 Task: nan
Action: Mouse moved to (473, 612)
Screenshot: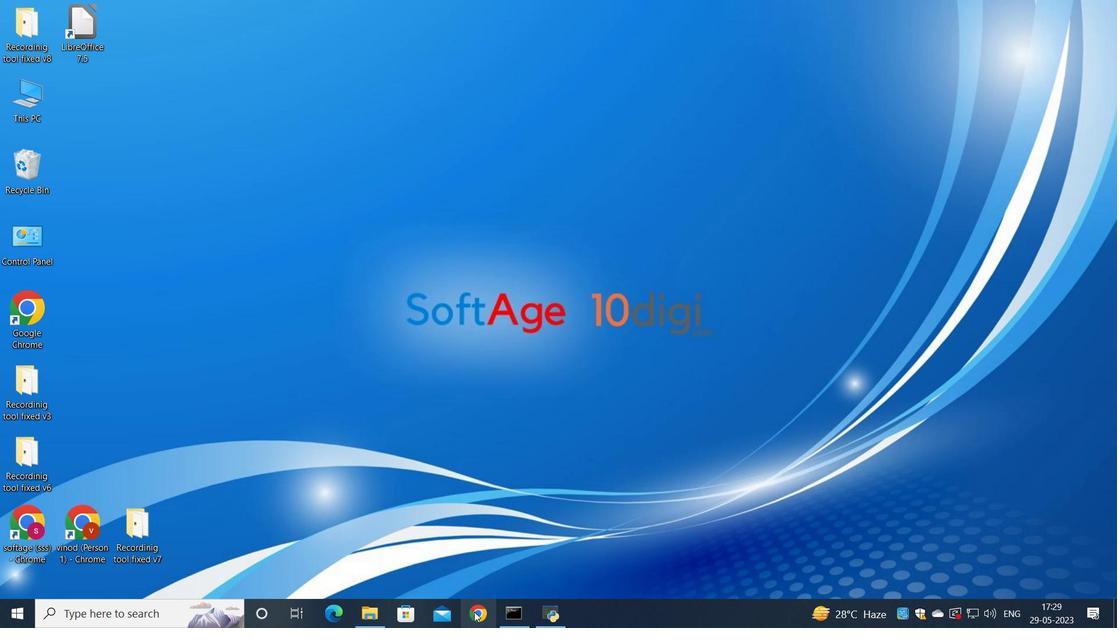
Action: Mouse pressed left at (473, 612)
Screenshot: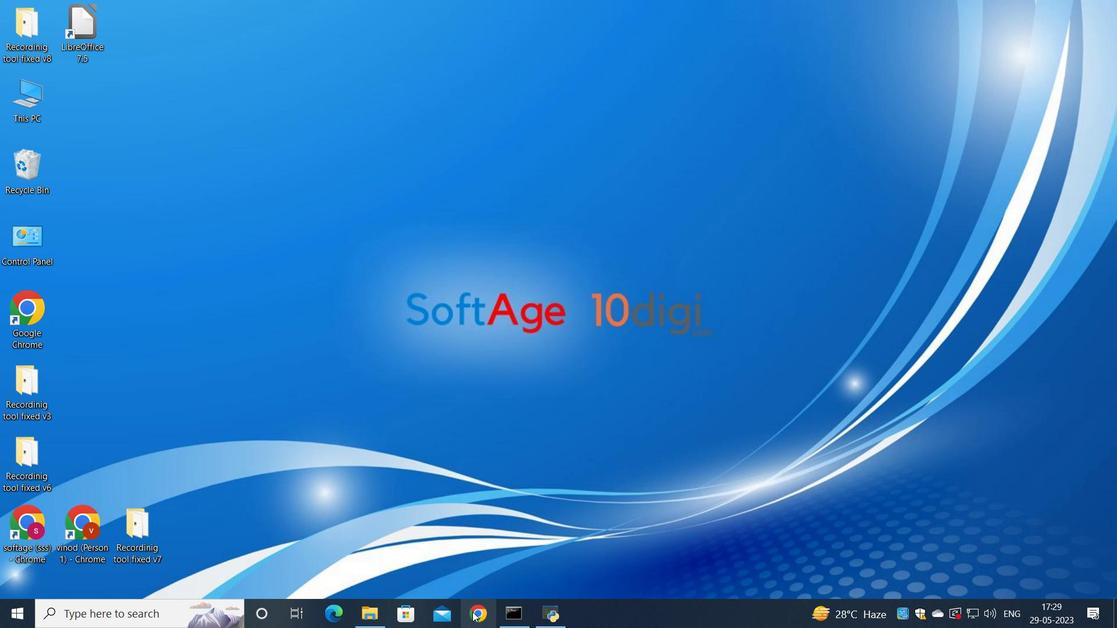 
Action: Mouse moved to (483, 384)
Screenshot: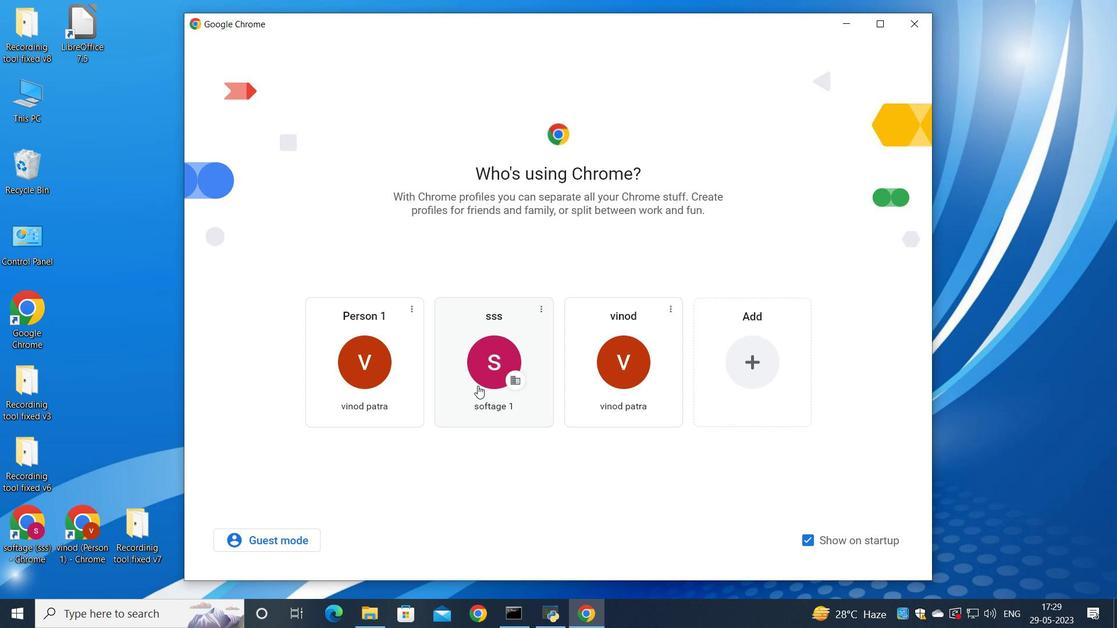 
Action: Mouse pressed left at (483, 384)
Screenshot: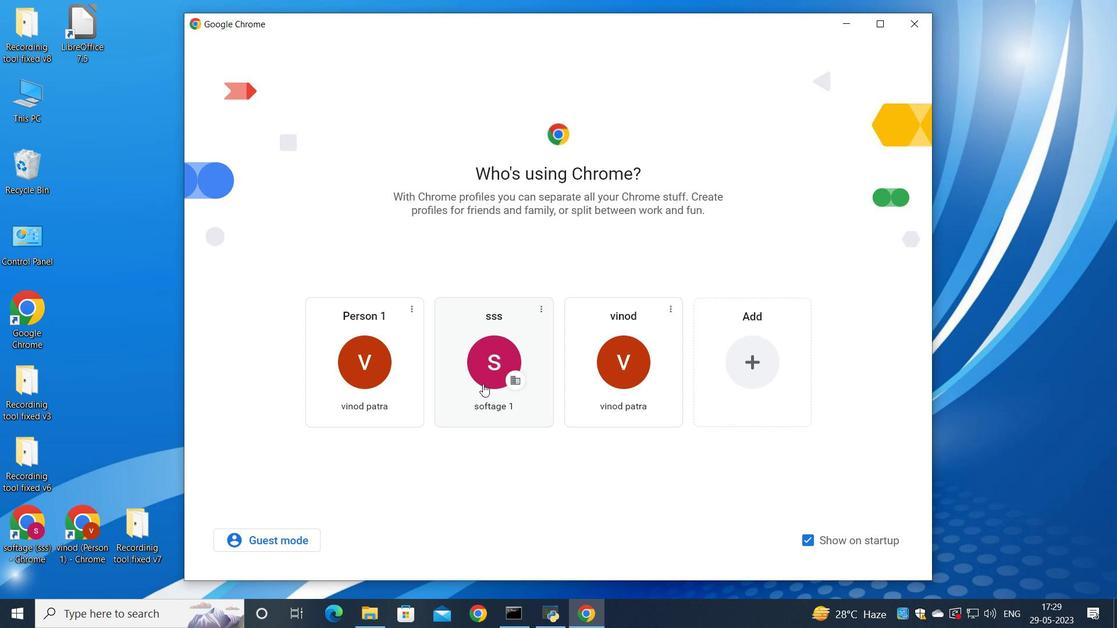 
Action: Mouse moved to (978, 75)
Screenshot: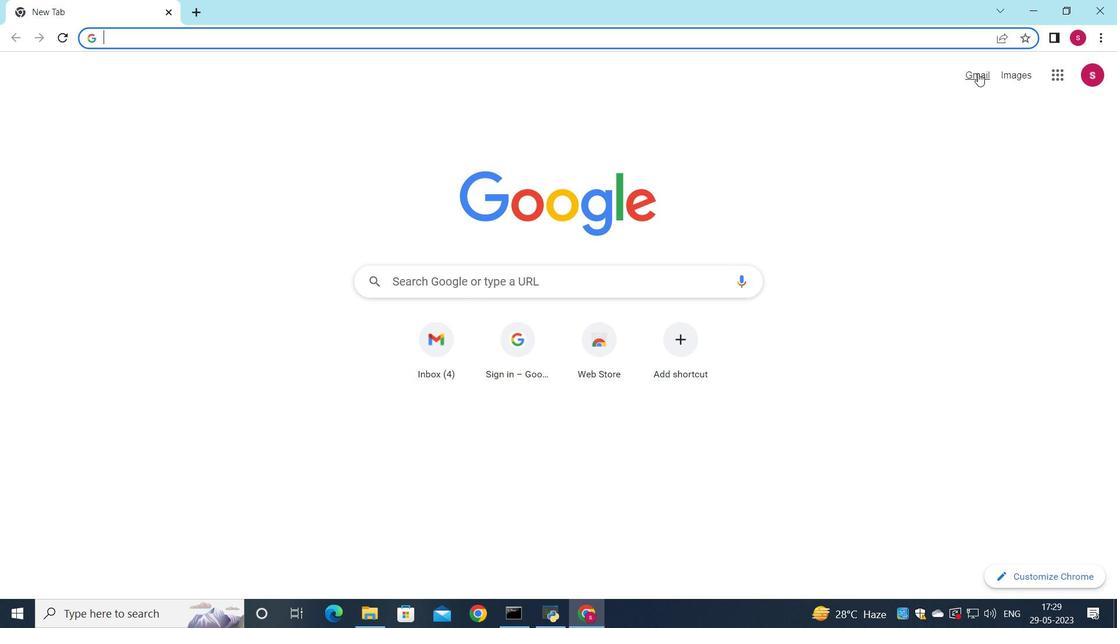 
Action: Mouse pressed left at (978, 75)
Screenshot: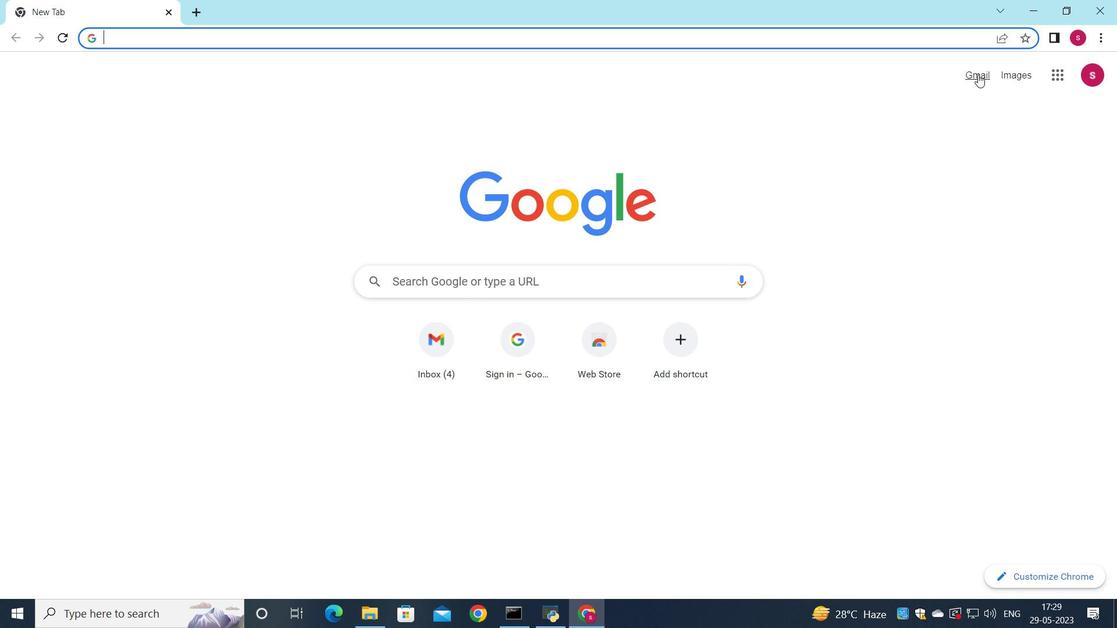 
Action: Mouse moved to (949, 104)
Screenshot: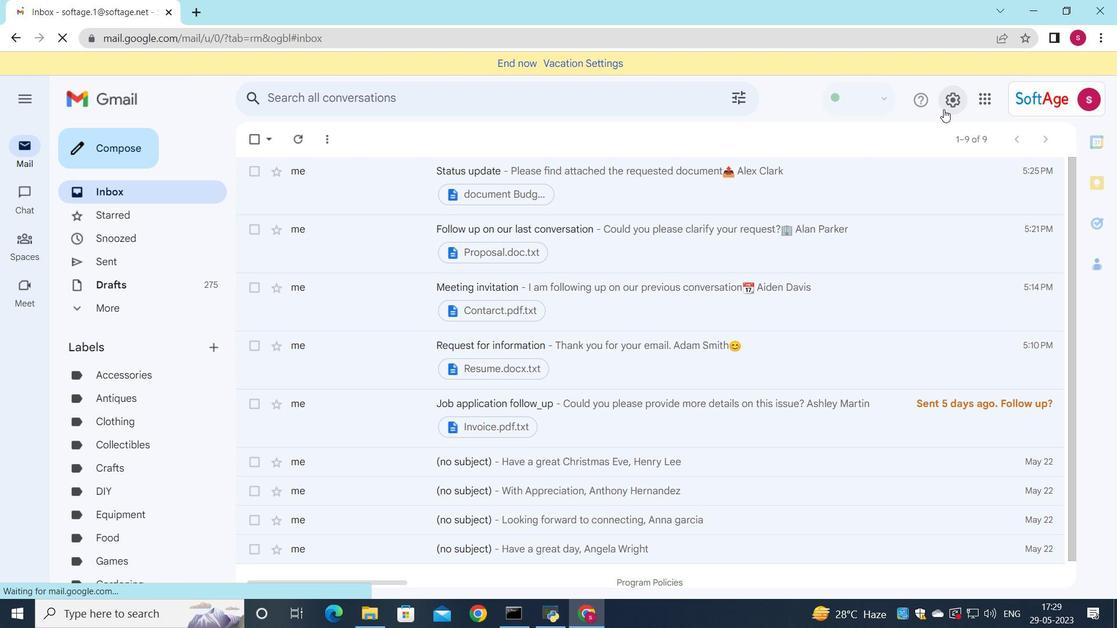 
Action: Mouse pressed left at (949, 104)
Screenshot: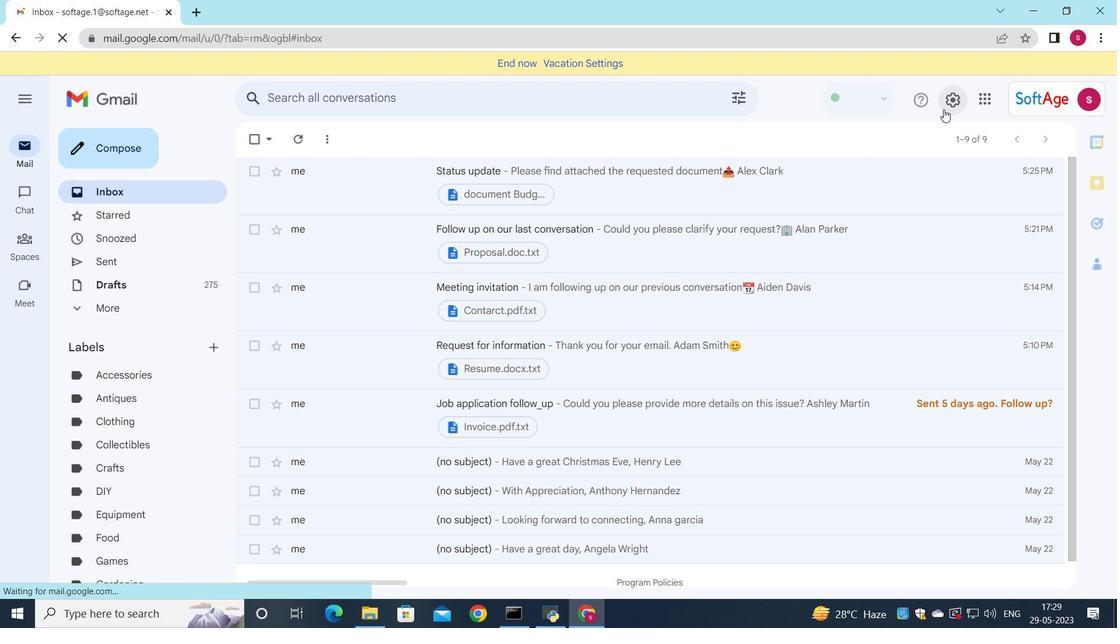 
Action: Mouse moved to (939, 170)
Screenshot: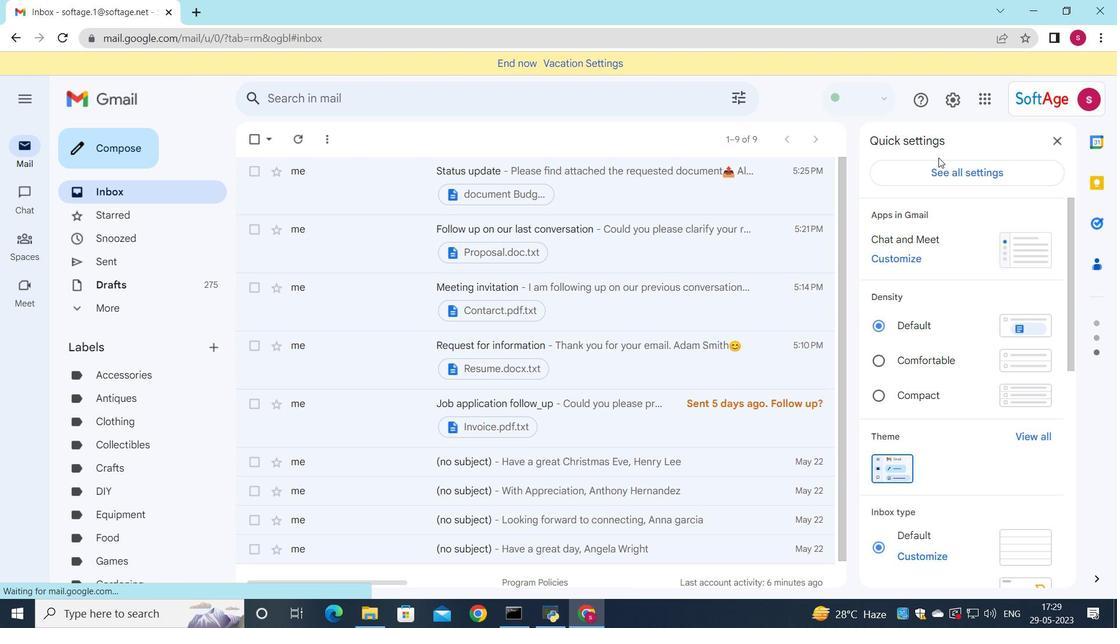 
Action: Mouse pressed left at (939, 170)
Screenshot: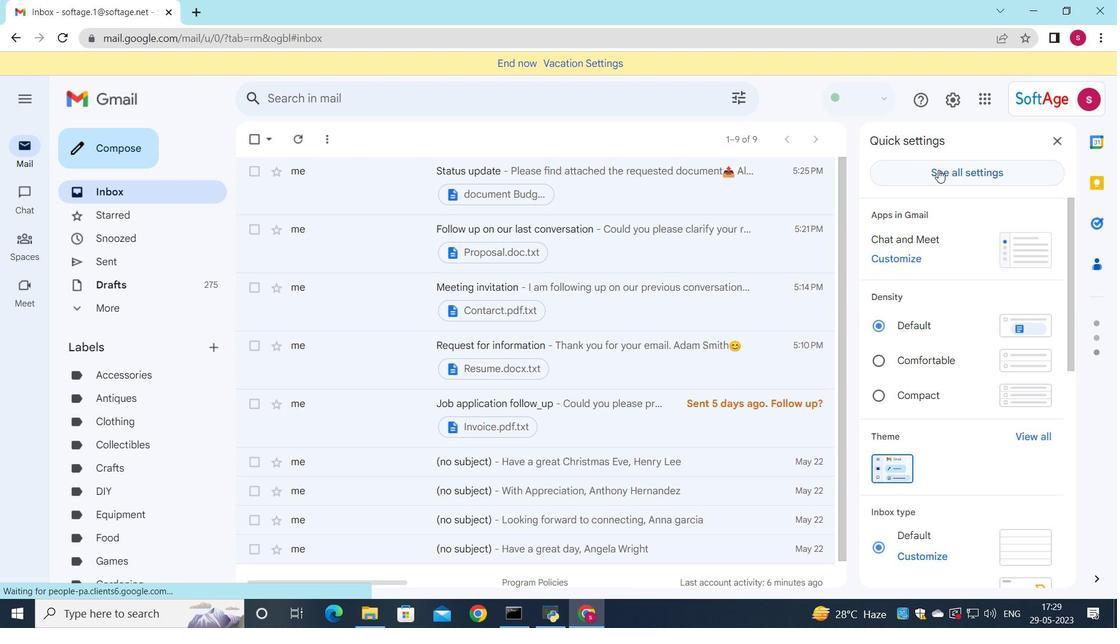 
Action: Mouse moved to (303, 307)
Screenshot: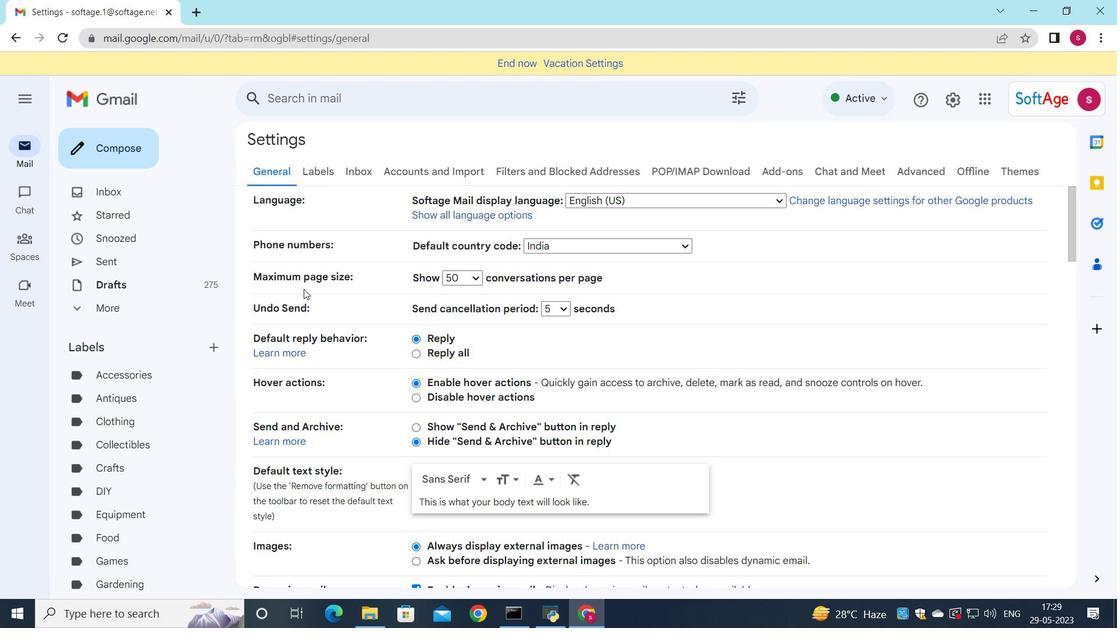 
Action: Mouse scrolled (303, 306) with delta (0, 0)
Screenshot: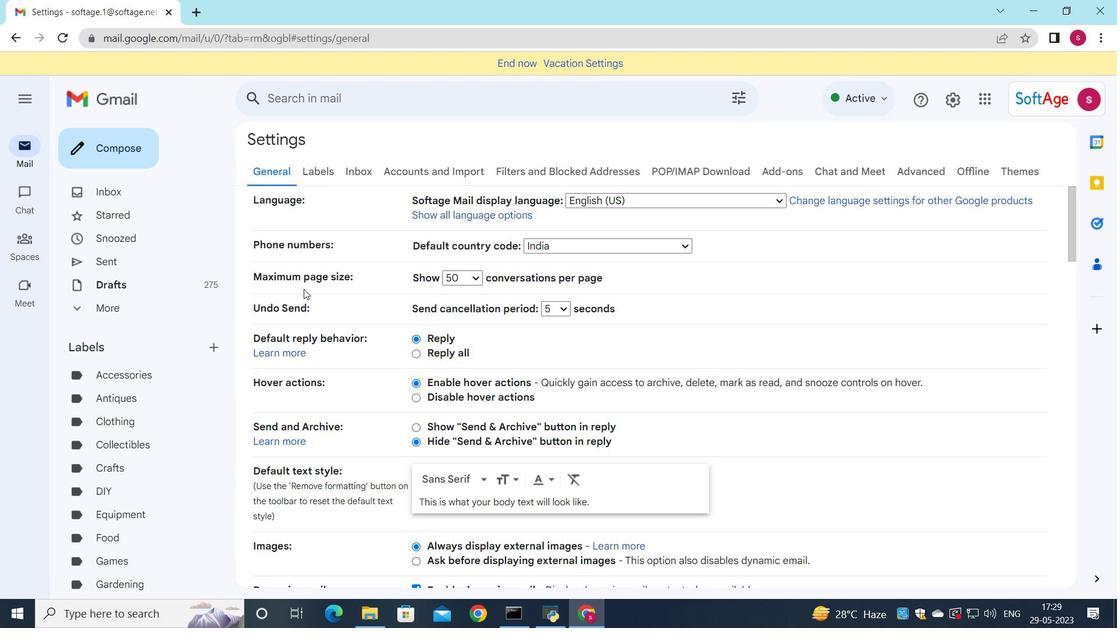 
Action: Mouse moved to (303, 310)
Screenshot: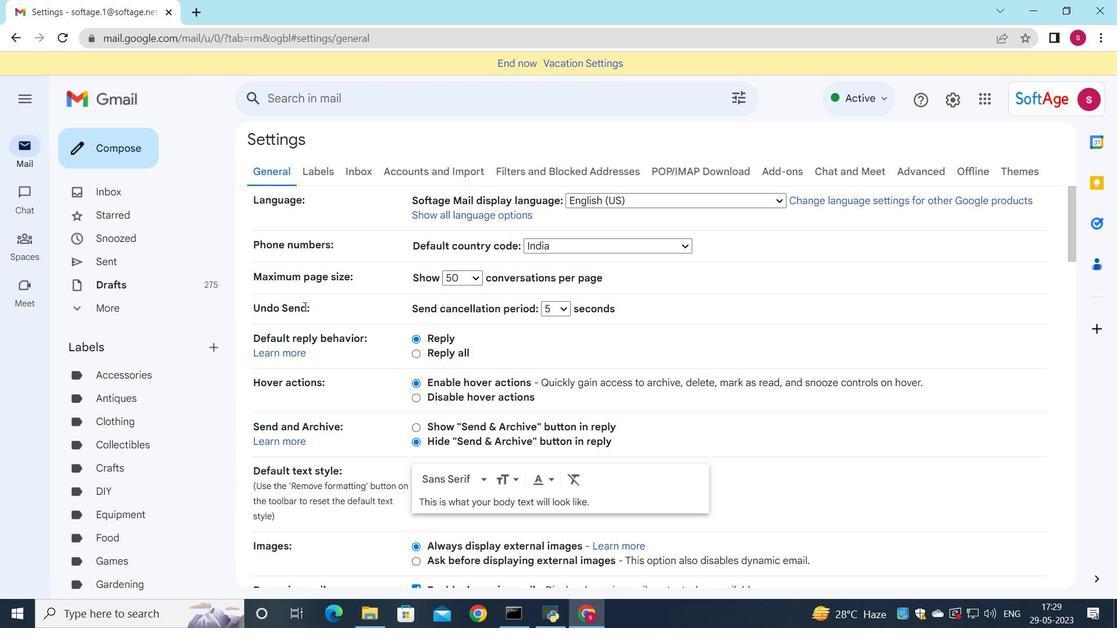 
Action: Mouse scrolled (303, 309) with delta (0, 0)
Screenshot: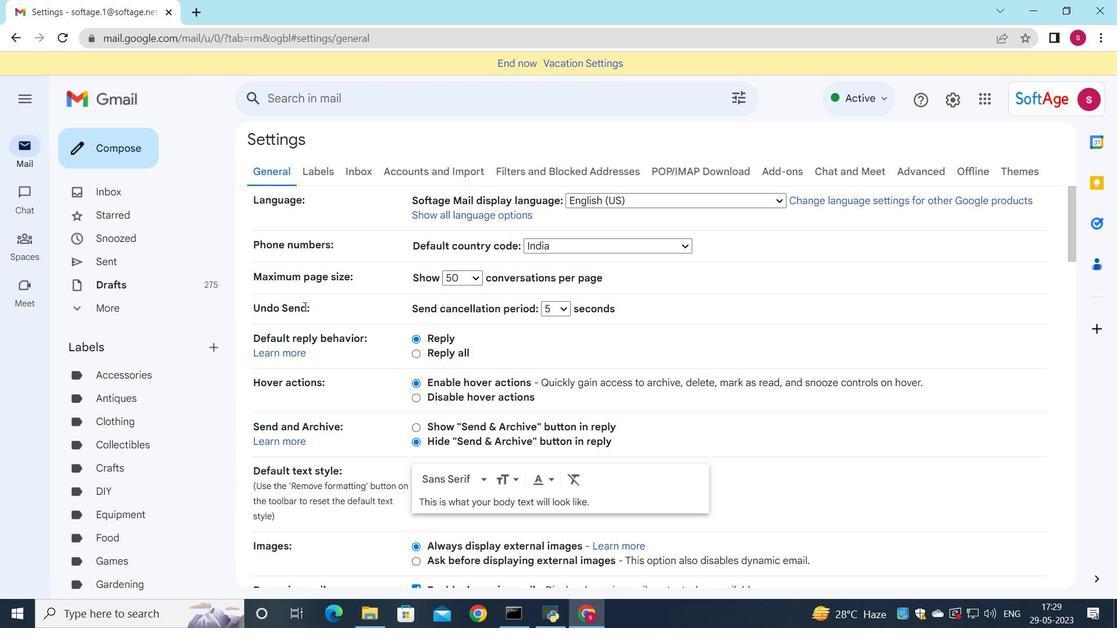
Action: Mouse moved to (307, 327)
Screenshot: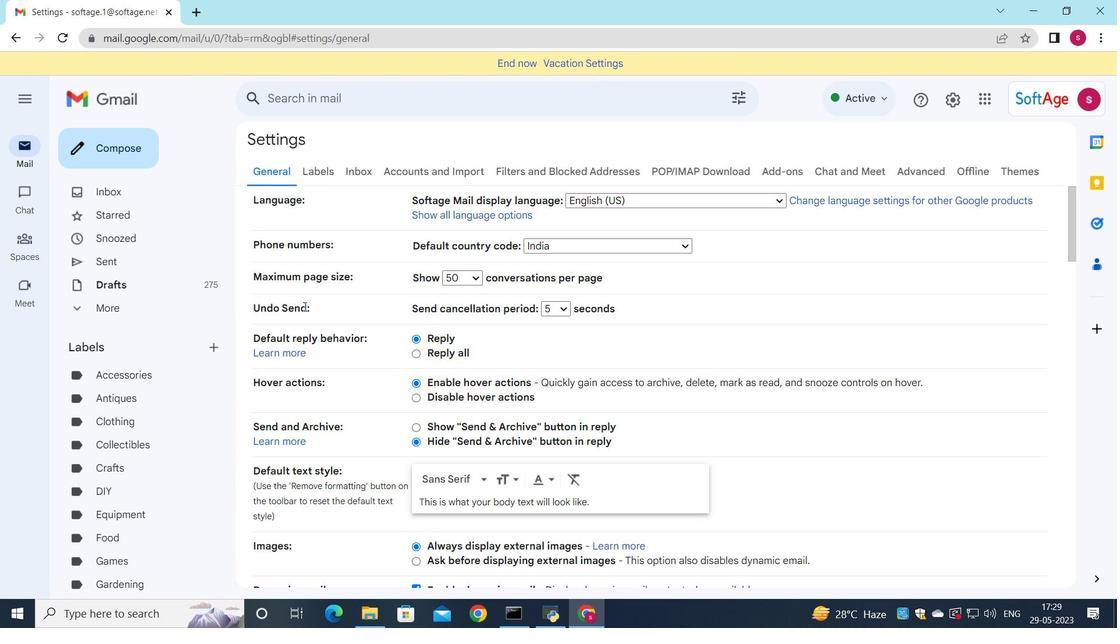 
Action: Mouse scrolled (307, 327) with delta (0, 0)
Screenshot: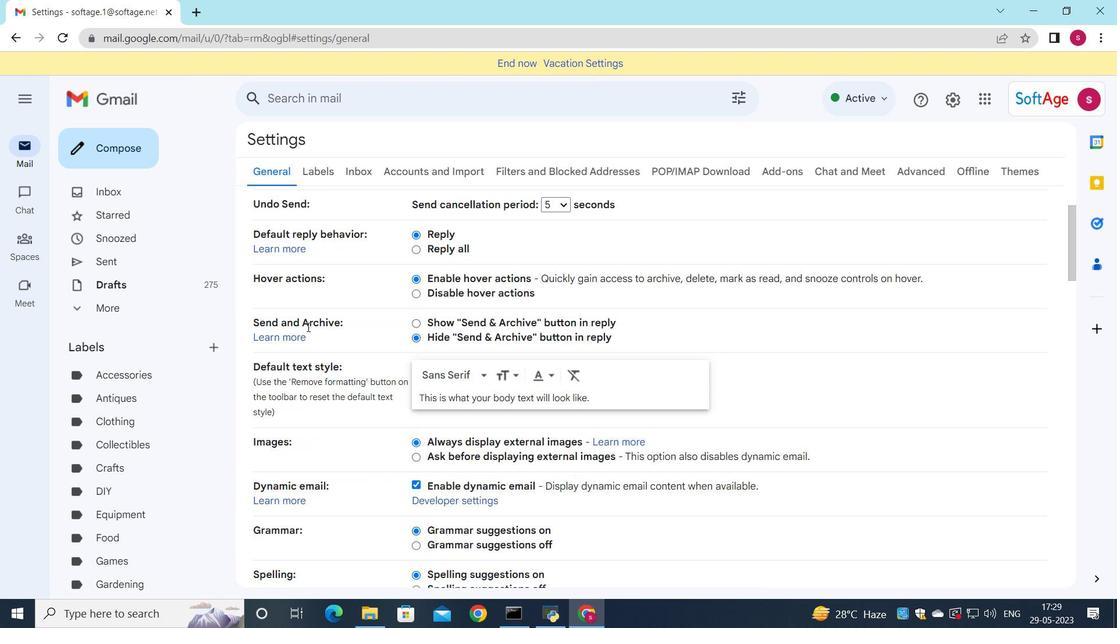 
Action: Mouse scrolled (307, 327) with delta (0, 0)
Screenshot: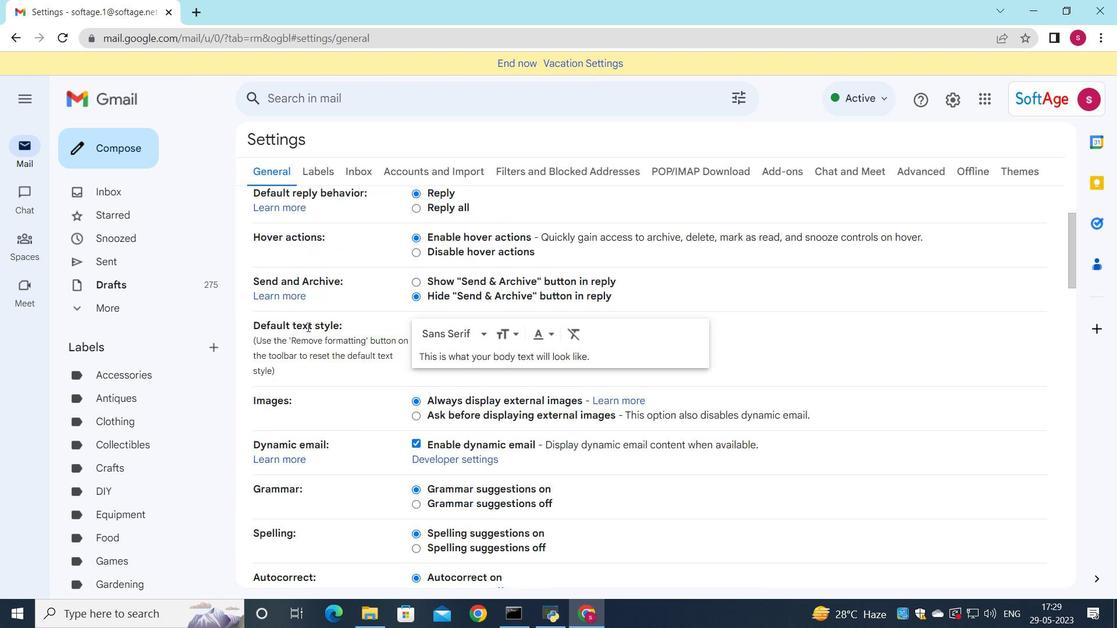 
Action: Mouse scrolled (307, 327) with delta (0, 0)
Screenshot: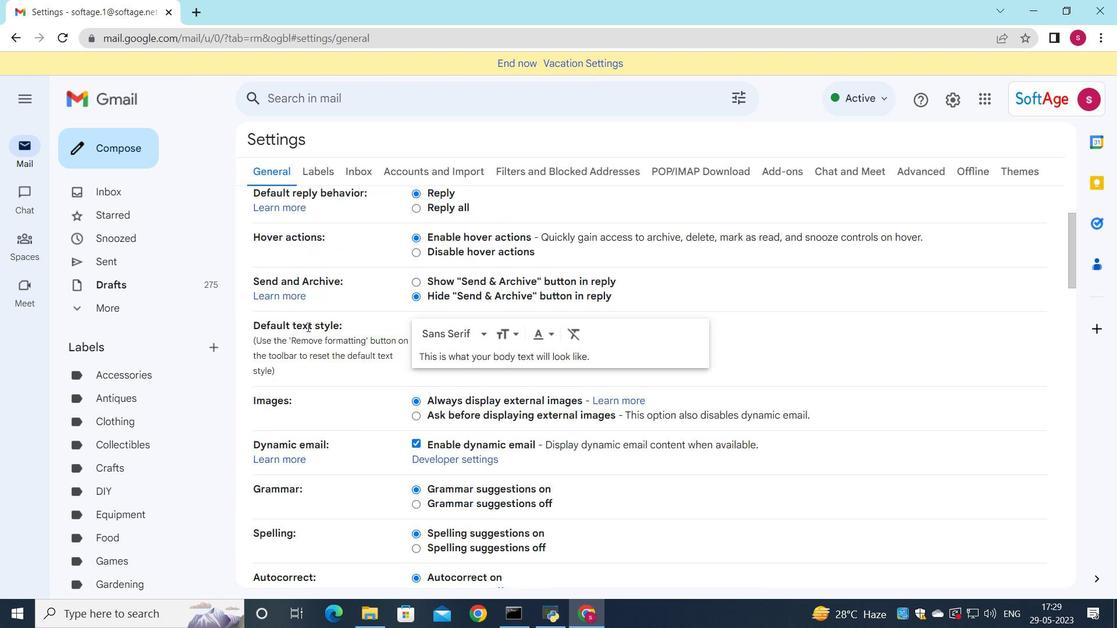 
Action: Mouse moved to (309, 329)
Screenshot: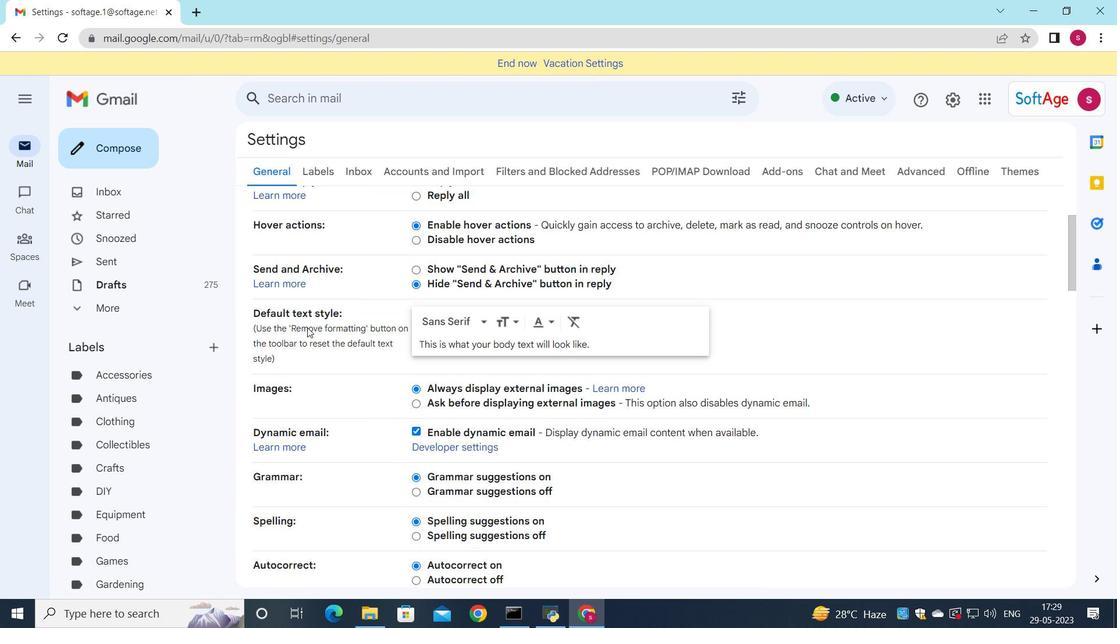 
Action: Mouse scrolled (309, 328) with delta (0, 0)
Screenshot: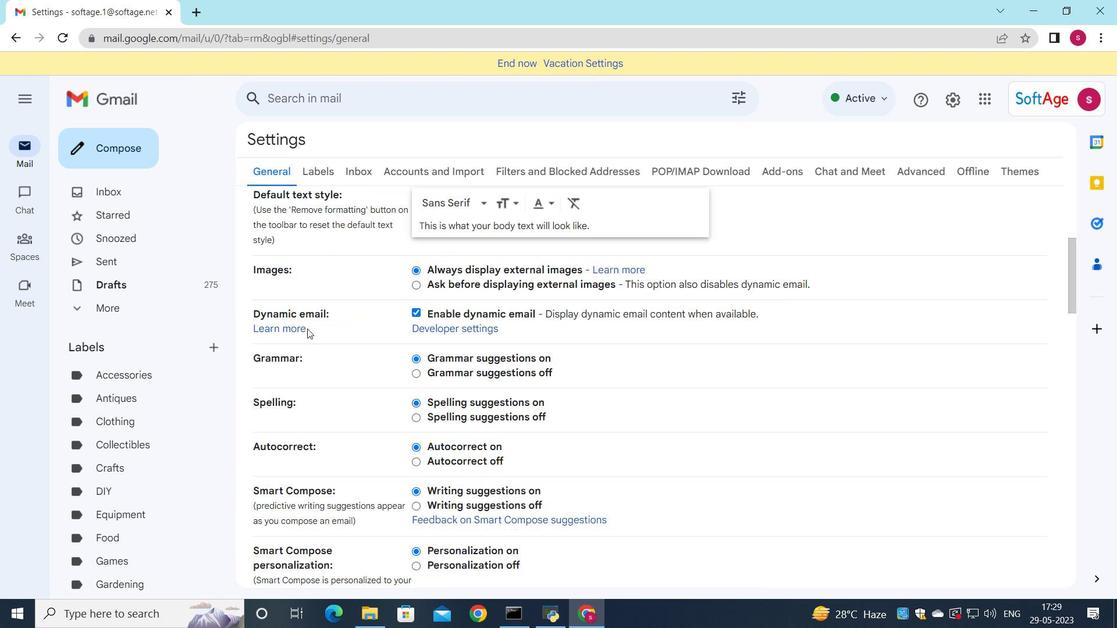 
Action: Mouse scrolled (309, 328) with delta (0, 0)
Screenshot: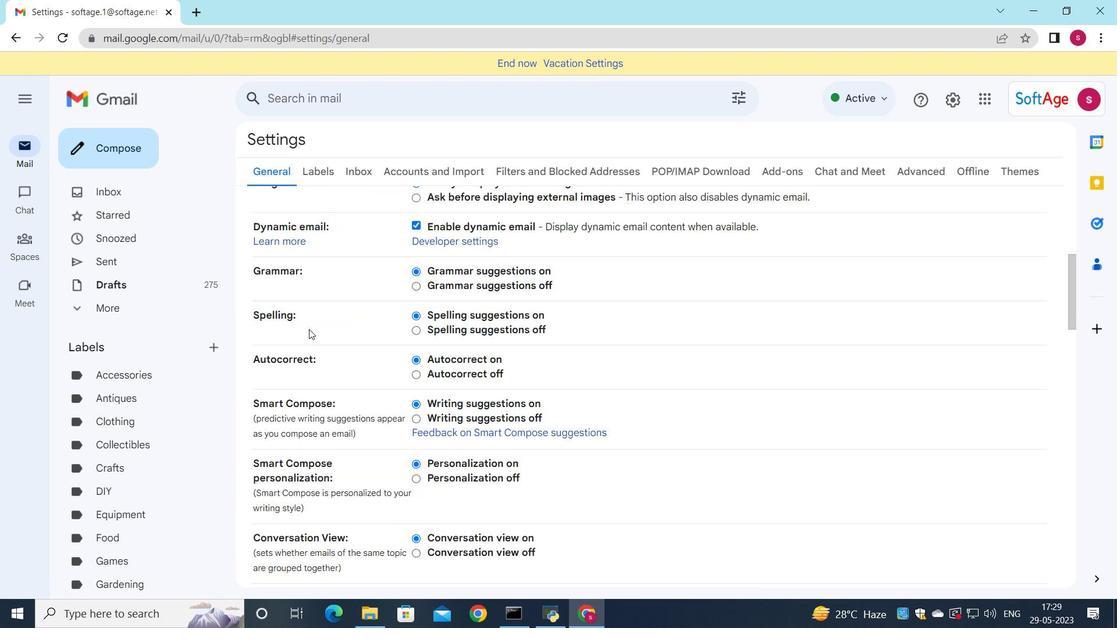
Action: Mouse scrolled (309, 328) with delta (0, 0)
Screenshot: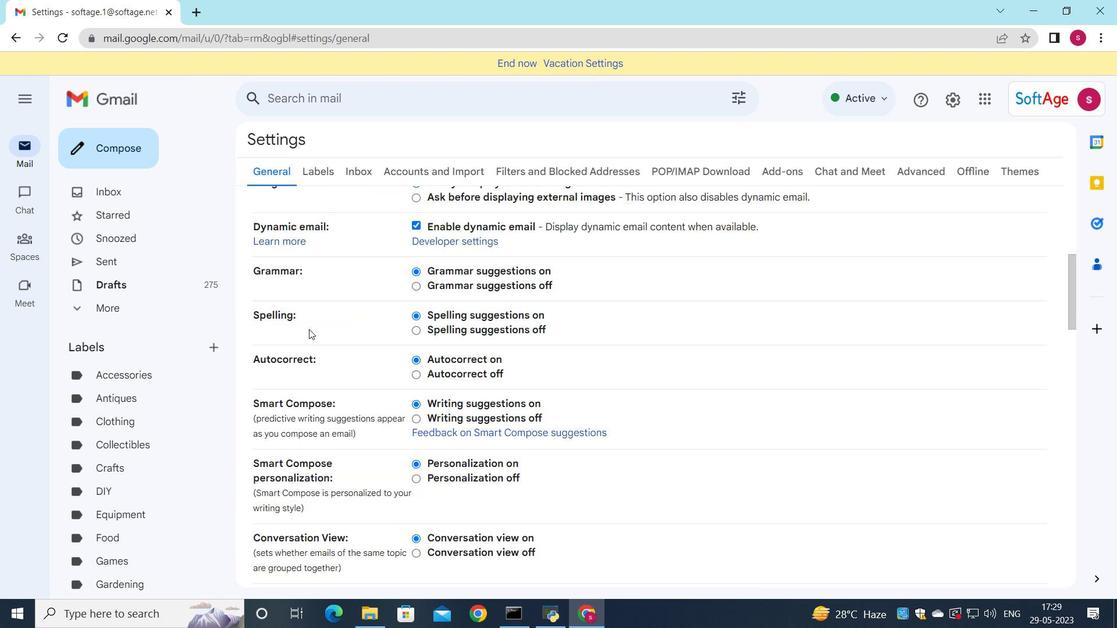 
Action: Mouse moved to (309, 328)
Screenshot: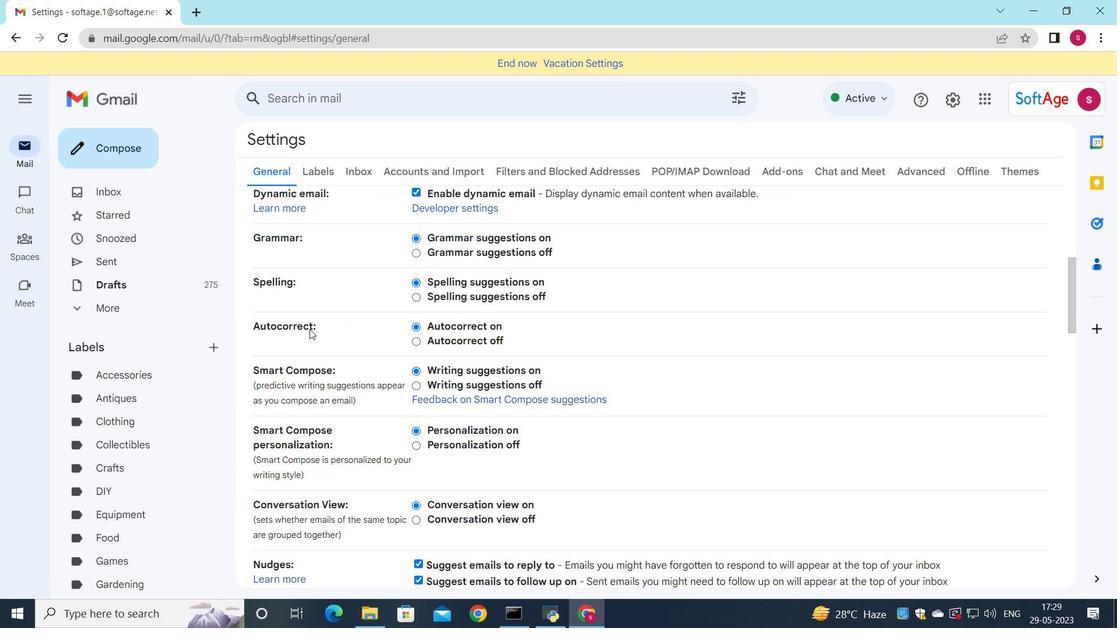 
Action: Mouse scrolled (309, 327) with delta (0, 0)
Screenshot: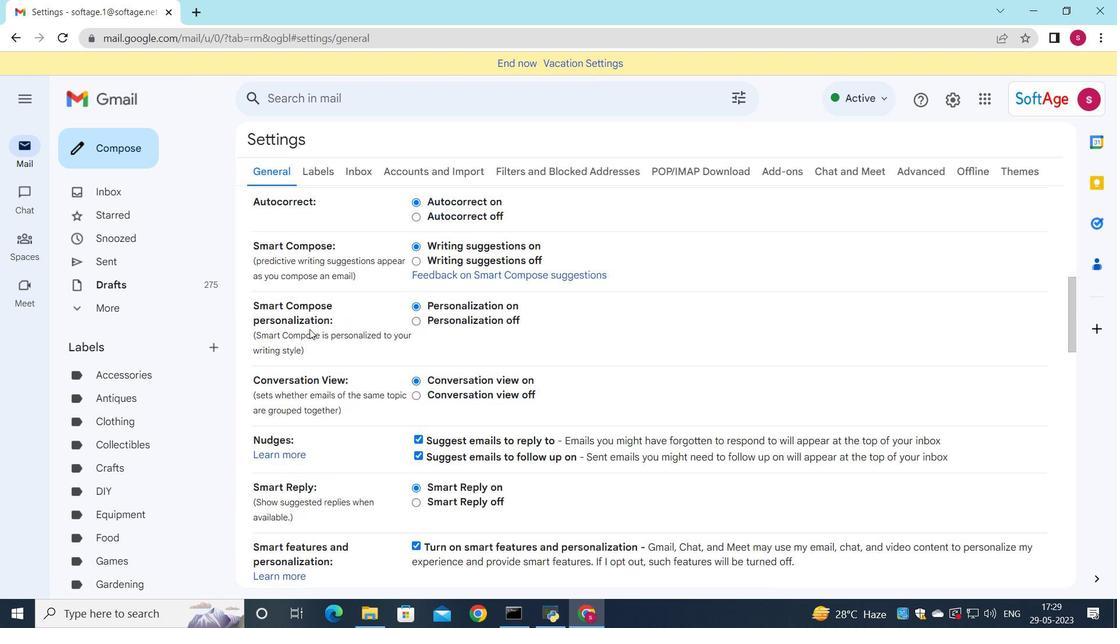 
Action: Mouse scrolled (309, 327) with delta (0, 0)
Screenshot: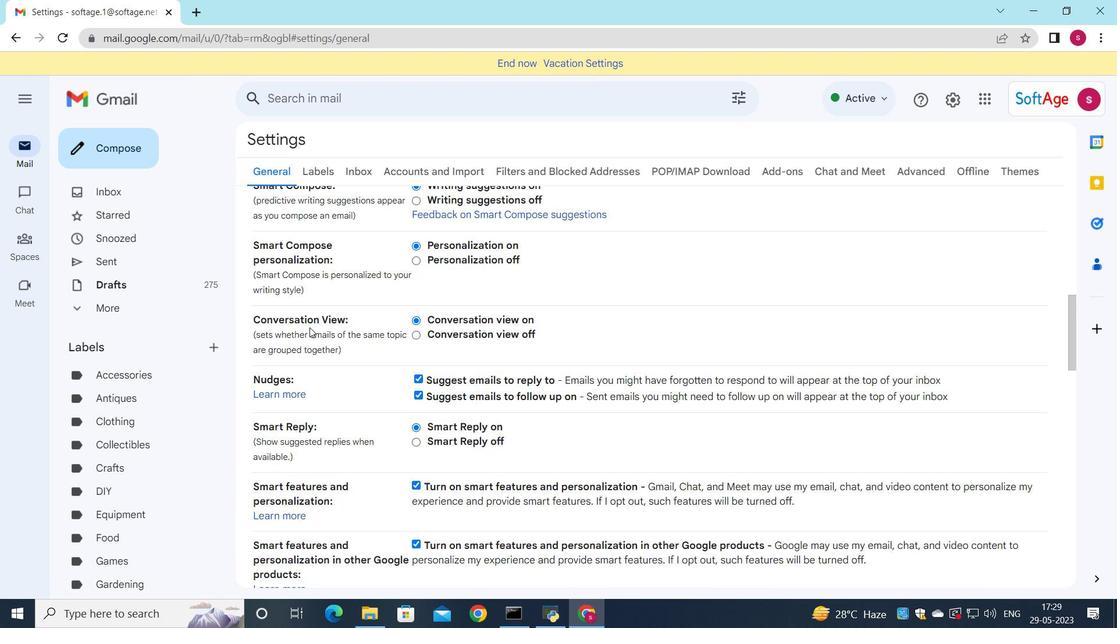 
Action: Mouse scrolled (309, 327) with delta (0, 0)
Screenshot: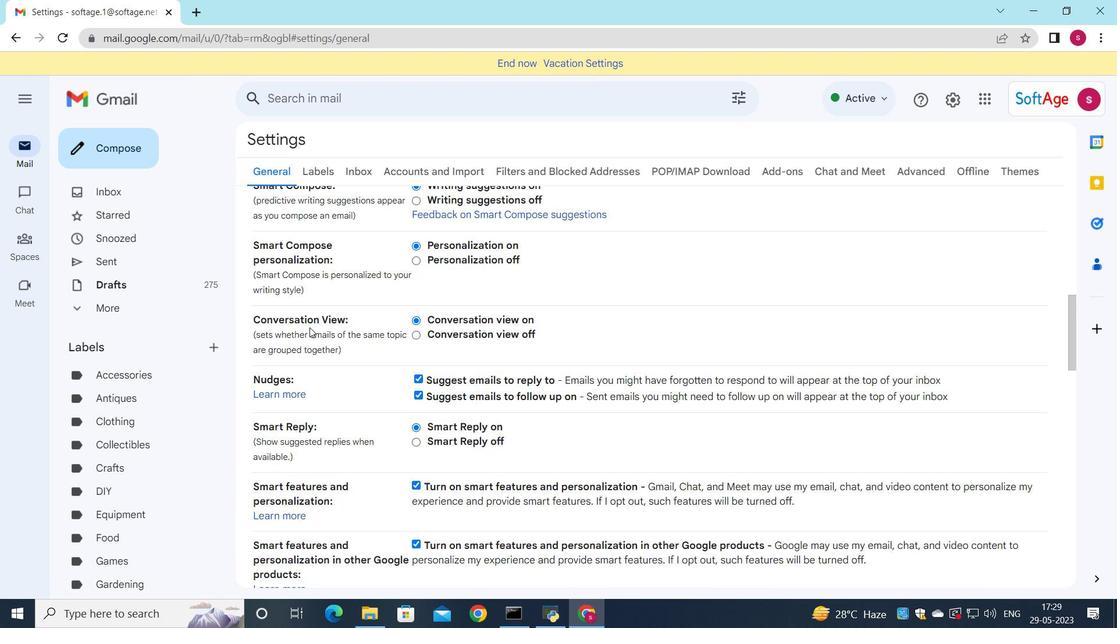 
Action: Mouse scrolled (309, 327) with delta (0, 0)
Screenshot: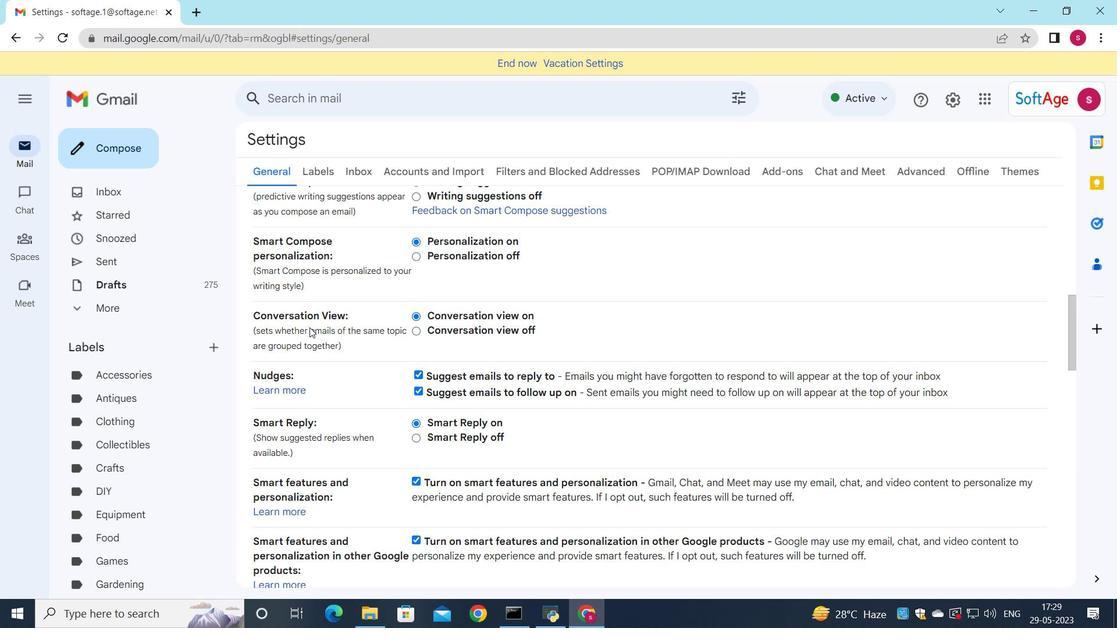 
Action: Mouse scrolled (309, 327) with delta (0, 0)
Screenshot: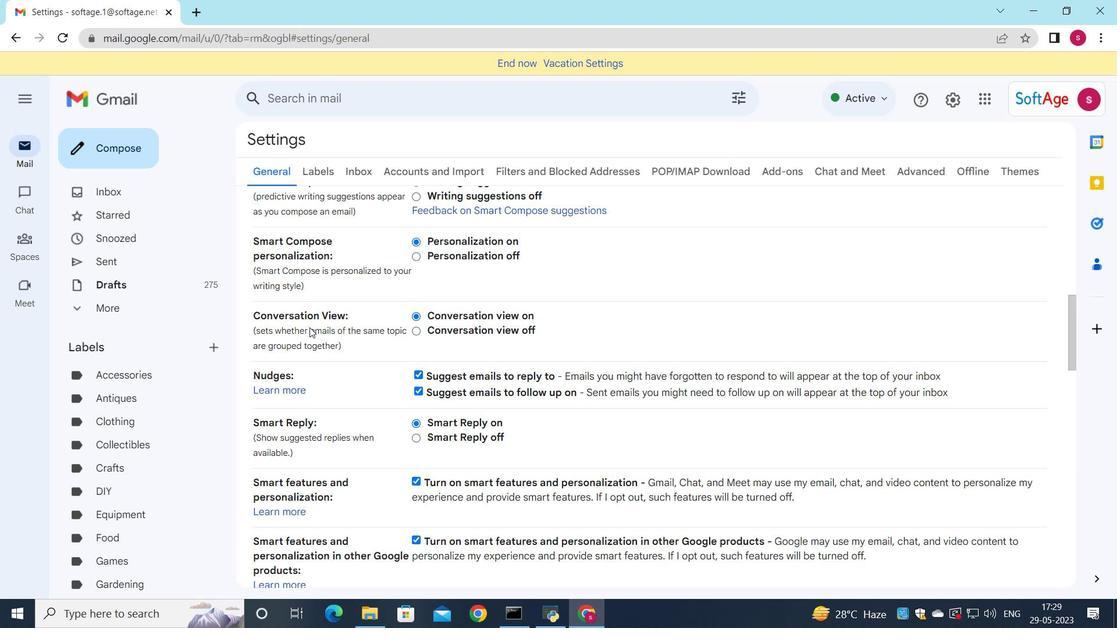 
Action: Mouse scrolled (309, 327) with delta (0, 0)
Screenshot: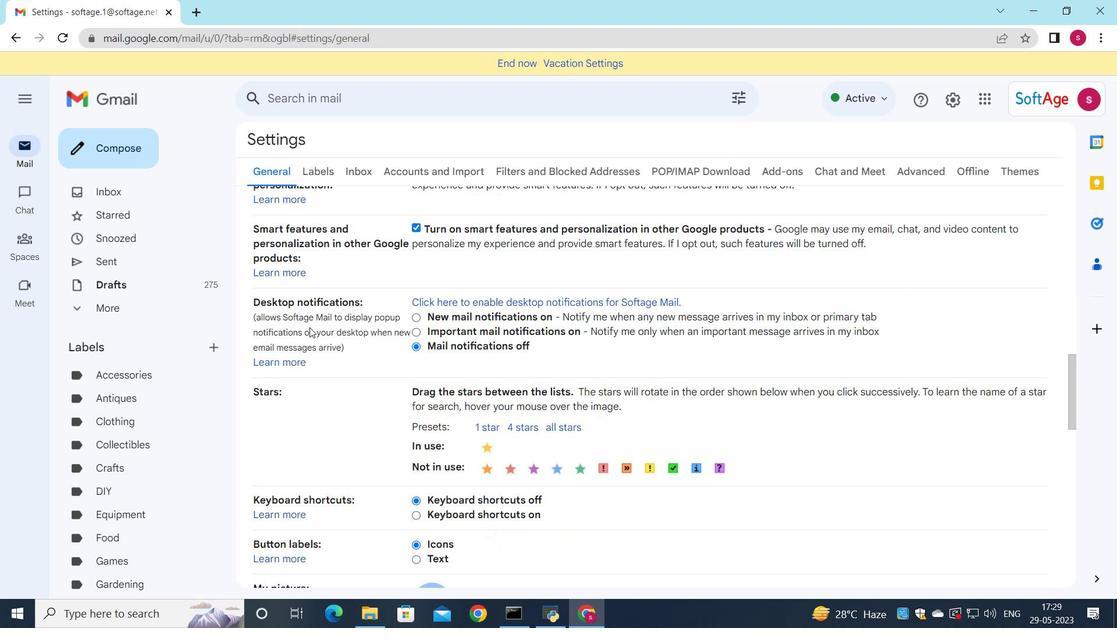 
Action: Mouse scrolled (309, 327) with delta (0, 0)
Screenshot: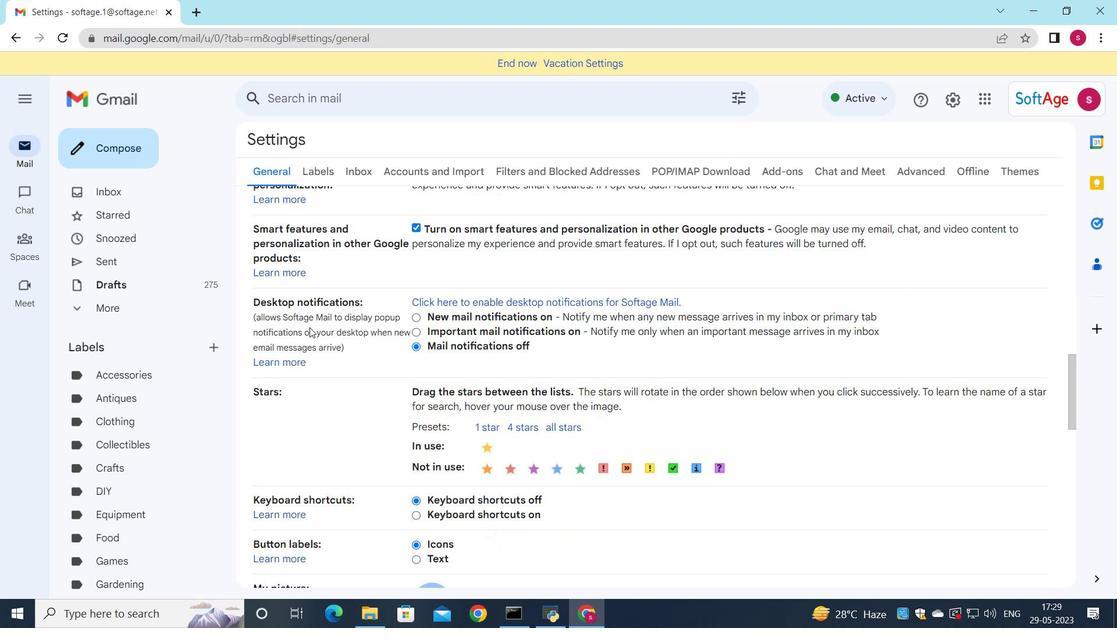 
Action: Mouse scrolled (309, 327) with delta (0, 0)
Screenshot: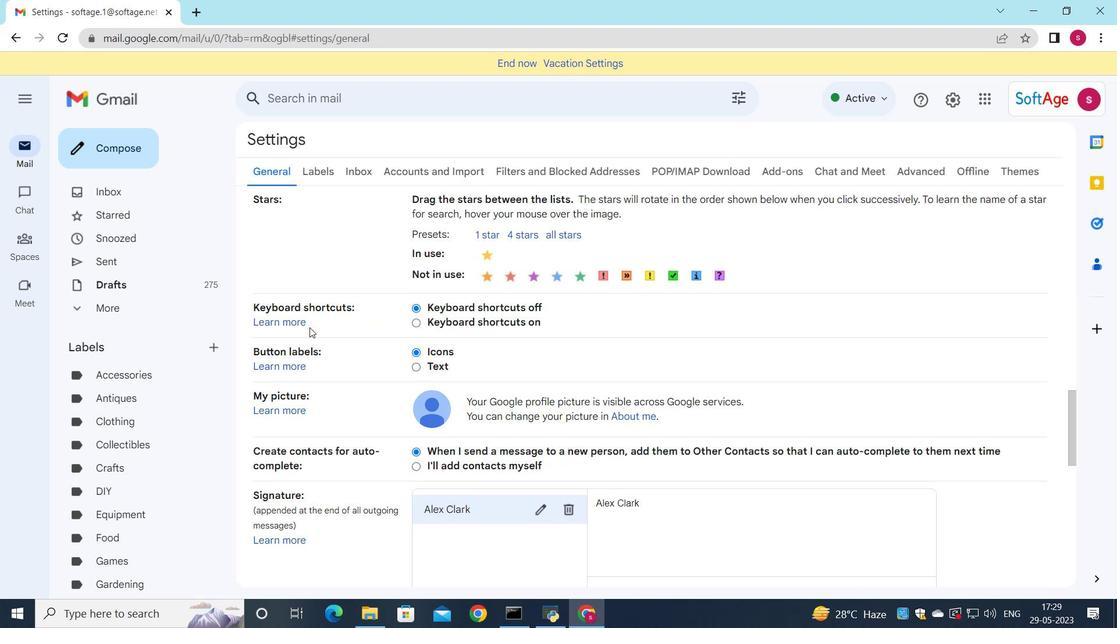 
Action: Mouse scrolled (309, 327) with delta (0, 0)
Screenshot: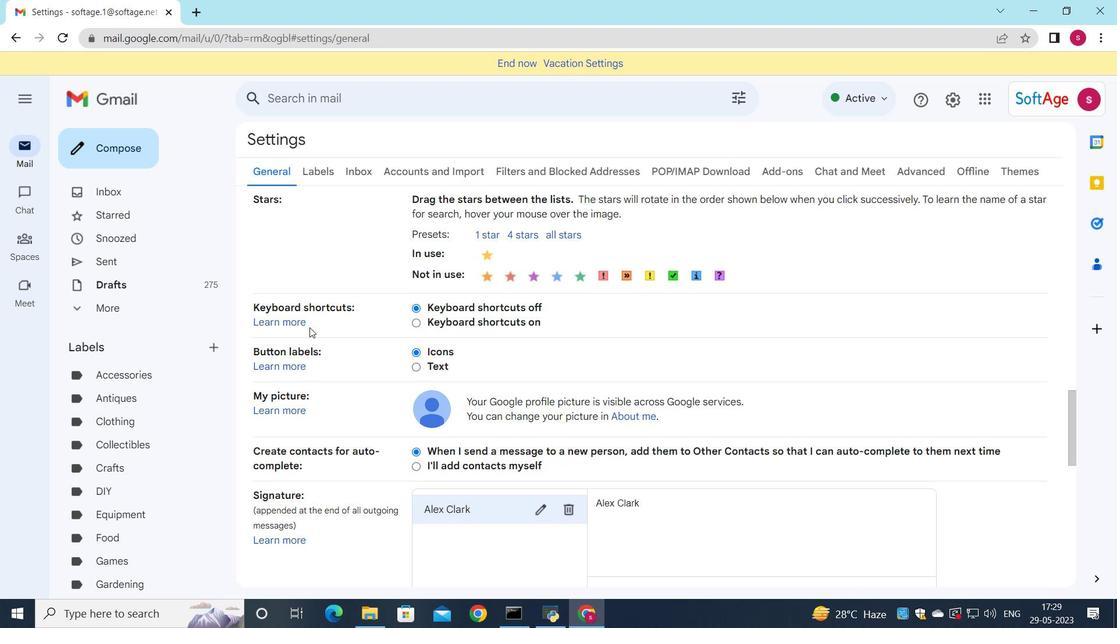 
Action: Mouse scrolled (309, 327) with delta (0, 0)
Screenshot: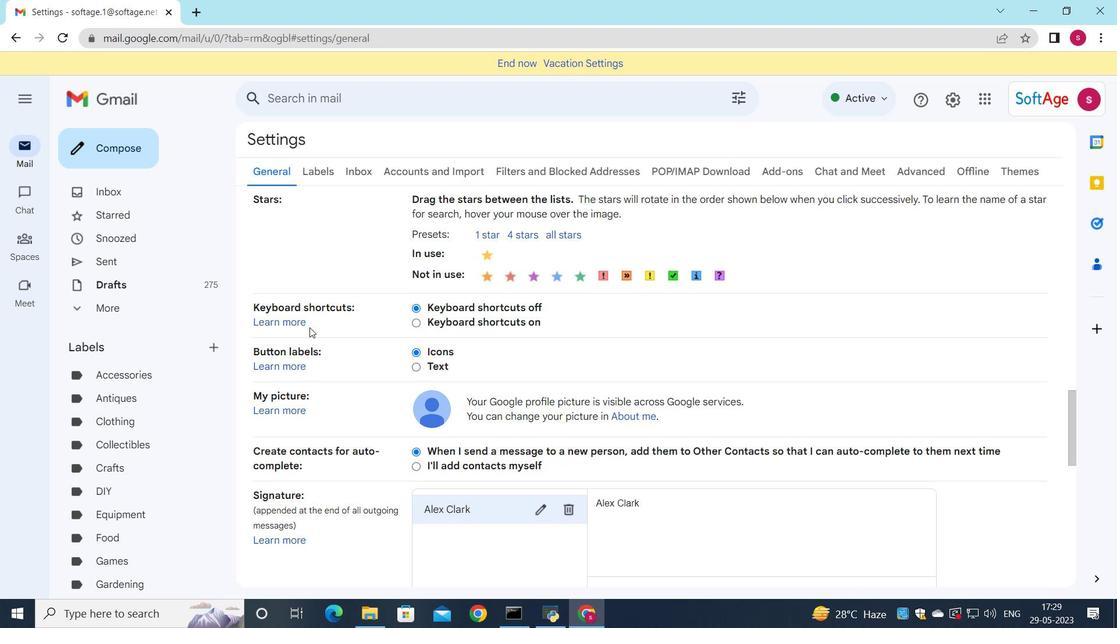 
Action: Mouse moved to (571, 290)
Screenshot: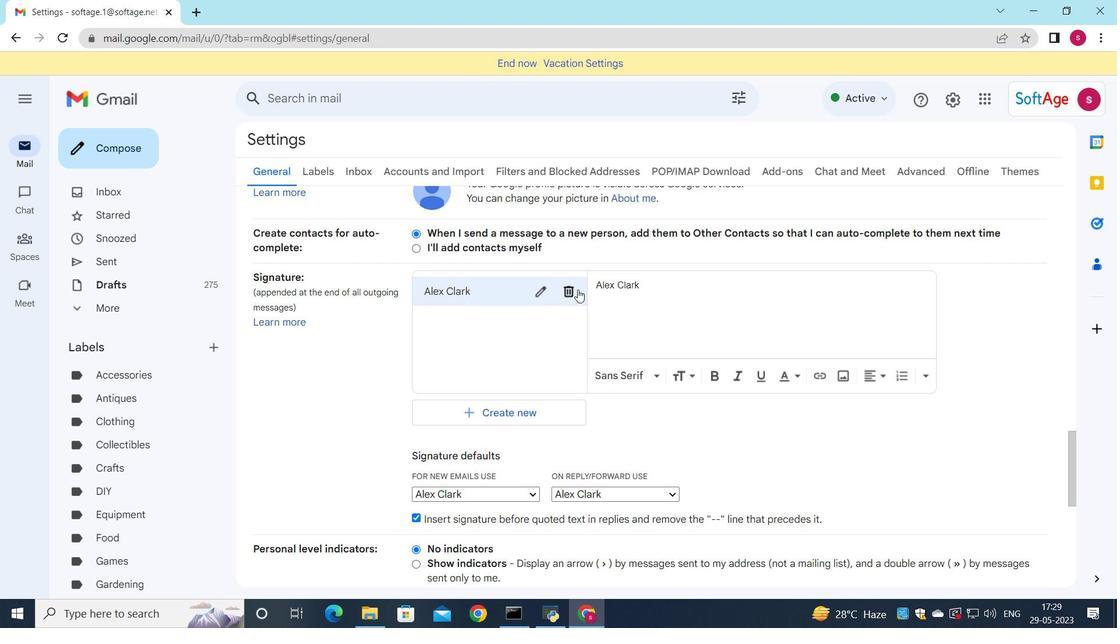 
Action: Mouse pressed left at (571, 290)
Screenshot: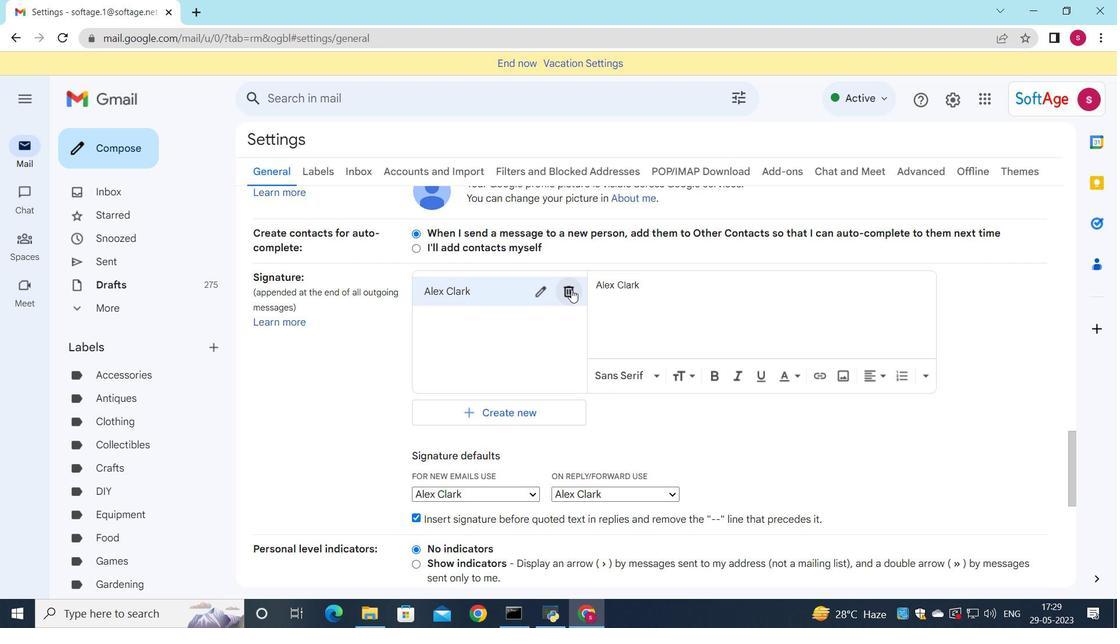 
Action: Mouse moved to (666, 354)
Screenshot: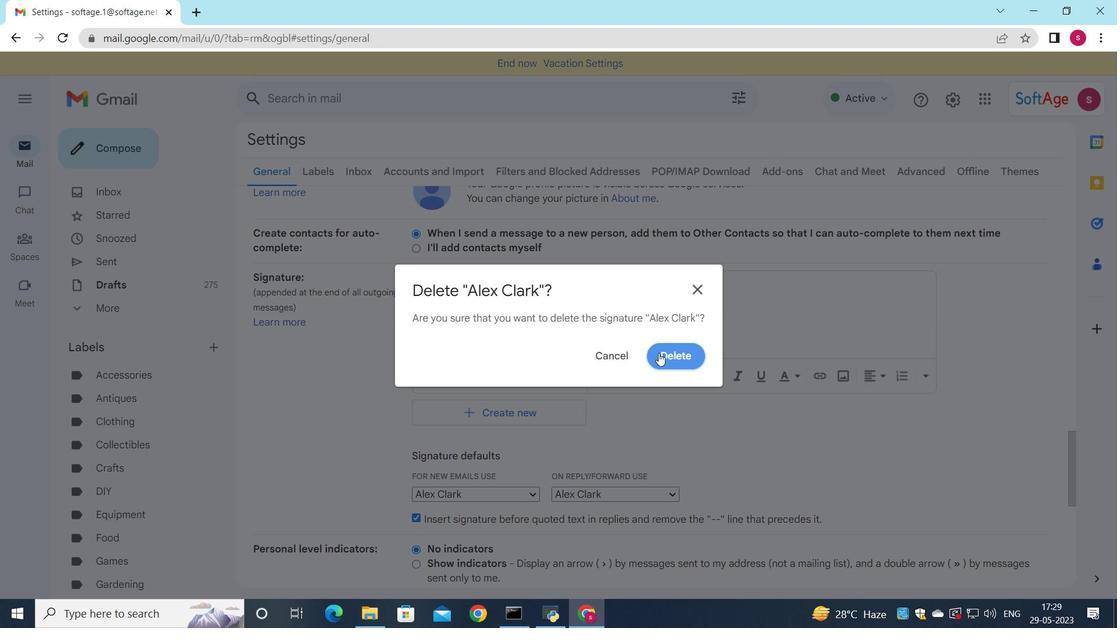 
Action: Mouse pressed left at (666, 354)
Screenshot: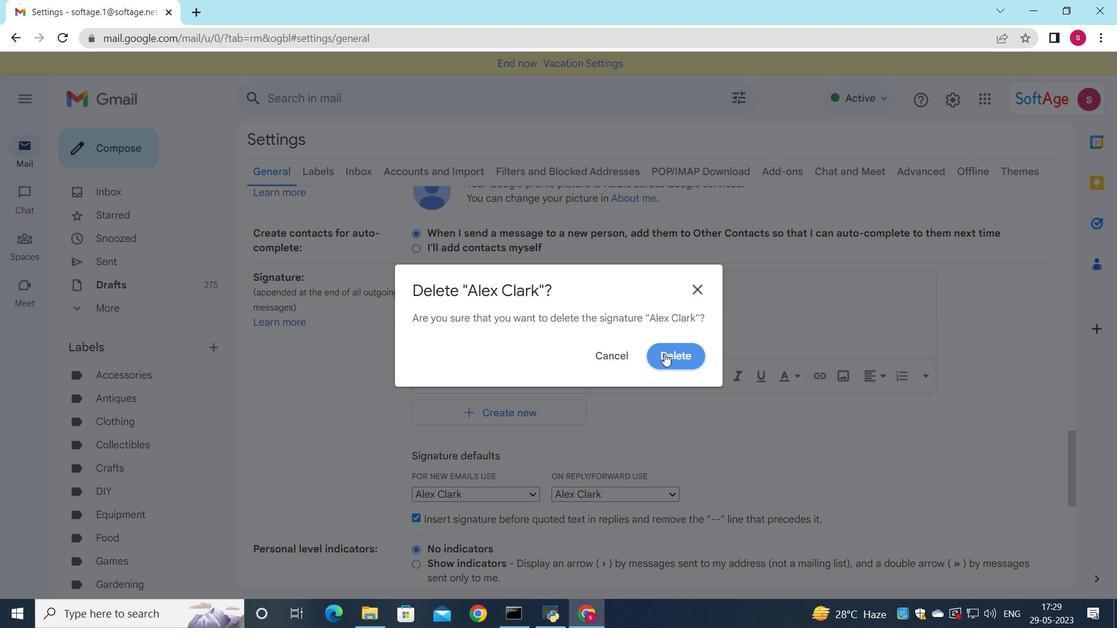 
Action: Mouse moved to (485, 308)
Screenshot: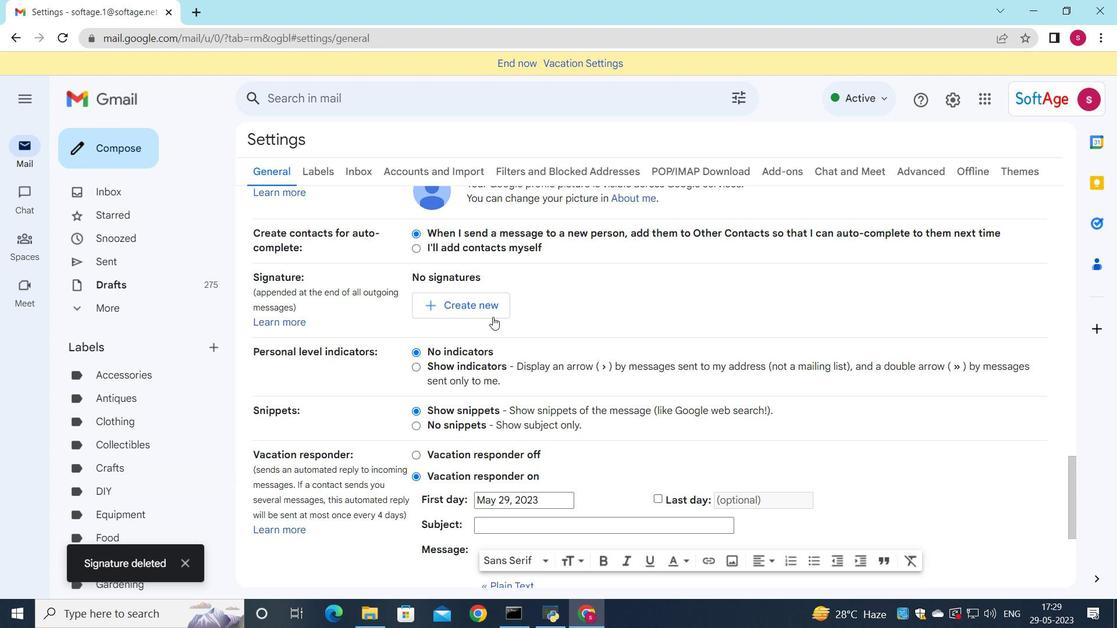 
Action: Mouse pressed left at (485, 308)
Screenshot: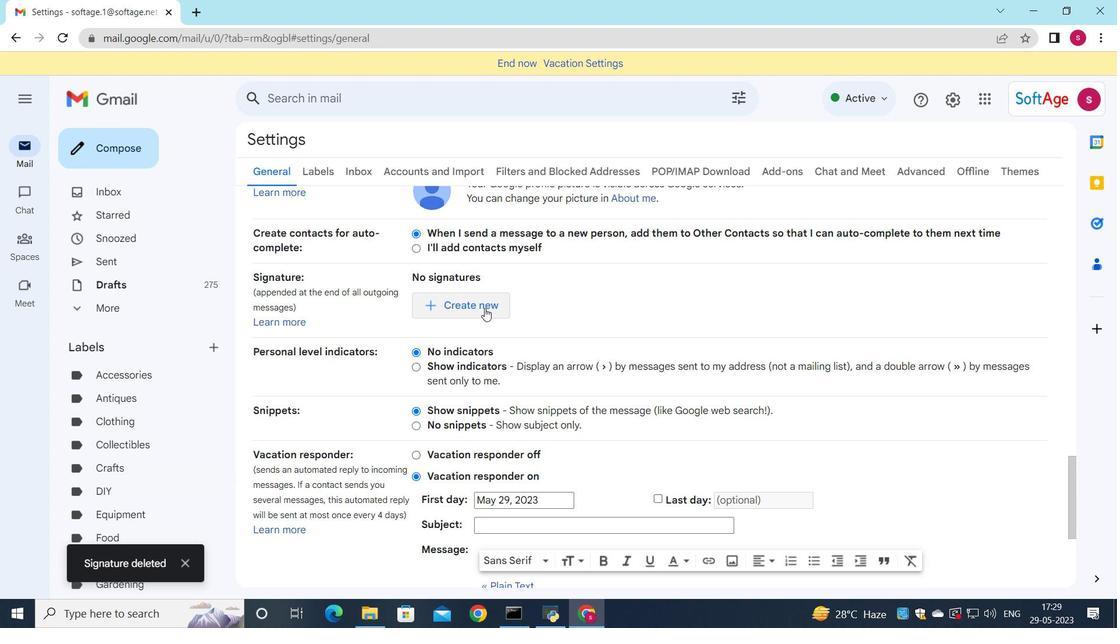 
Action: Mouse moved to (642, 325)
Screenshot: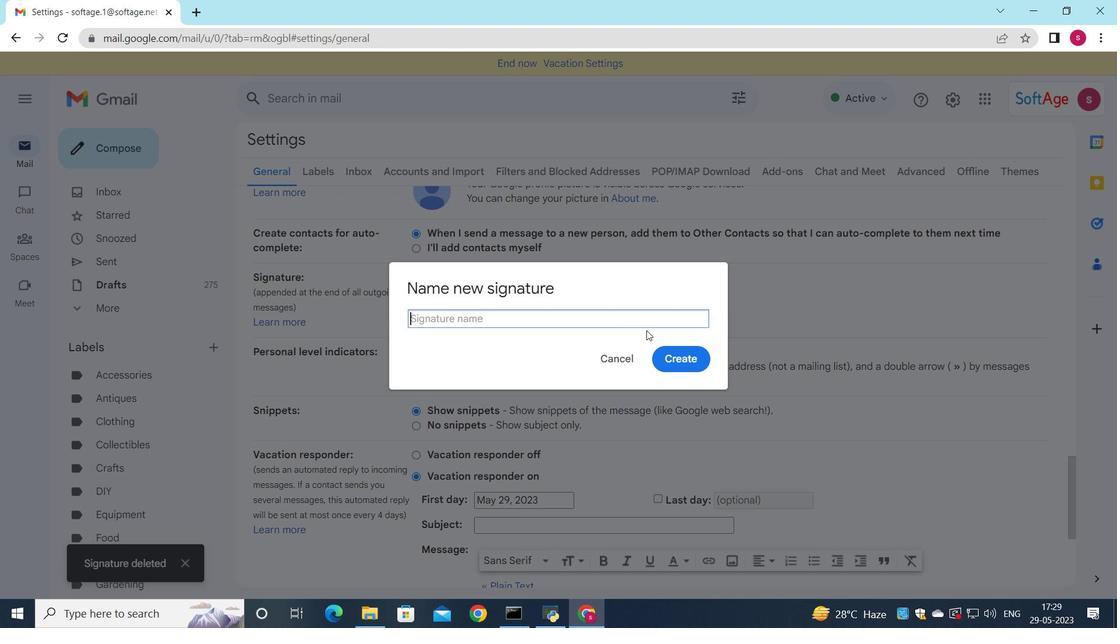 
Action: Key pressed <Key.shift>Alexandra<Key.space><Key.shift>Wilson
Screenshot: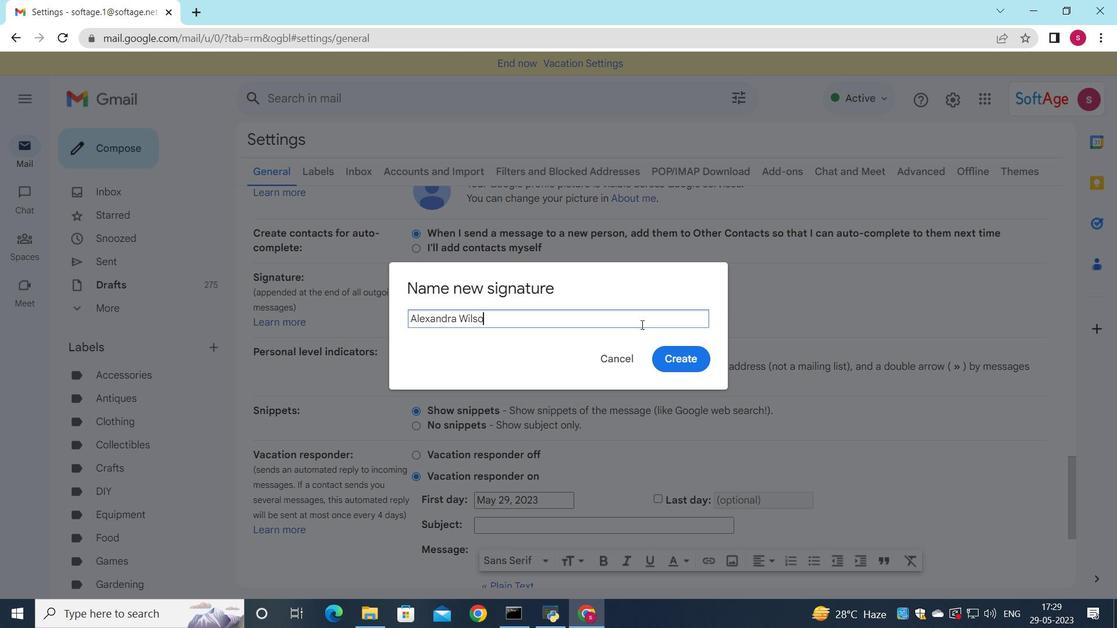 
Action: Mouse moved to (691, 355)
Screenshot: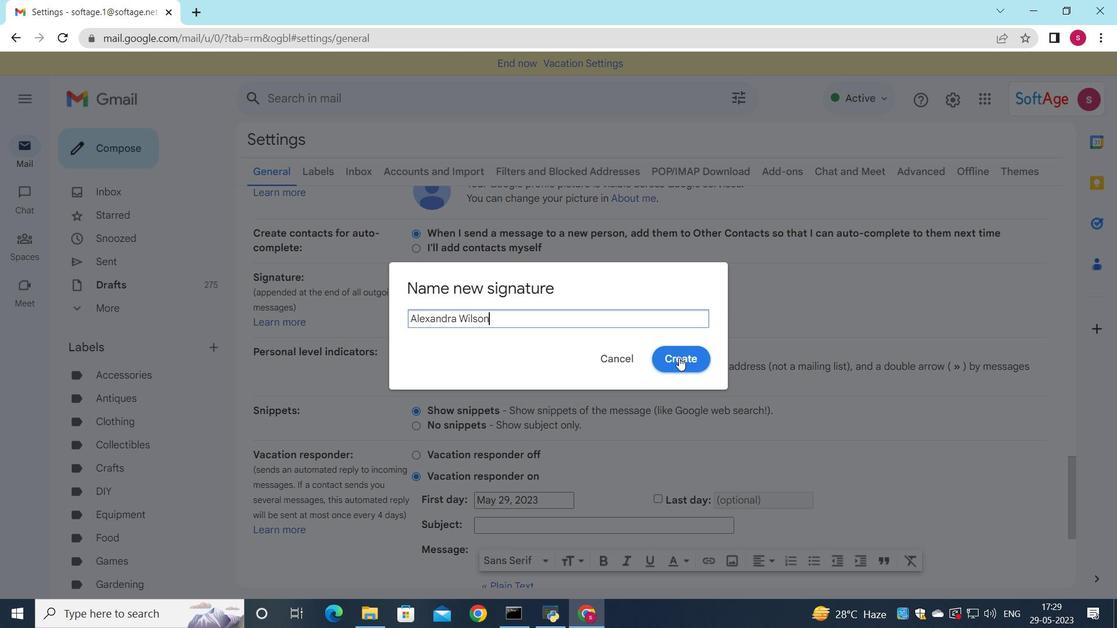 
Action: Mouse pressed left at (691, 355)
Screenshot: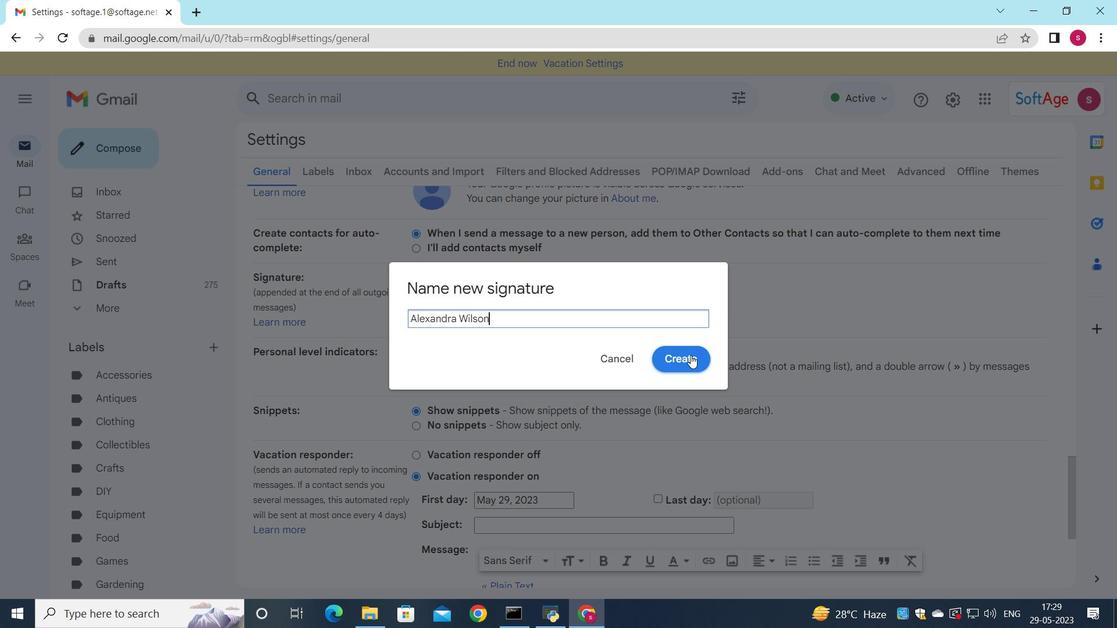 
Action: Mouse moved to (670, 315)
Screenshot: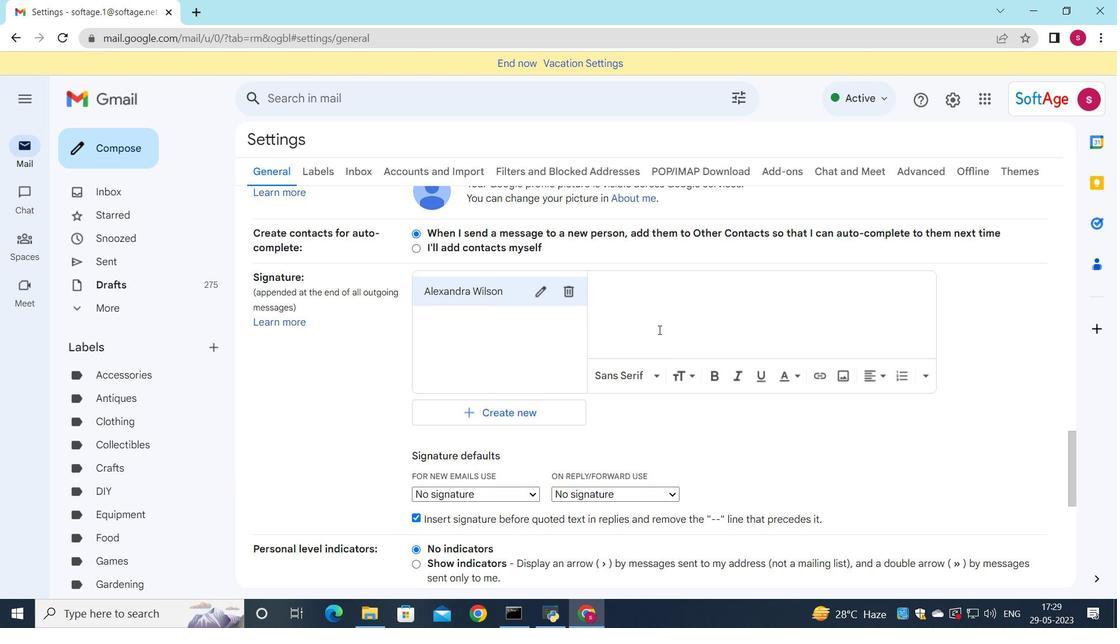 
Action: Mouse pressed left at (670, 315)
Screenshot: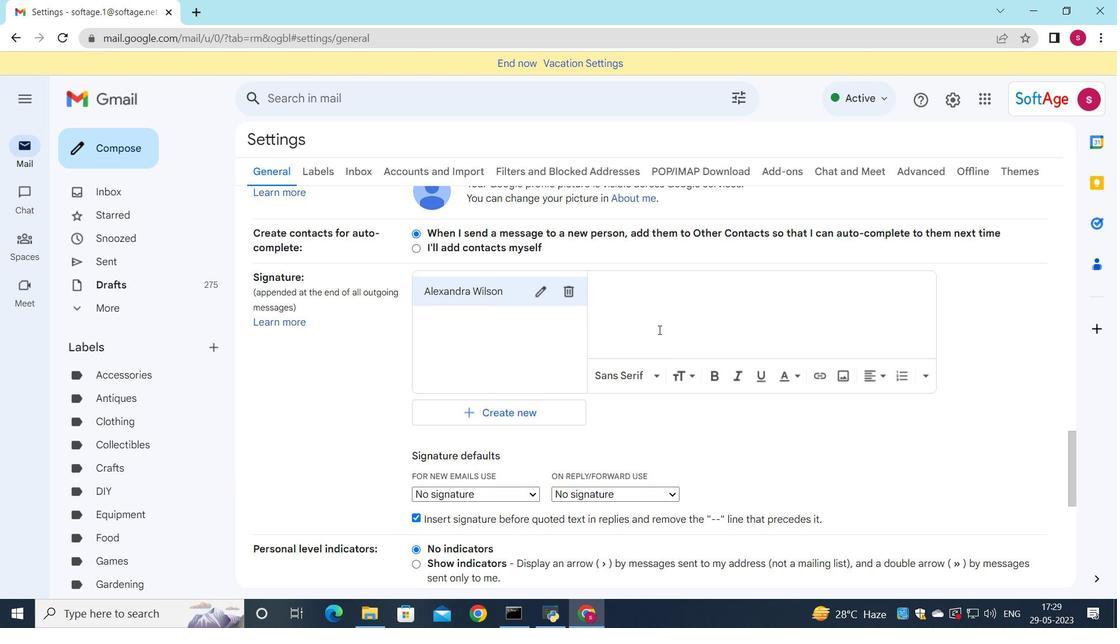
Action: Key pressed <Key.shift>Alexandra<Key.space>wilson
Screenshot: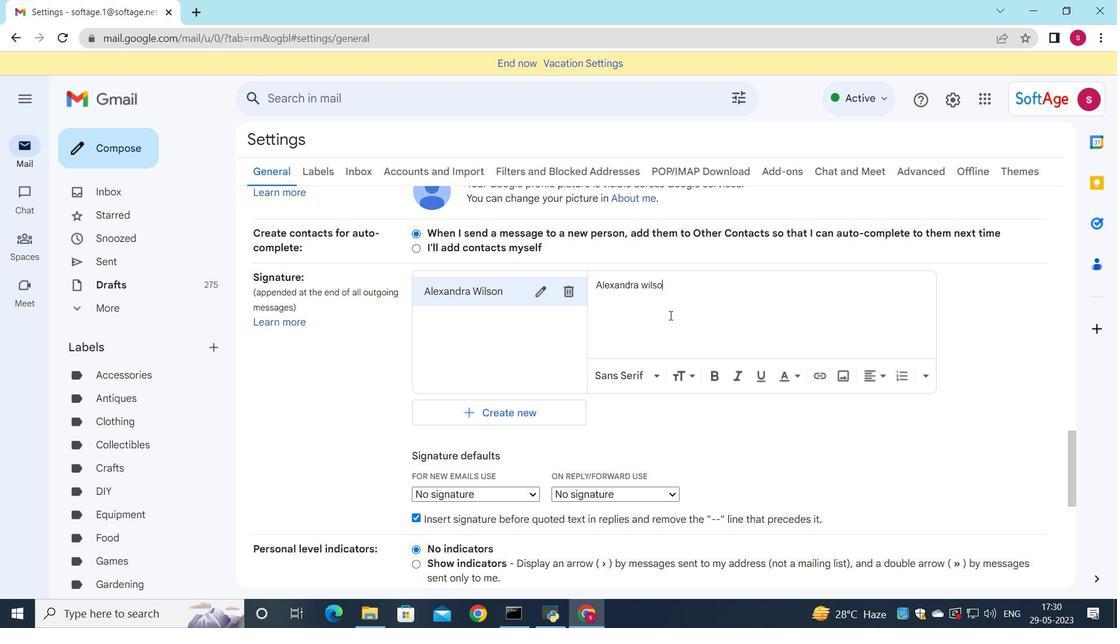 
Action: Mouse moved to (647, 285)
Screenshot: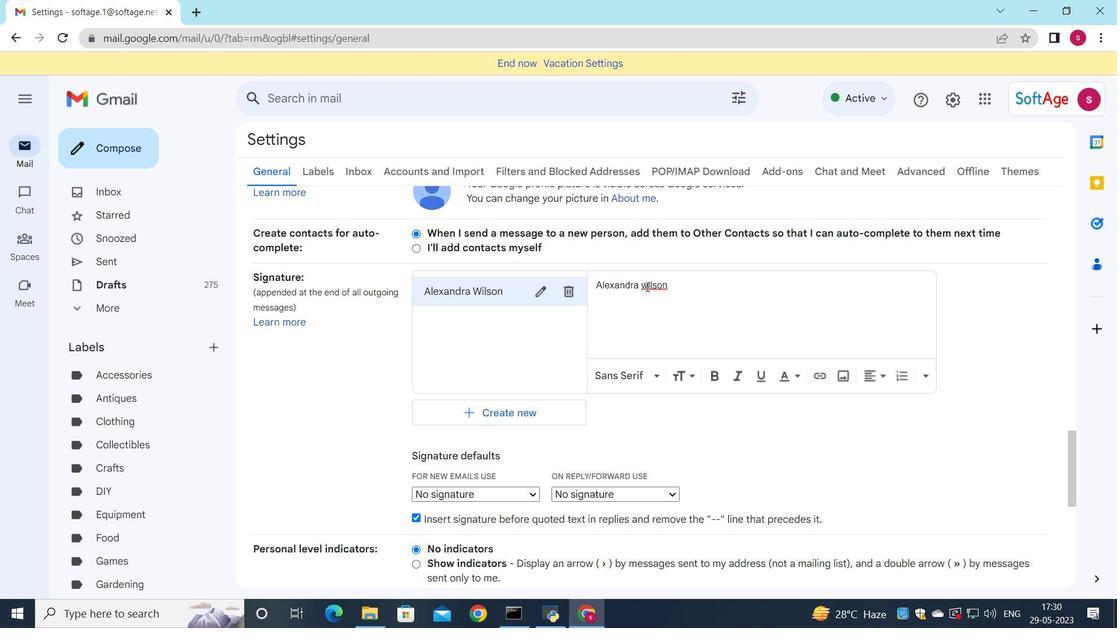 
Action: Mouse pressed left at (647, 285)
Screenshot: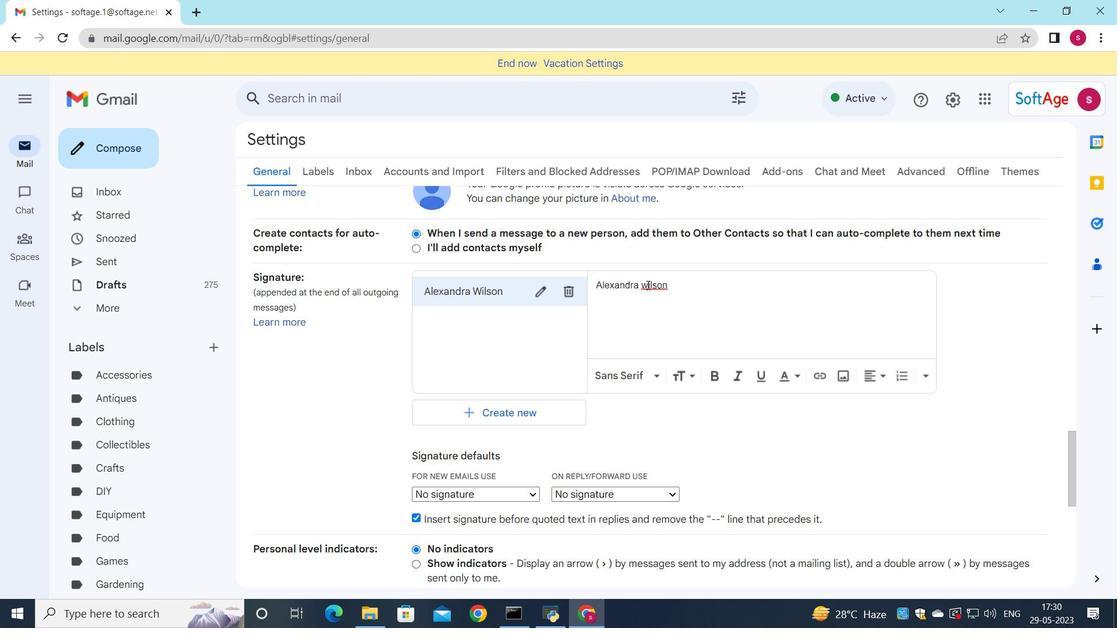 
Action: Key pressed <Key.backspace><Key.shift>W
Screenshot: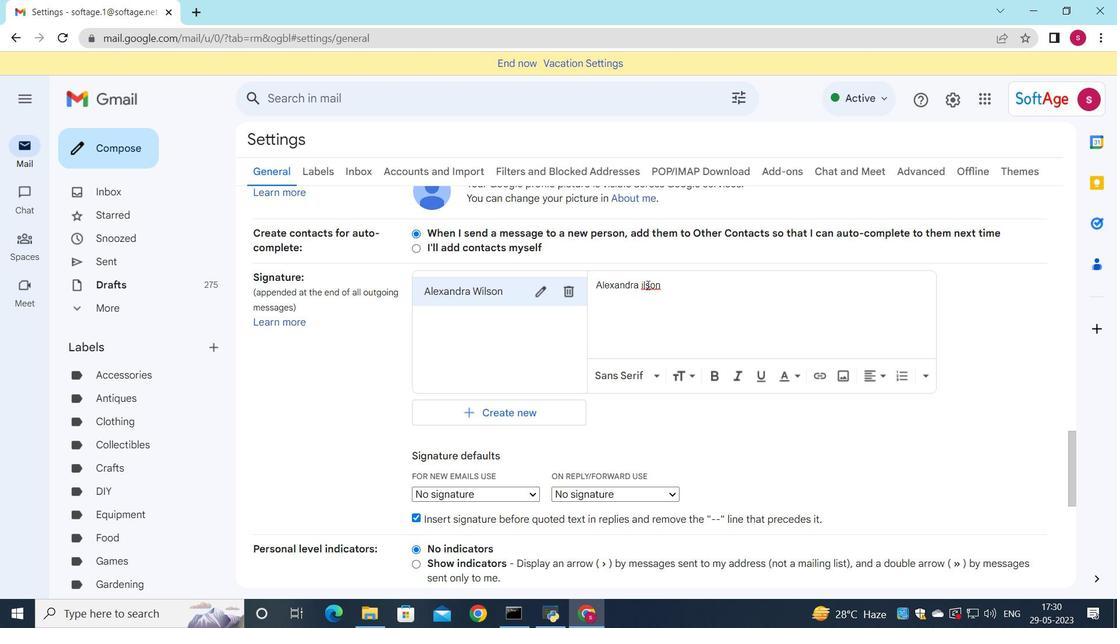 
Action: Mouse moved to (523, 487)
Screenshot: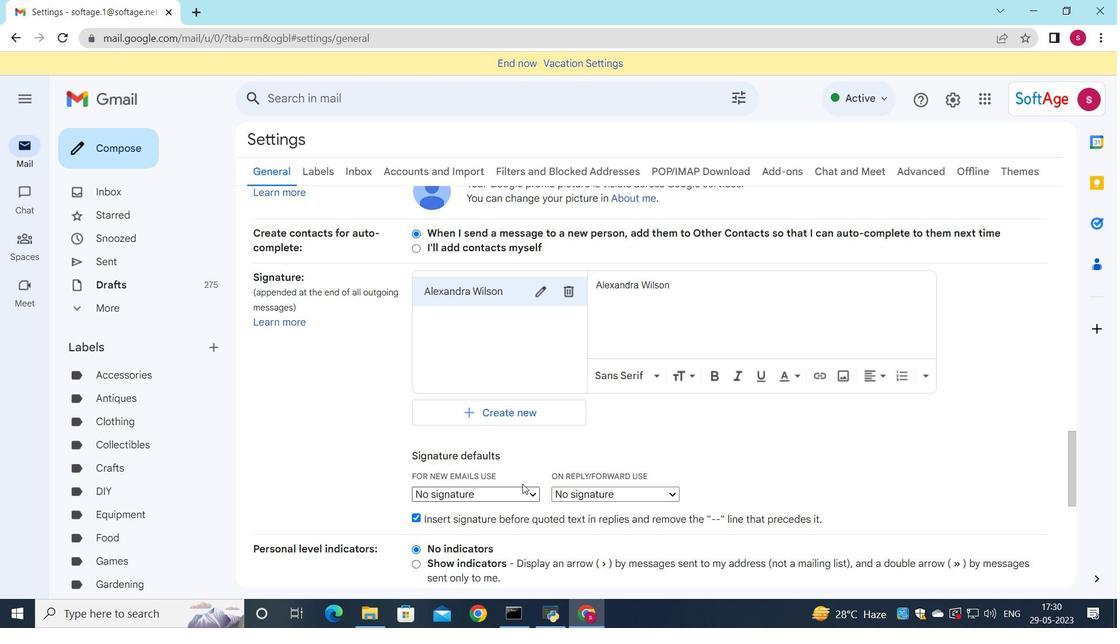 
Action: Mouse pressed left at (523, 487)
Screenshot: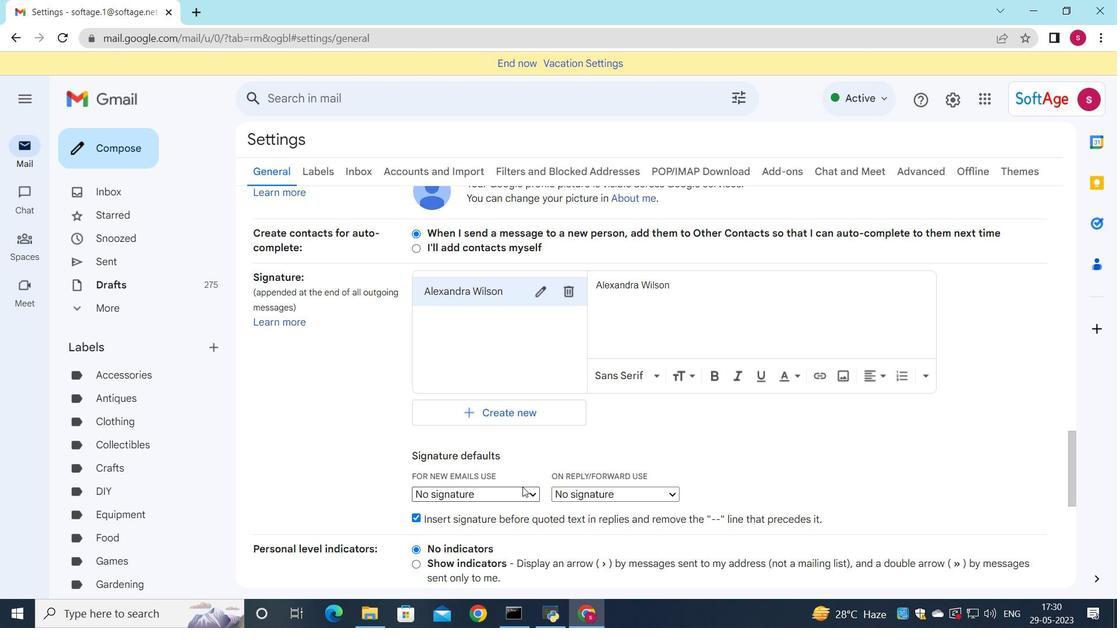 
Action: Mouse moved to (510, 522)
Screenshot: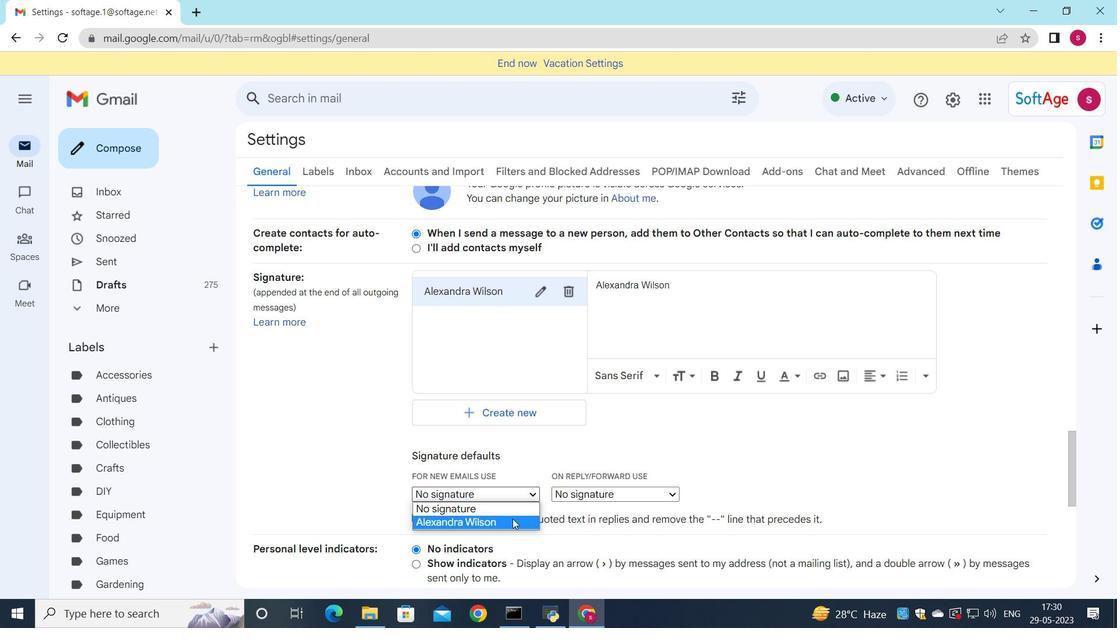 
Action: Mouse pressed left at (510, 522)
Screenshot: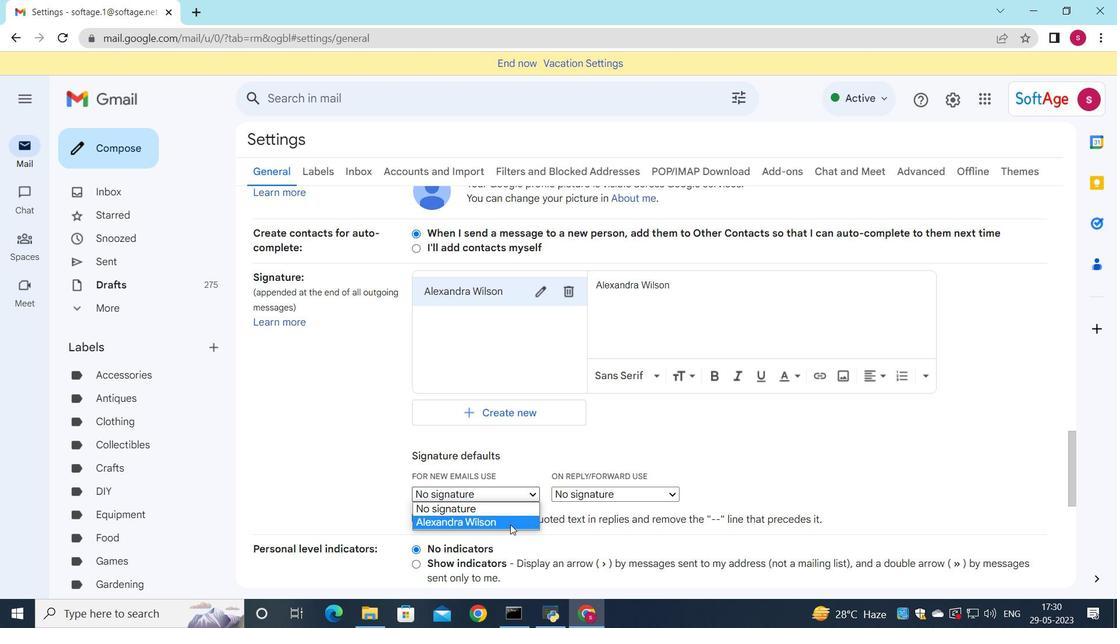 
Action: Mouse moved to (579, 486)
Screenshot: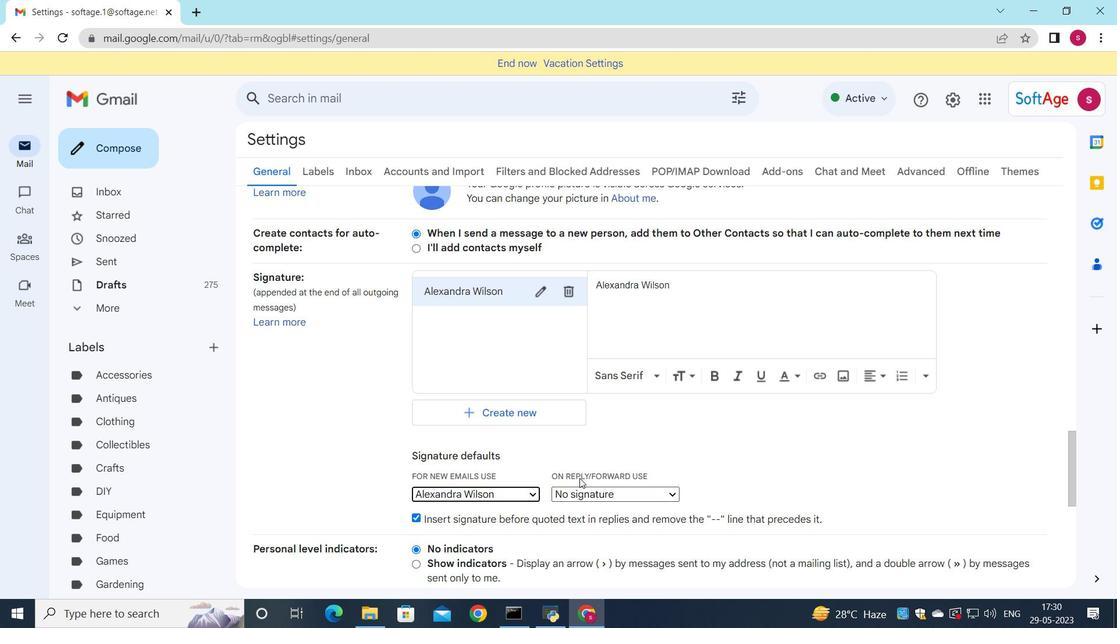 
Action: Mouse pressed left at (579, 486)
Screenshot: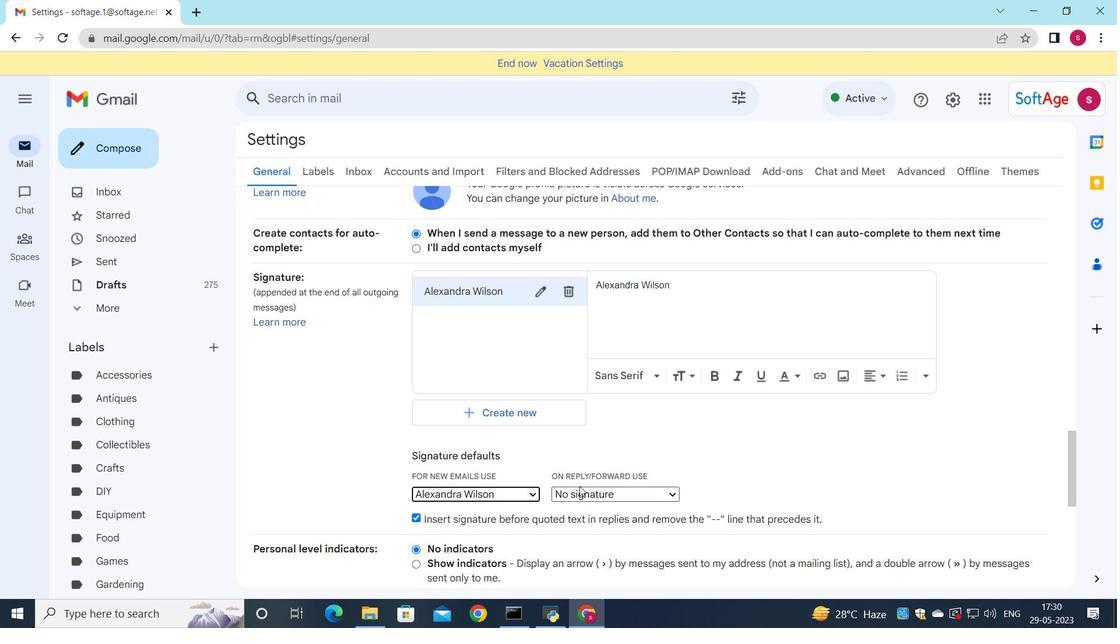 
Action: Mouse moved to (583, 539)
Screenshot: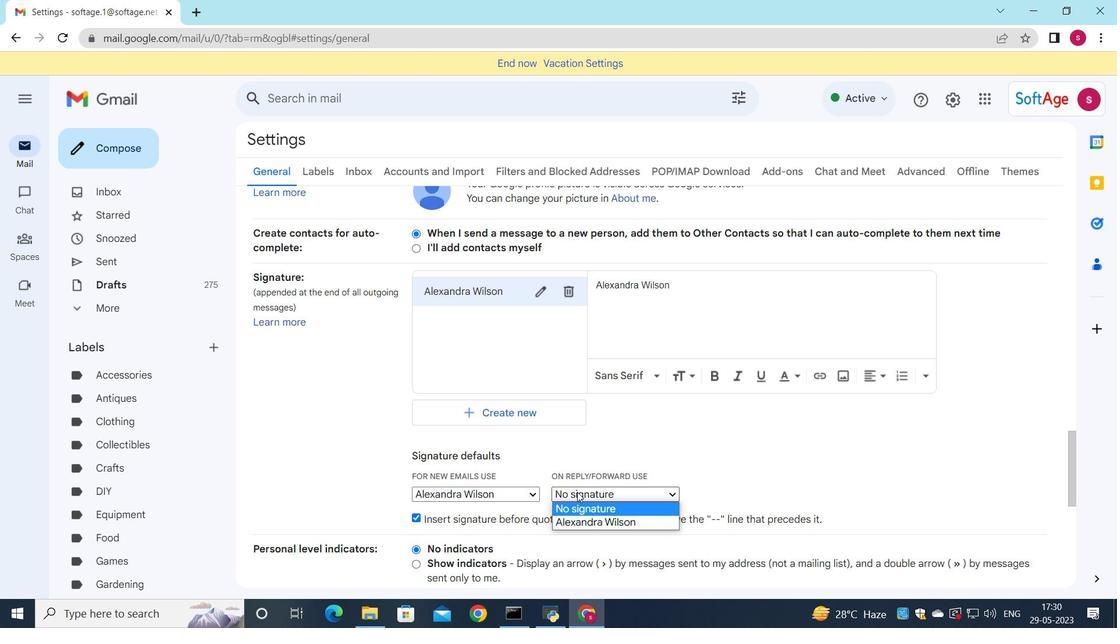 
Action: Mouse pressed left at (583, 539)
Screenshot: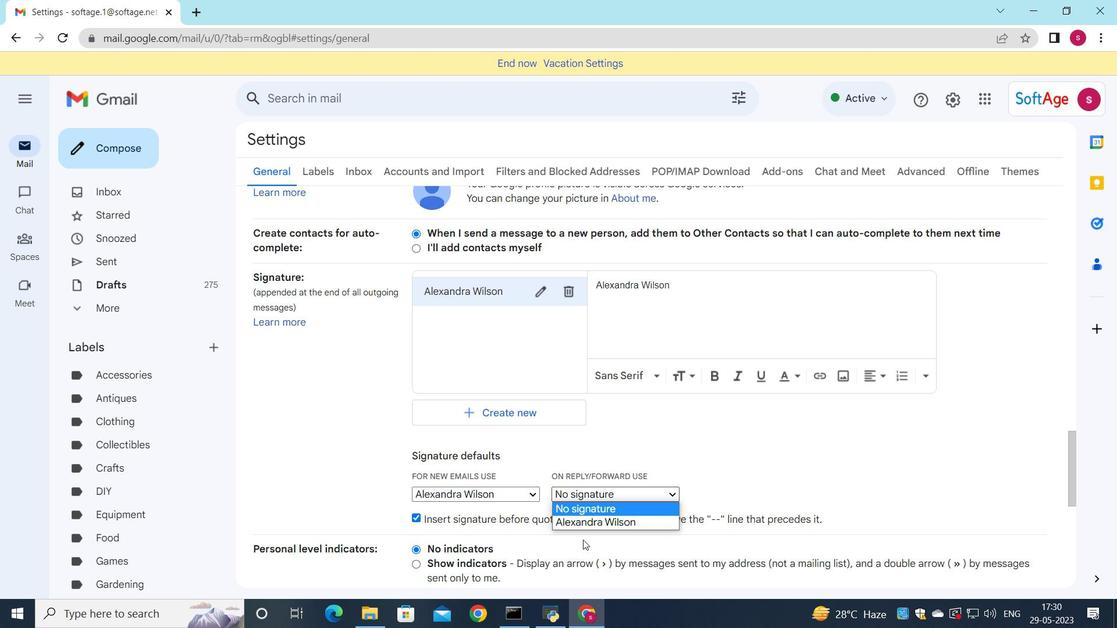 
Action: Mouse moved to (583, 504)
Screenshot: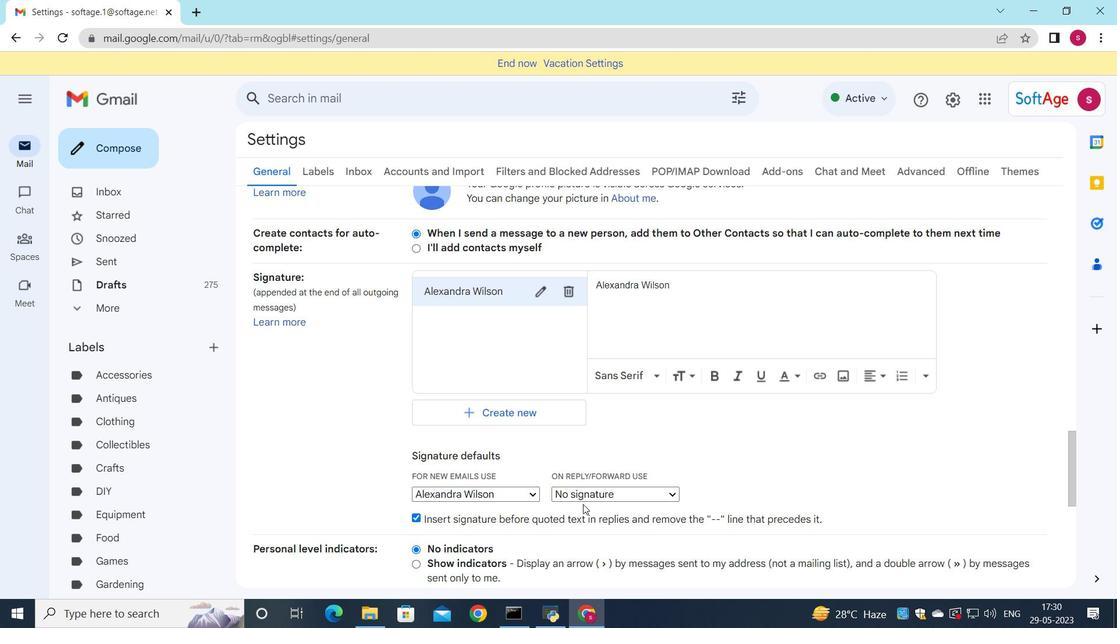 
Action: Mouse pressed left at (583, 504)
Screenshot: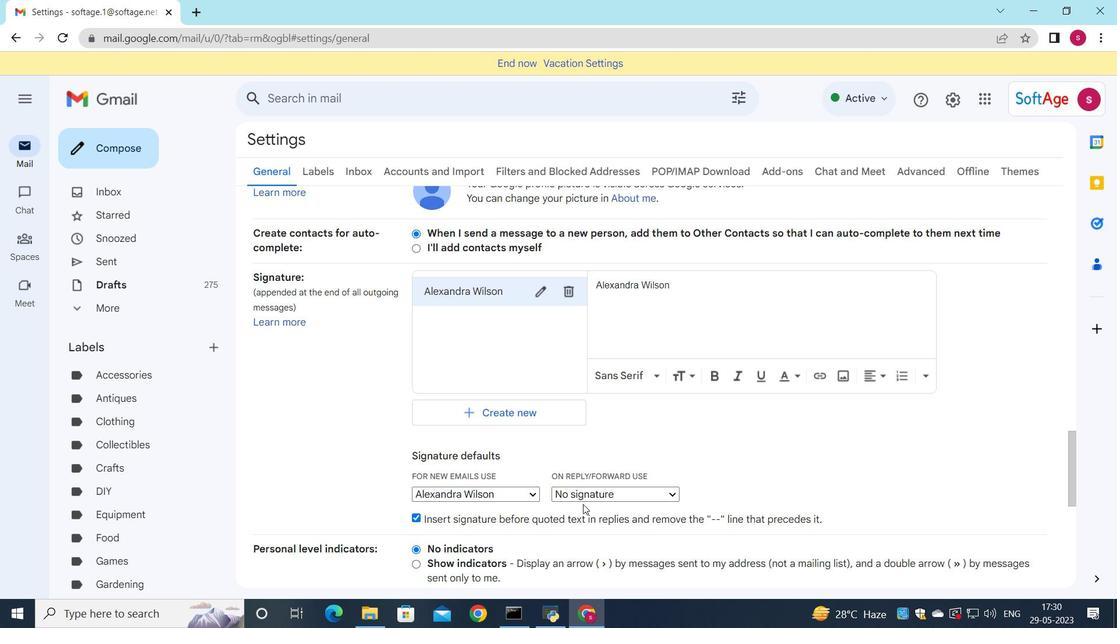 
Action: Mouse moved to (584, 497)
Screenshot: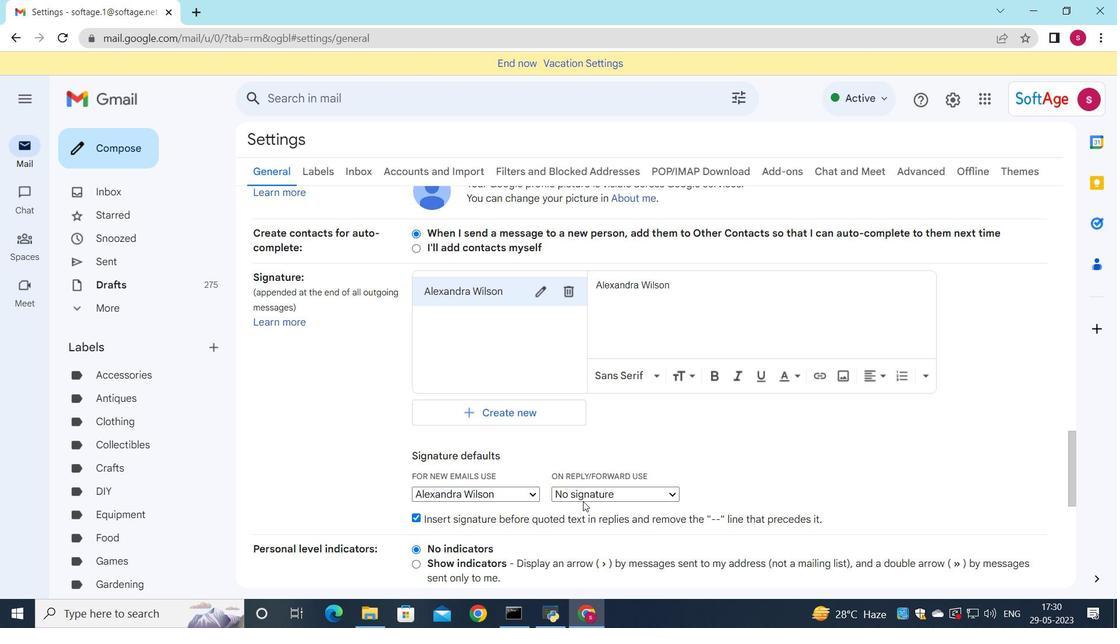 
Action: Mouse pressed left at (584, 498)
Screenshot: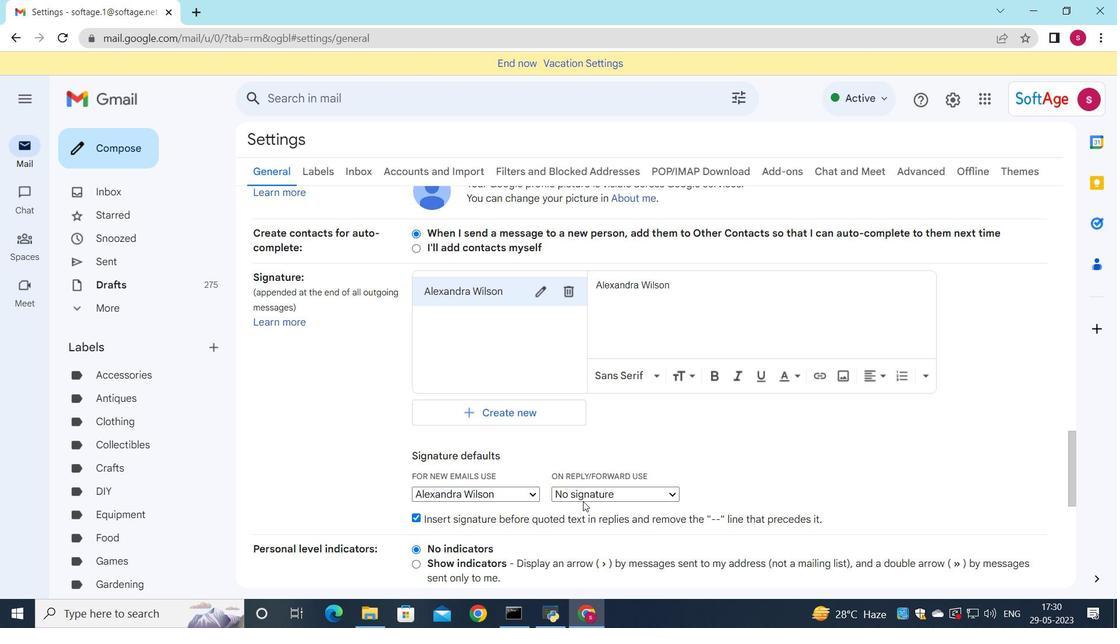 
Action: Mouse pressed left at (584, 497)
Screenshot: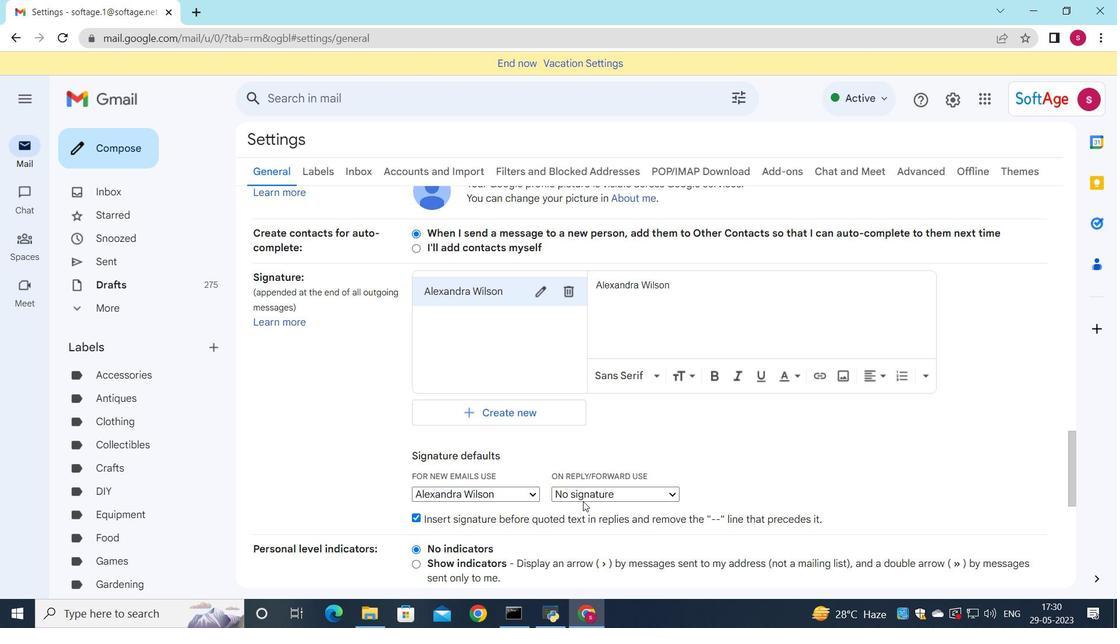 
Action: Mouse moved to (580, 497)
Screenshot: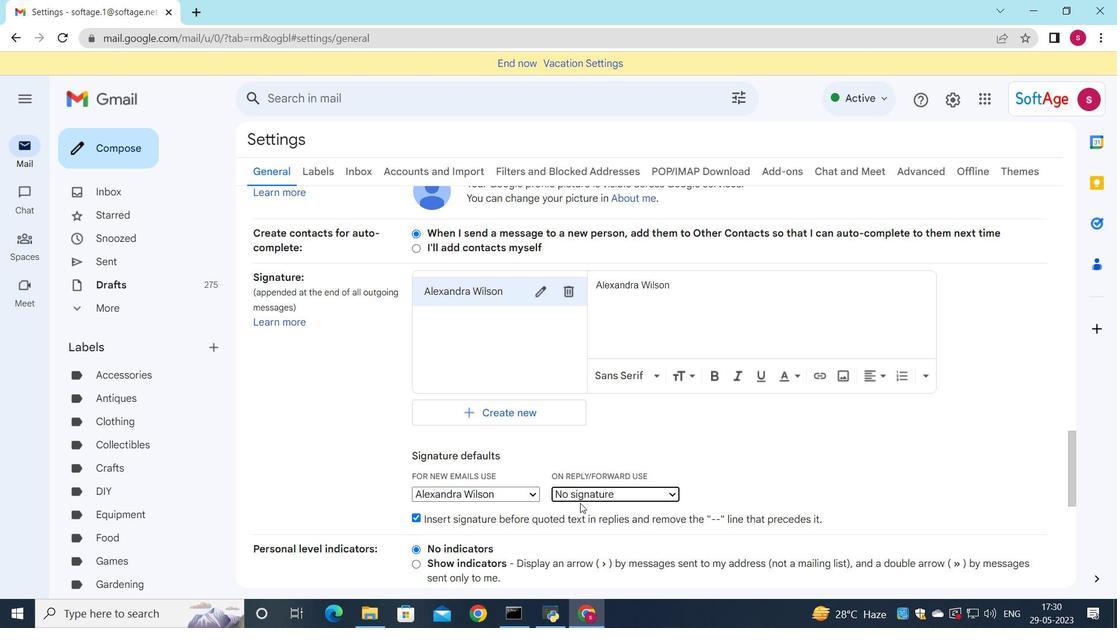 
Action: Mouse pressed left at (580, 497)
Screenshot: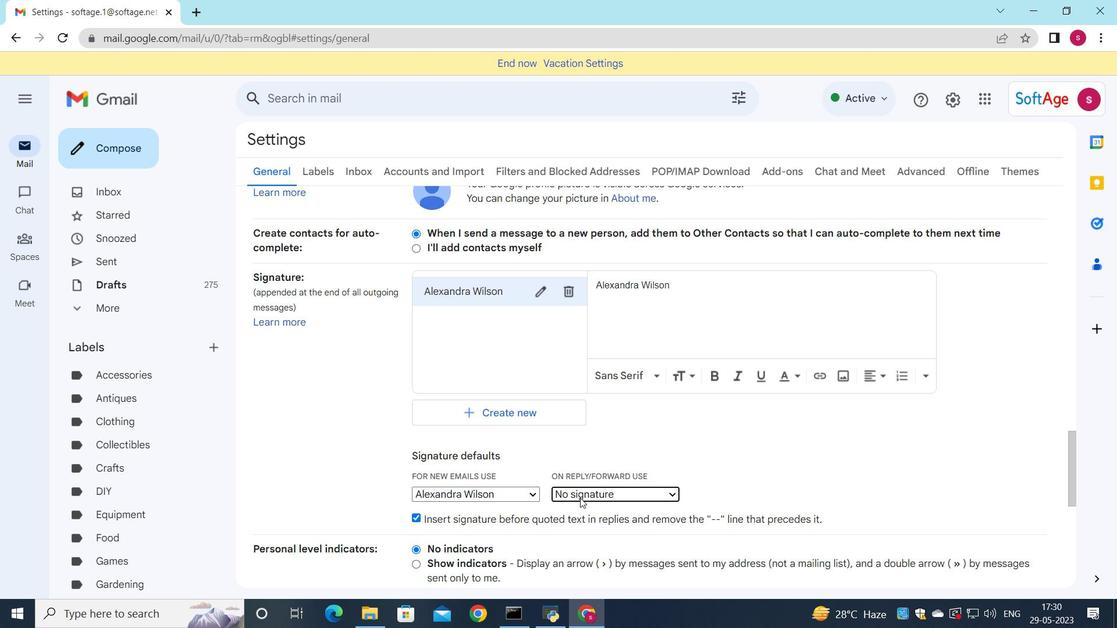 
Action: Mouse moved to (582, 521)
Screenshot: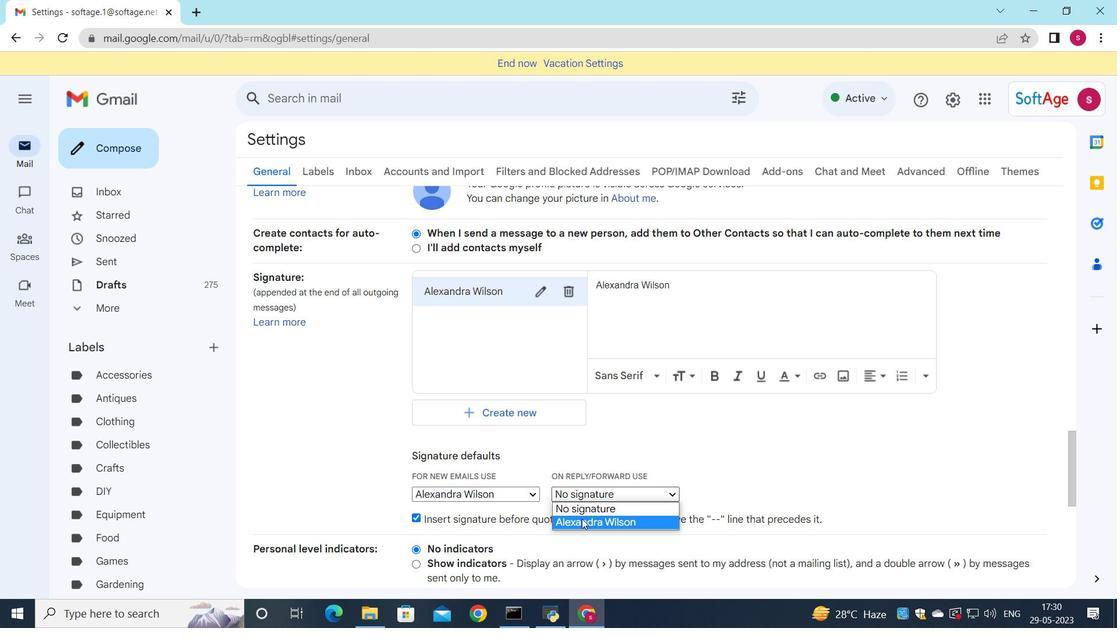 
Action: Mouse pressed left at (582, 521)
Screenshot: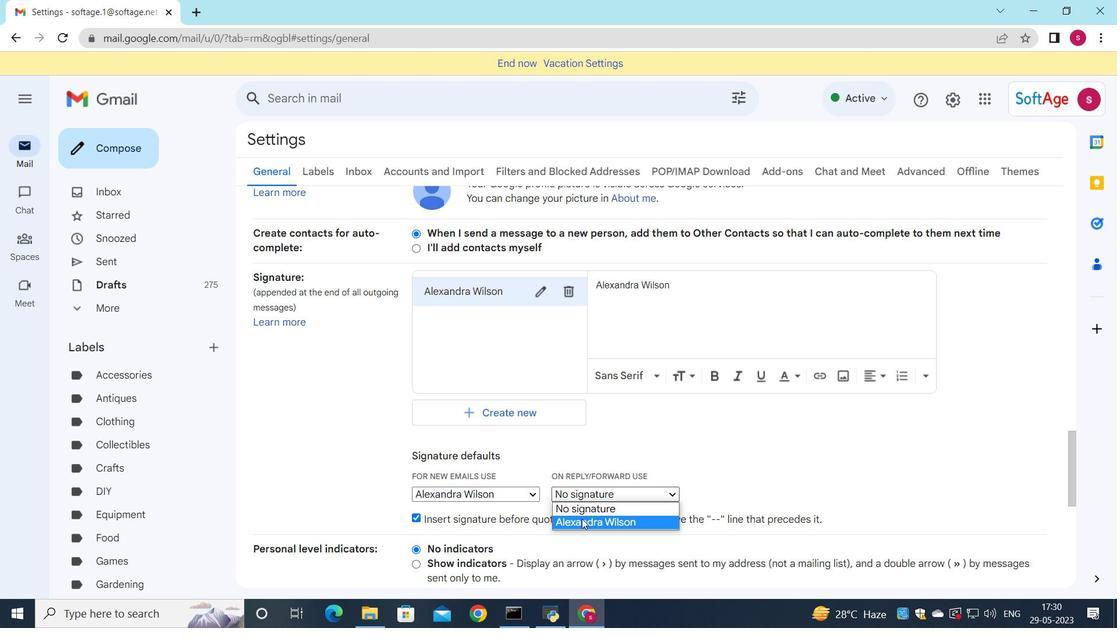 
Action: Mouse moved to (566, 511)
Screenshot: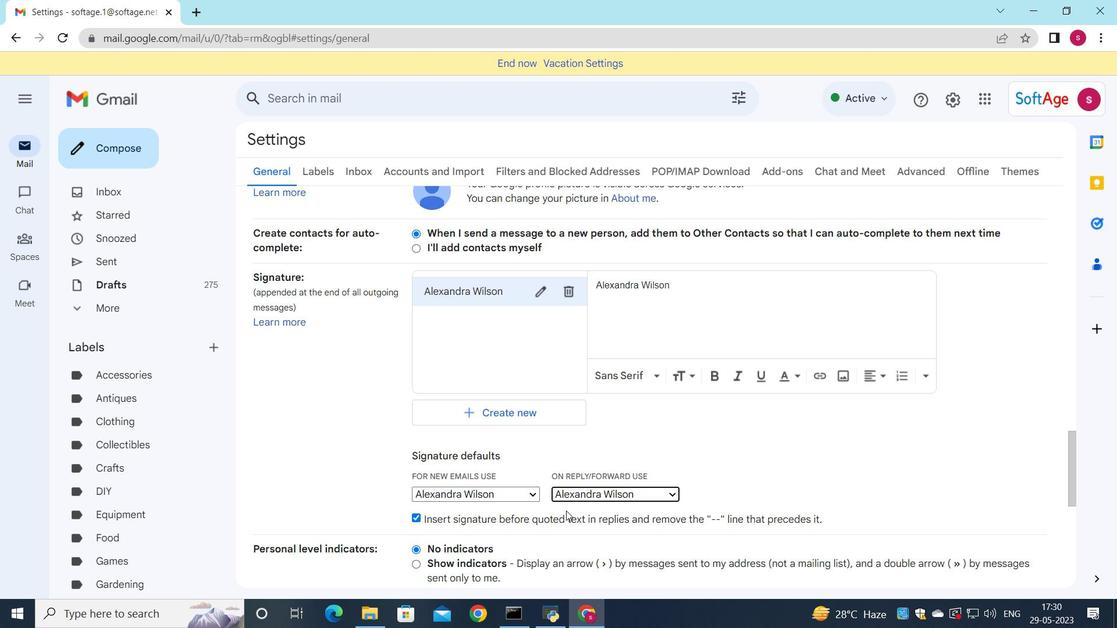 
Action: Mouse scrolled (567, 511) with delta (0, 0)
Screenshot: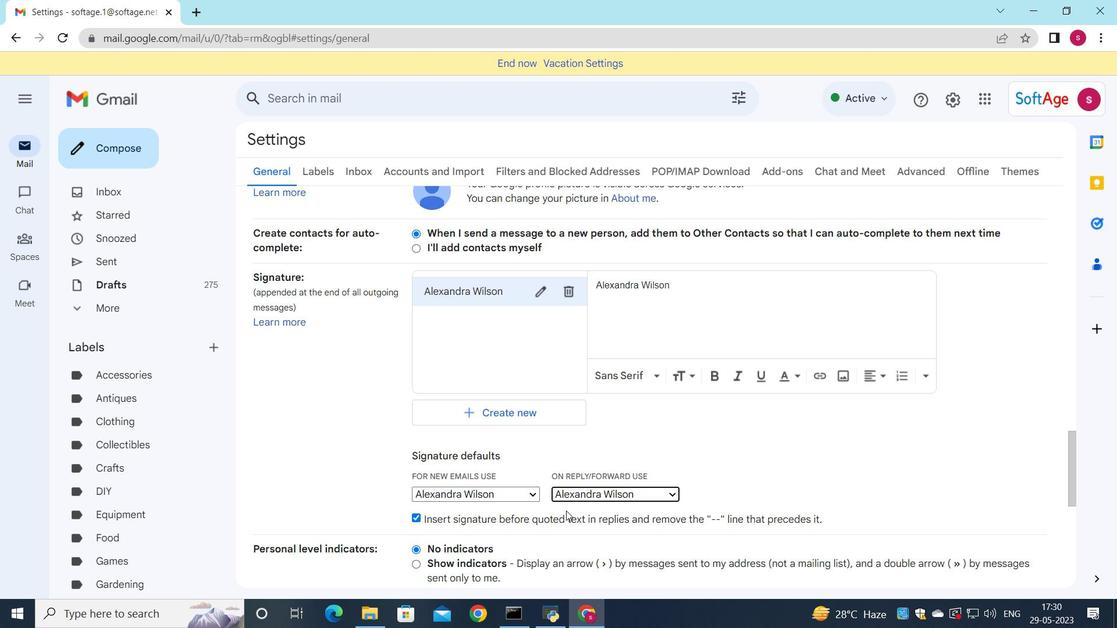 
Action: Mouse scrolled (567, 511) with delta (0, 0)
Screenshot: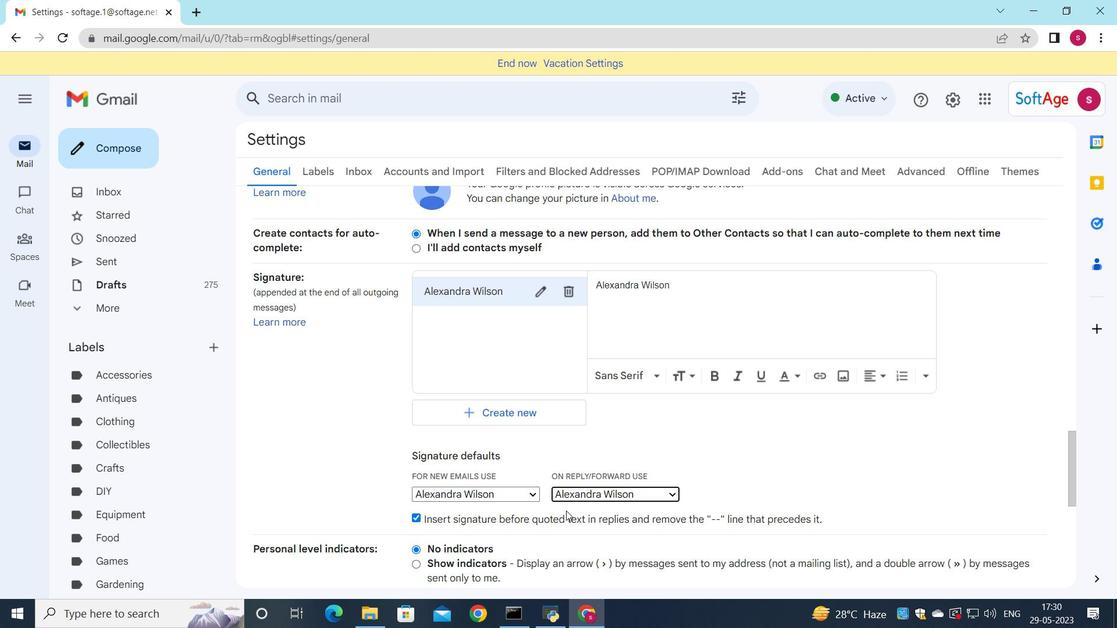 
Action: Mouse scrolled (567, 511) with delta (0, 0)
Screenshot: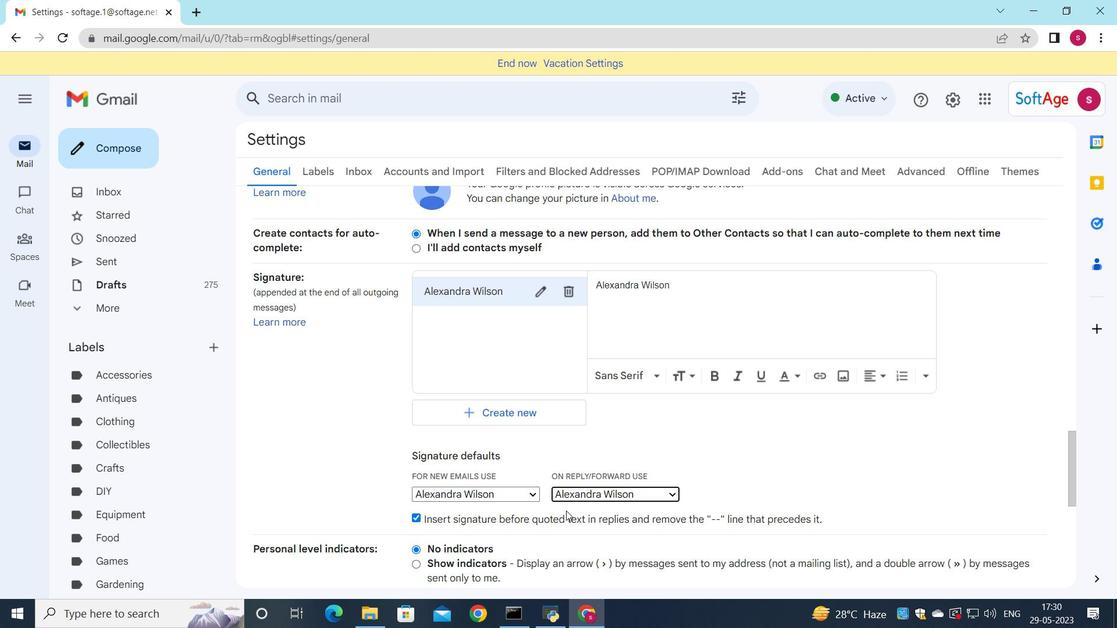 
Action: Mouse scrolled (566, 511) with delta (0, 0)
Screenshot: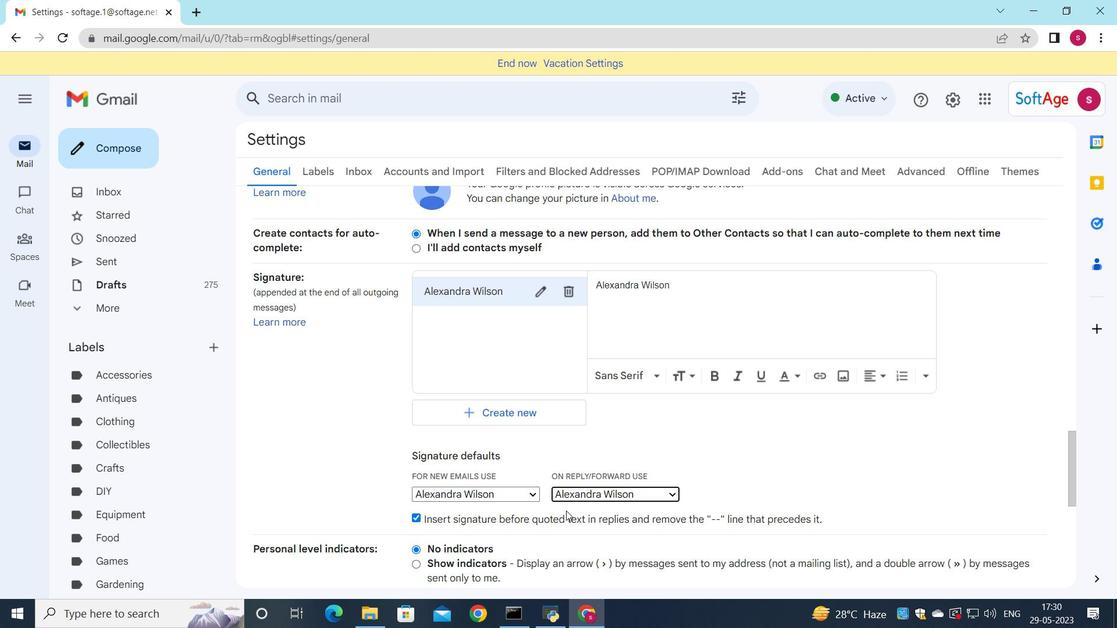 
Action: Mouse scrolled (566, 511) with delta (0, 0)
Screenshot: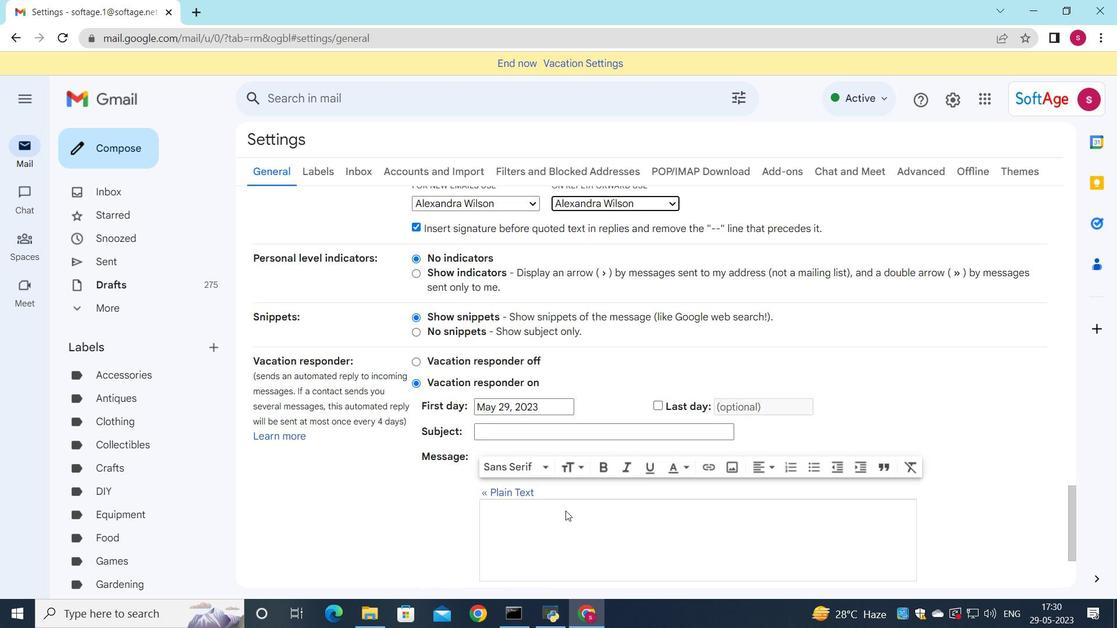 
Action: Mouse scrolled (566, 511) with delta (0, 0)
Screenshot: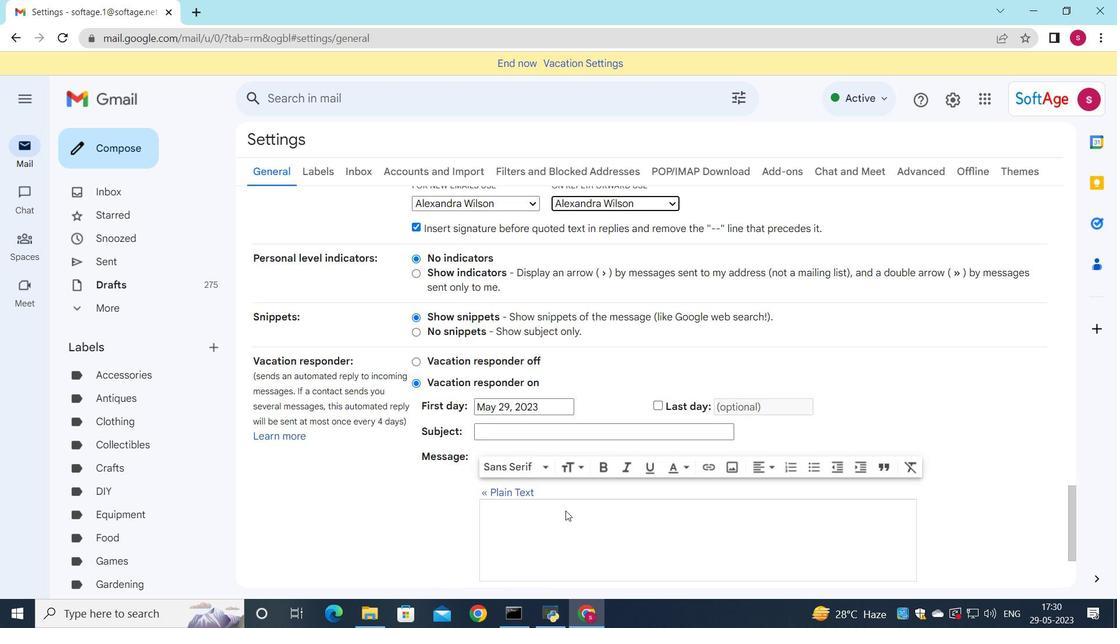 
Action: Mouse scrolled (566, 511) with delta (0, 0)
Screenshot: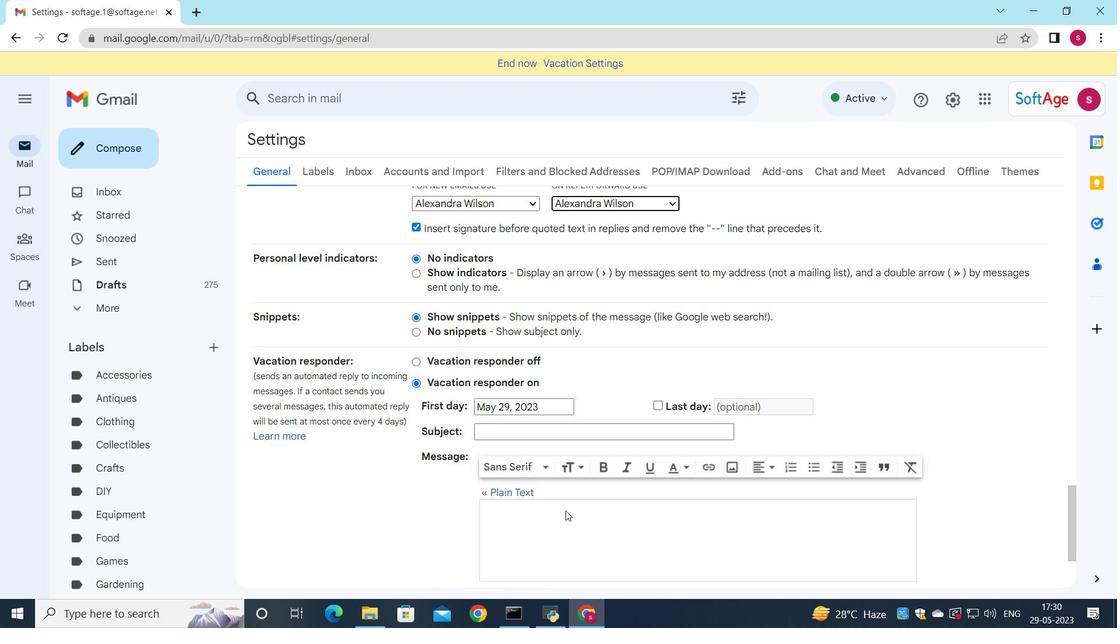 
Action: Mouse scrolled (566, 511) with delta (0, 0)
Screenshot: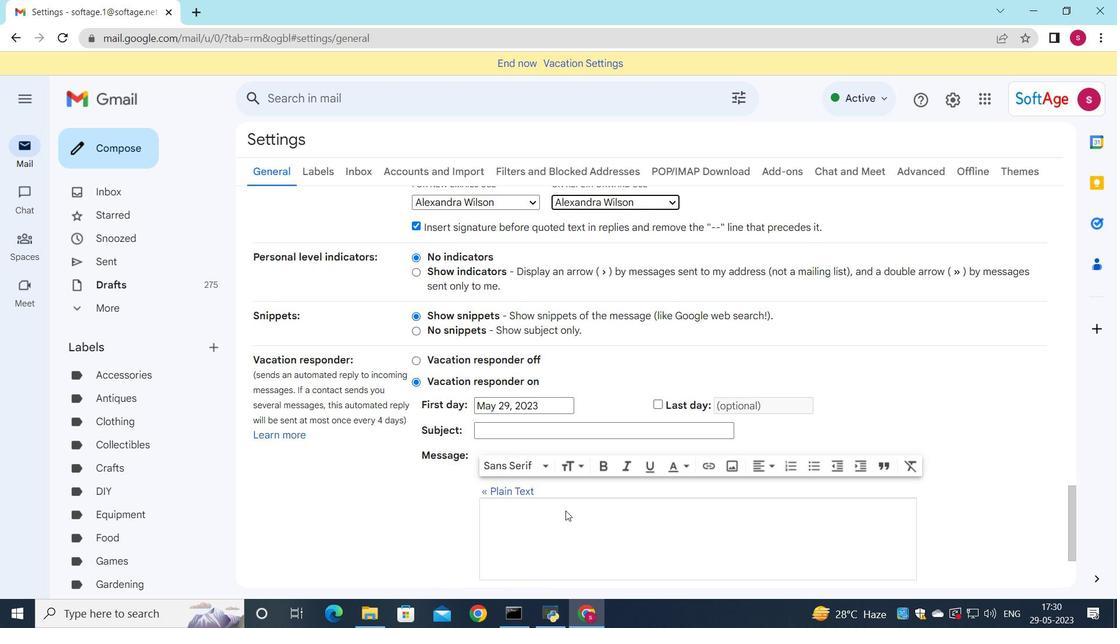 
Action: Mouse moved to (604, 512)
Screenshot: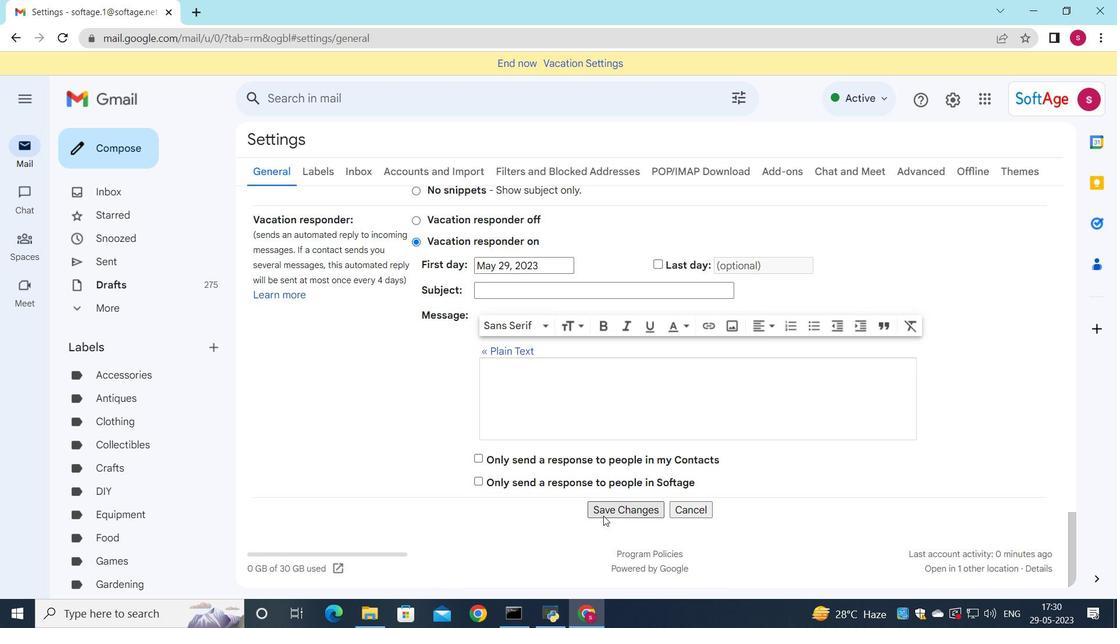 
Action: Mouse pressed left at (604, 513)
Screenshot: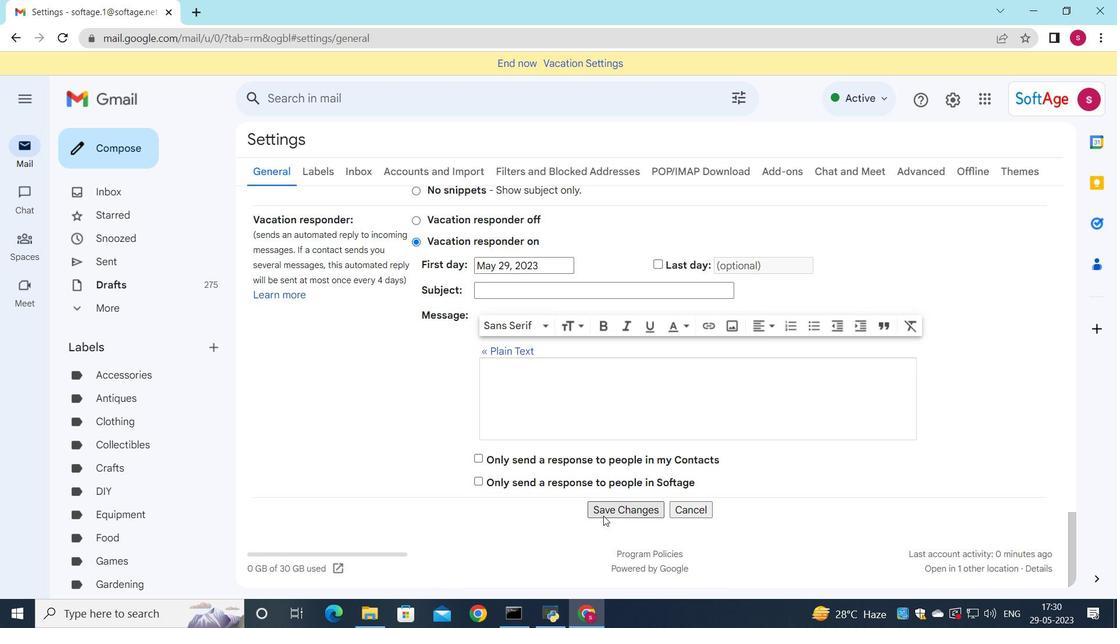 
Action: Mouse moved to (144, 156)
Screenshot: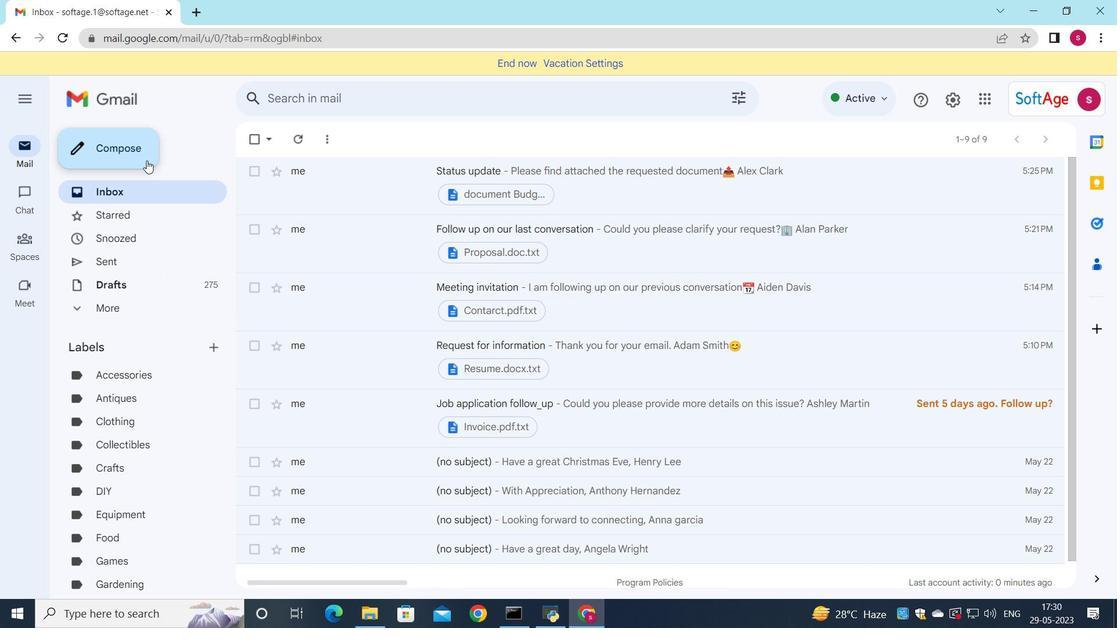 
Action: Mouse pressed left at (144, 156)
Screenshot: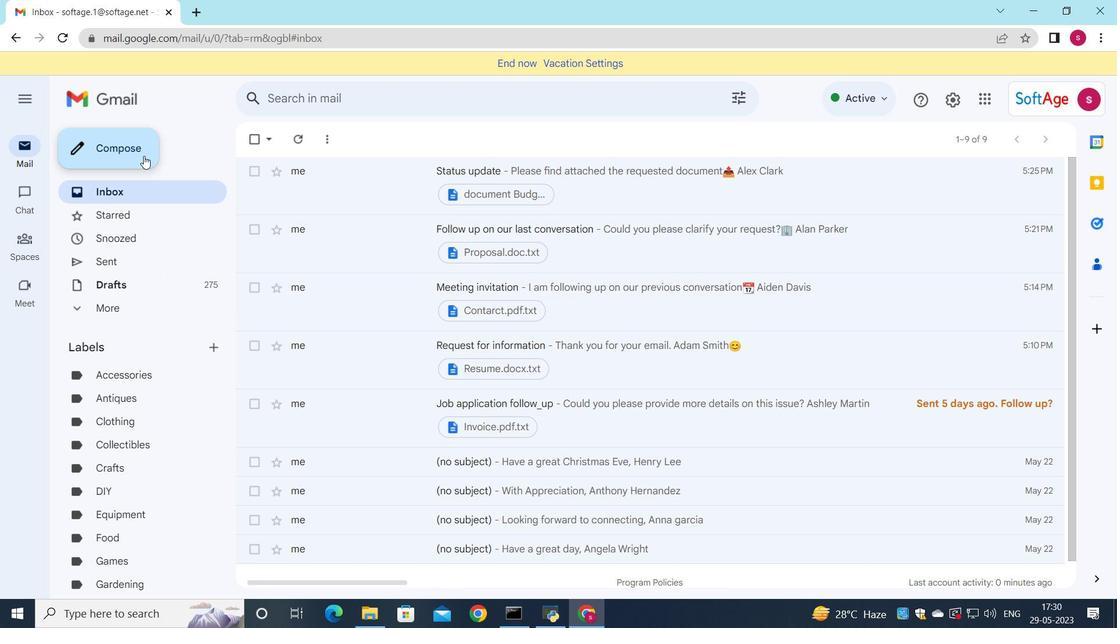 
Action: Mouse moved to (912, 280)
Screenshot: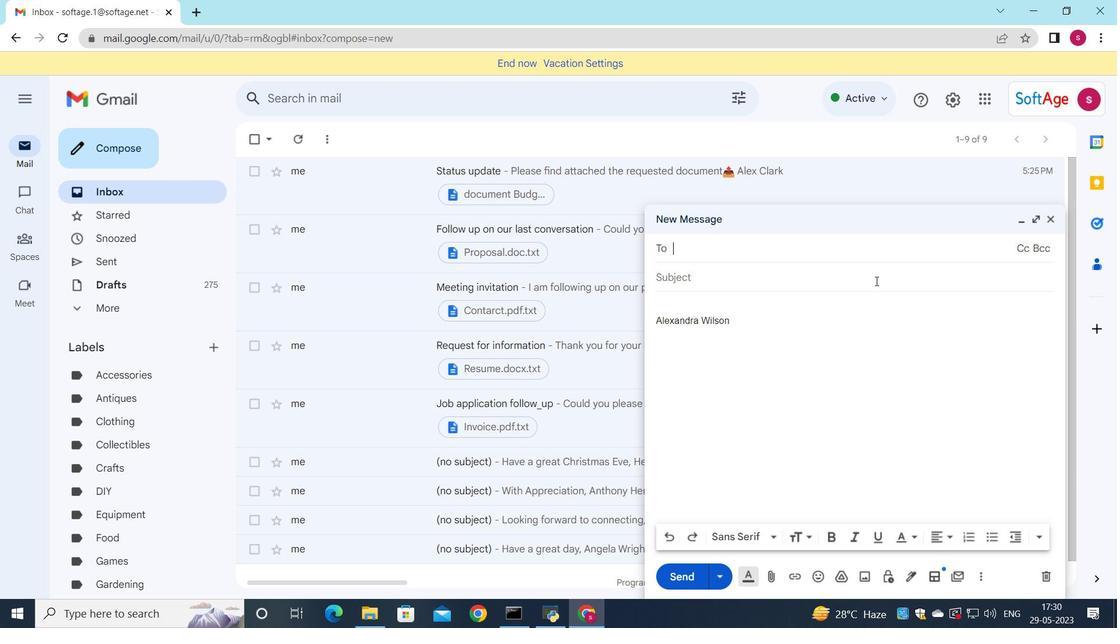 
Action: Key pressed <Key.down><Key.down><Key.up><Key.enter><Key.down><Key.down><Key.down><Key.down><Key.enter><Key.down><Key.down><Key.down><Key.down><Key.down><Key.down><Key.down>softage.7<Key.enter>
Screenshot: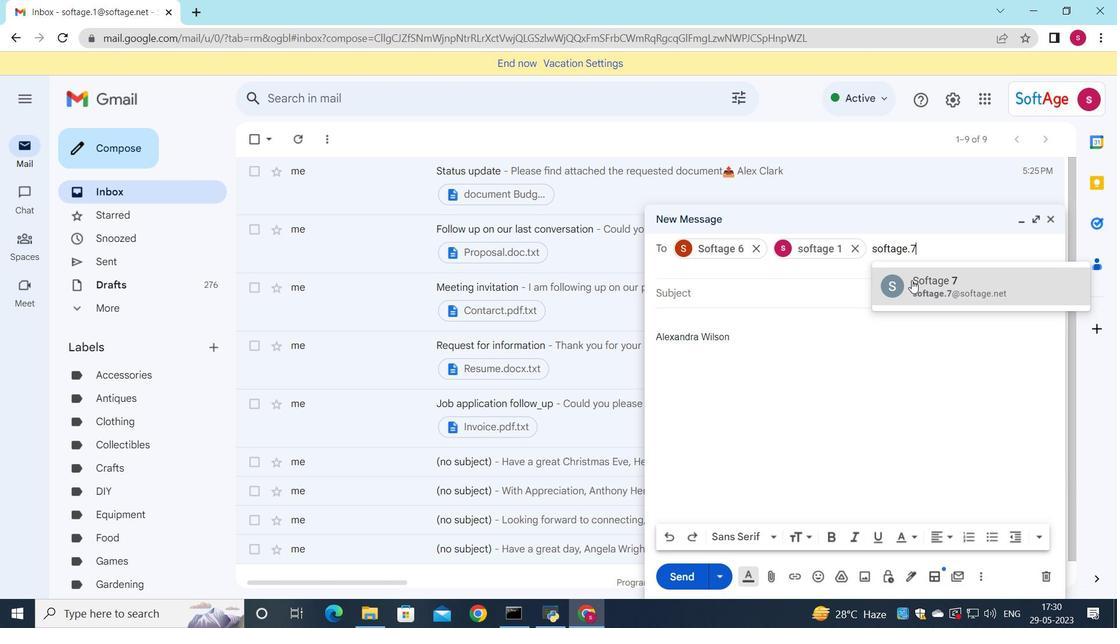 
Action: Mouse moved to (1021, 267)
Screenshot: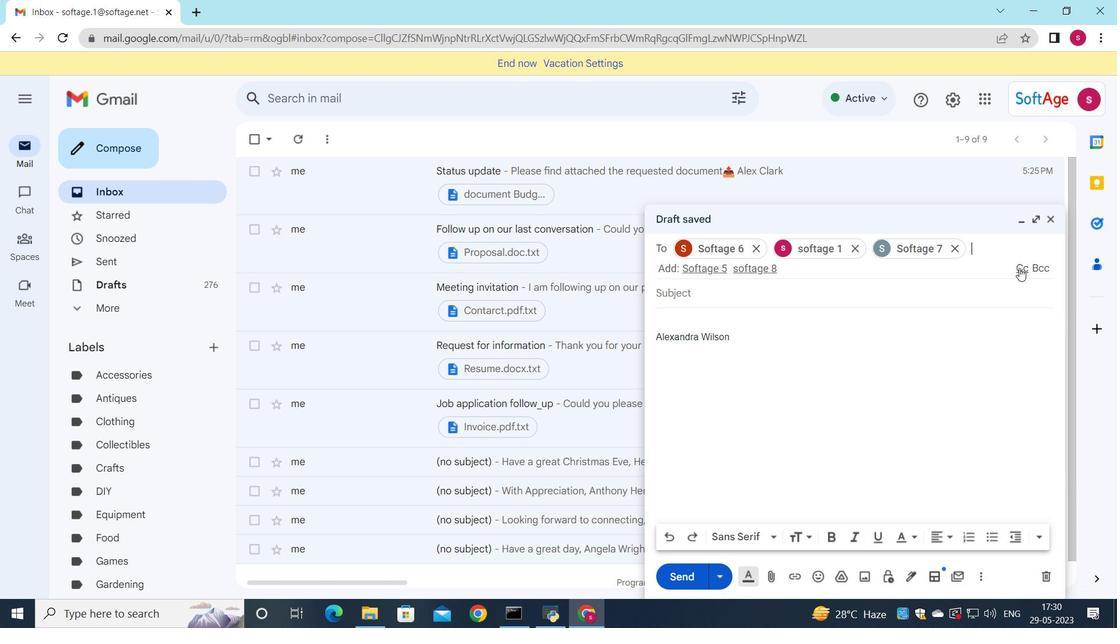 
Action: Mouse pressed left at (1021, 267)
Screenshot: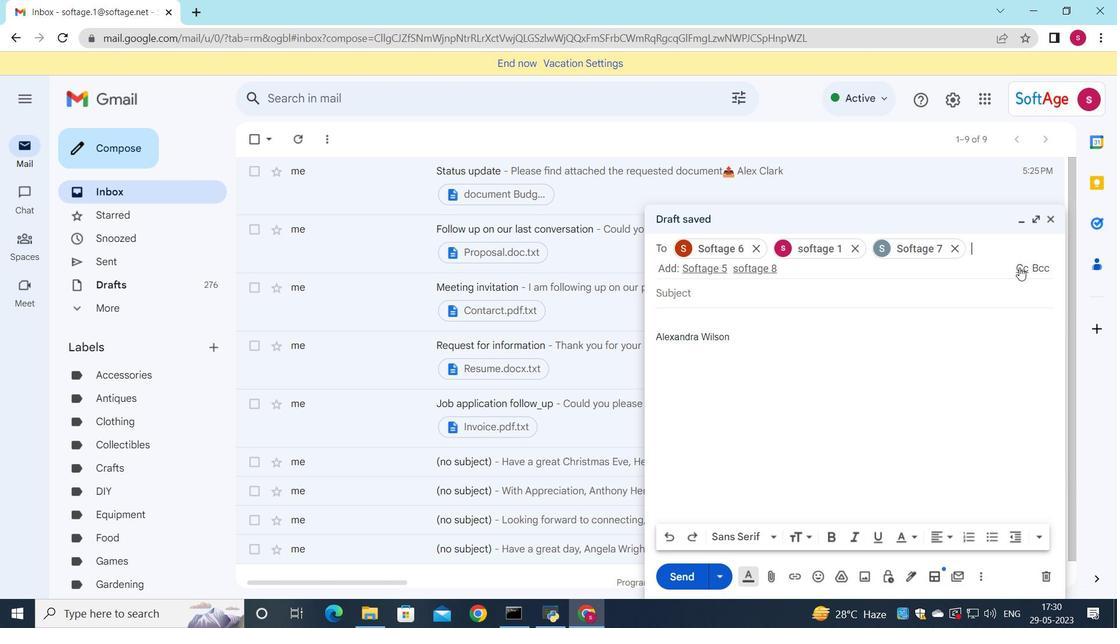 
Action: Mouse moved to (820, 352)
Screenshot: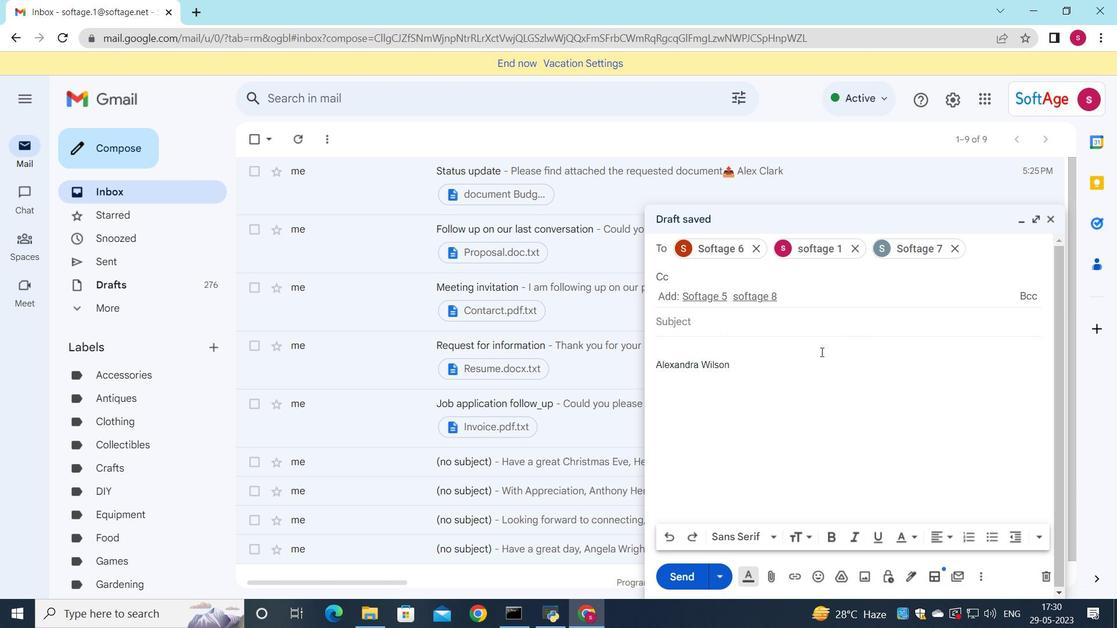 
Action: Key pressed s
Screenshot: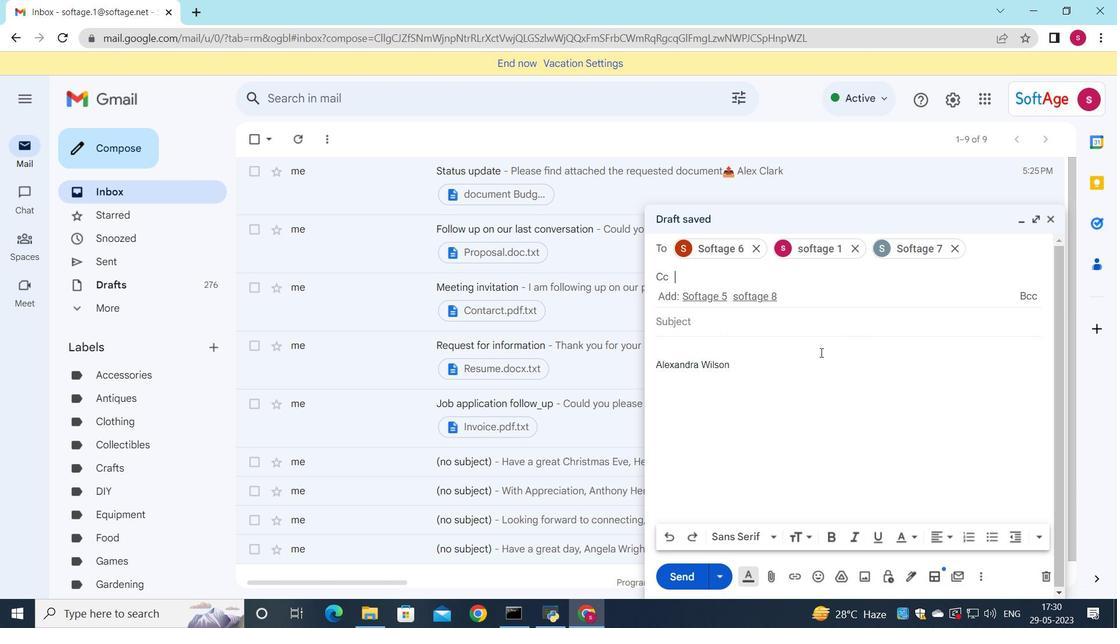 
Action: Mouse moved to (799, 388)
Screenshot: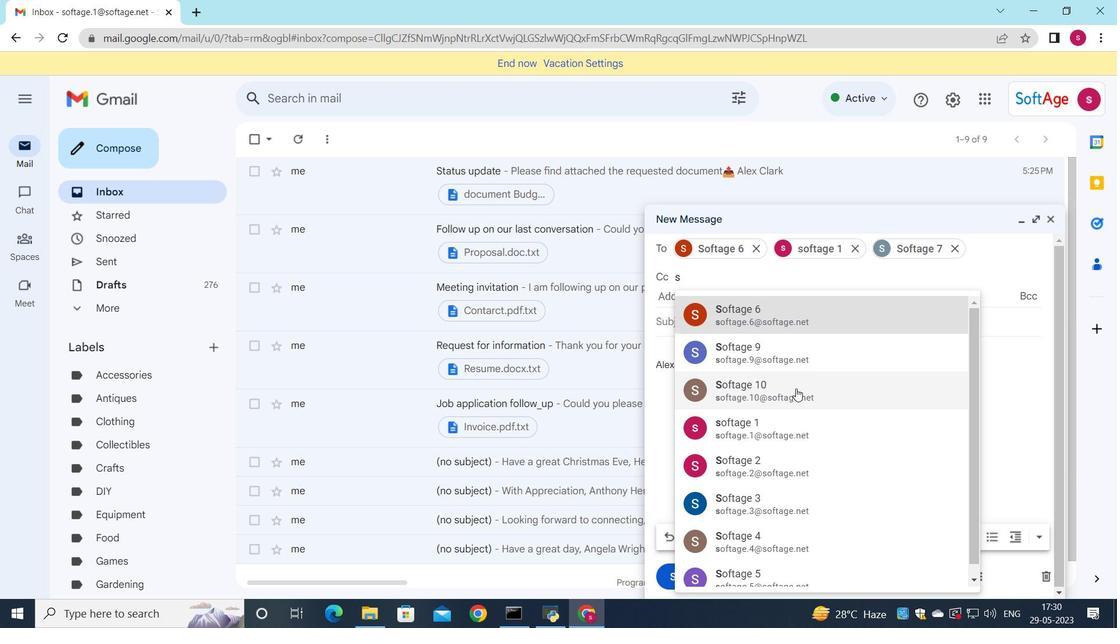 
Action: Key pressed oftage.8
Screenshot: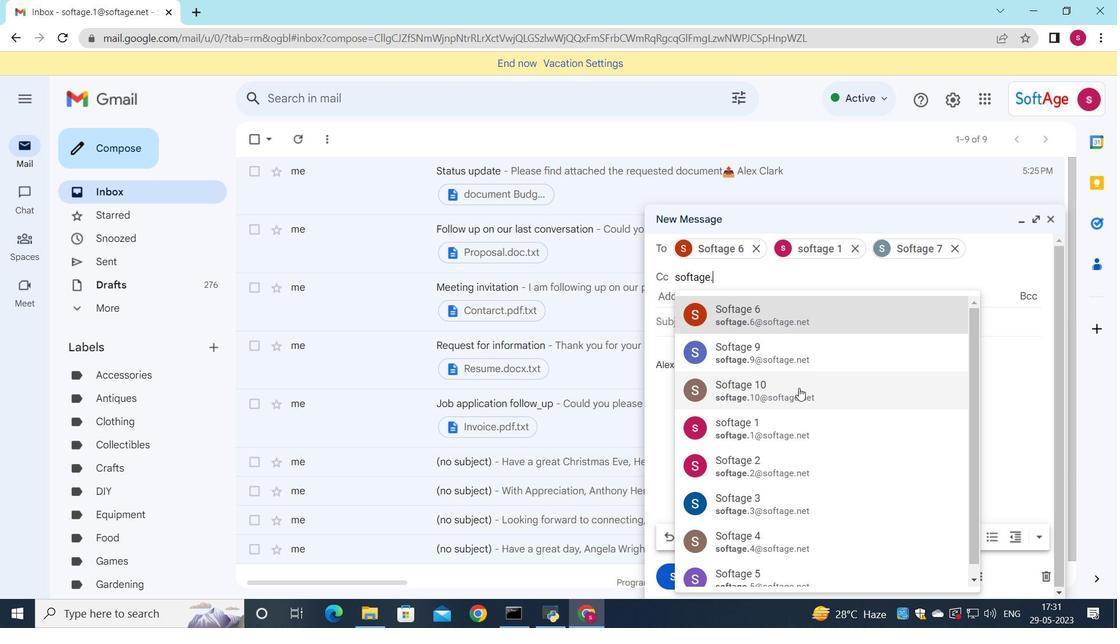 
Action: Mouse moved to (799, 300)
Screenshot: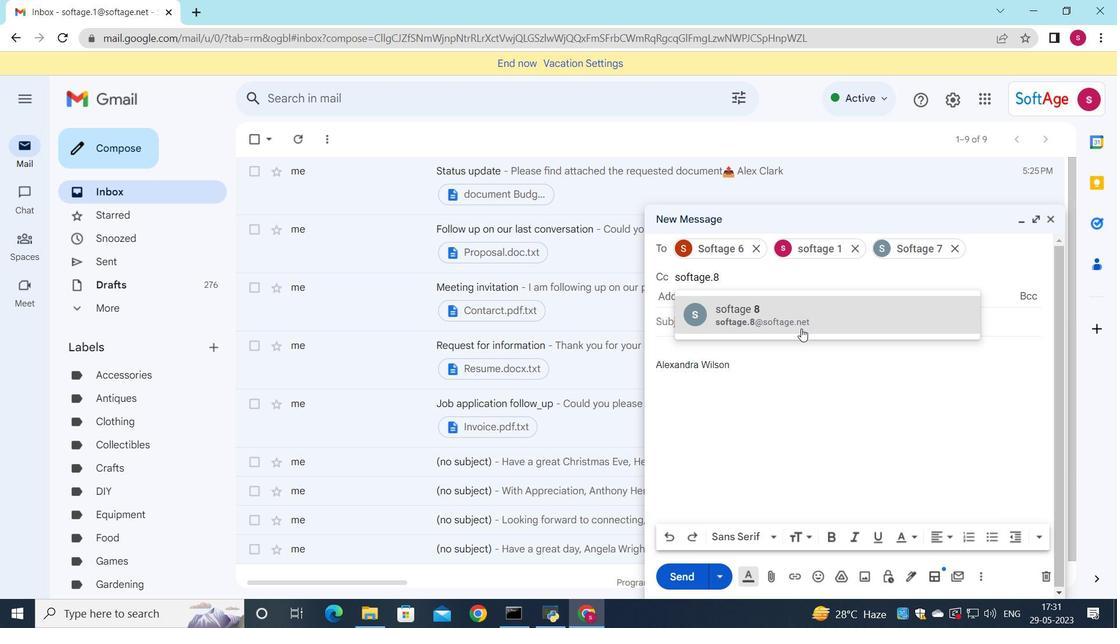 
Action: Mouse pressed left at (799, 300)
Screenshot: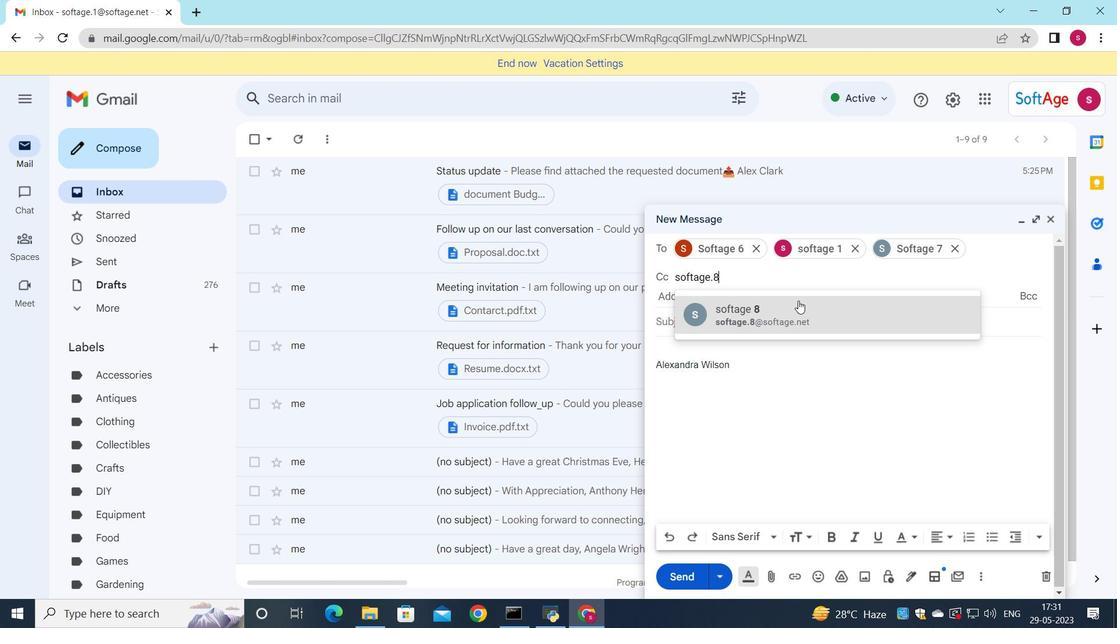 
Action: Mouse moved to (735, 327)
Screenshot: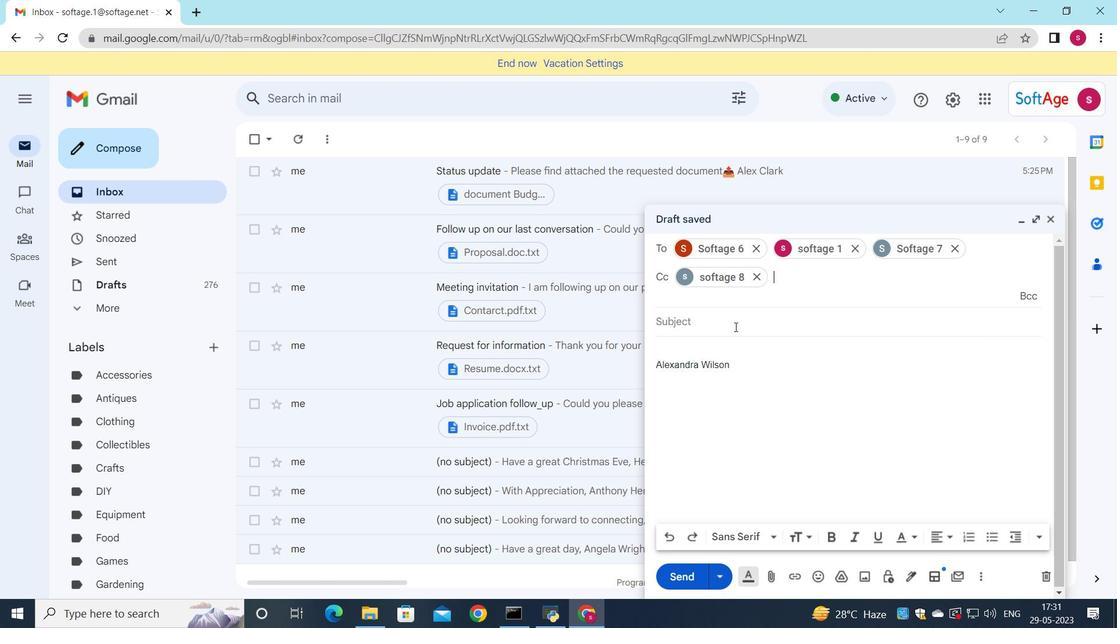 
Action: Mouse pressed left at (735, 327)
Screenshot: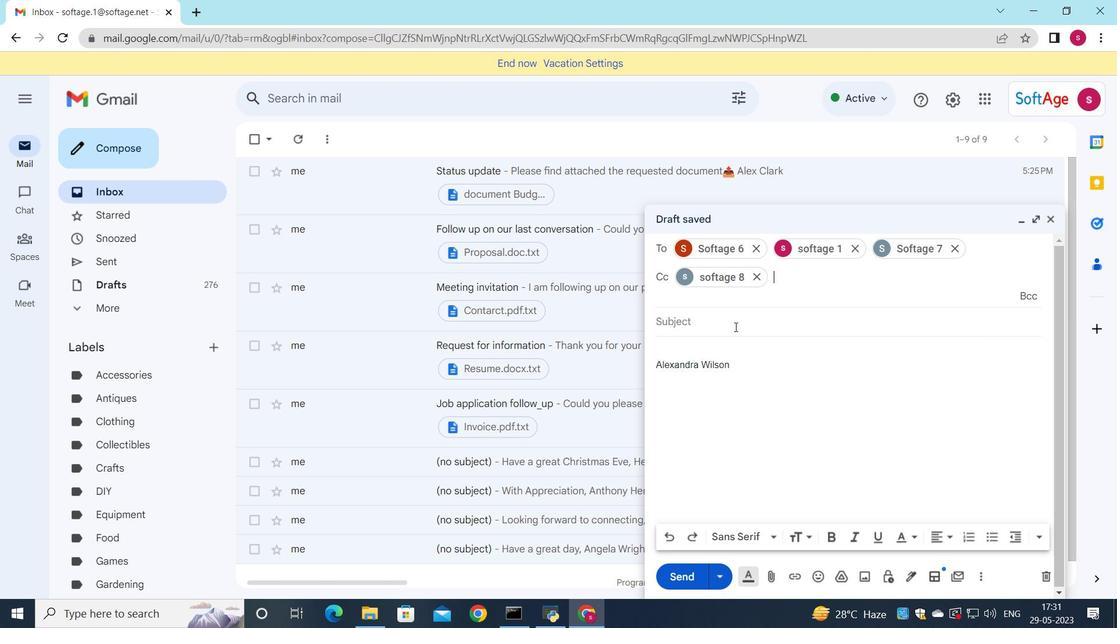 
Action: Key pressed <Key.shift>Project<Key.space>update<Key.space>
Screenshot: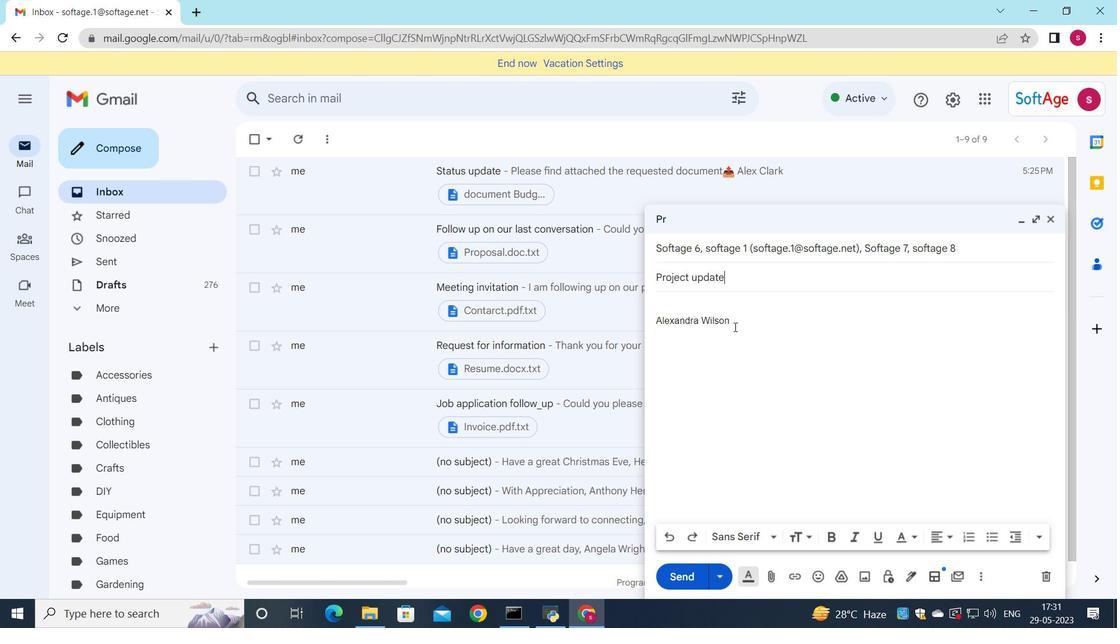 
Action: Mouse moved to (697, 295)
Screenshot: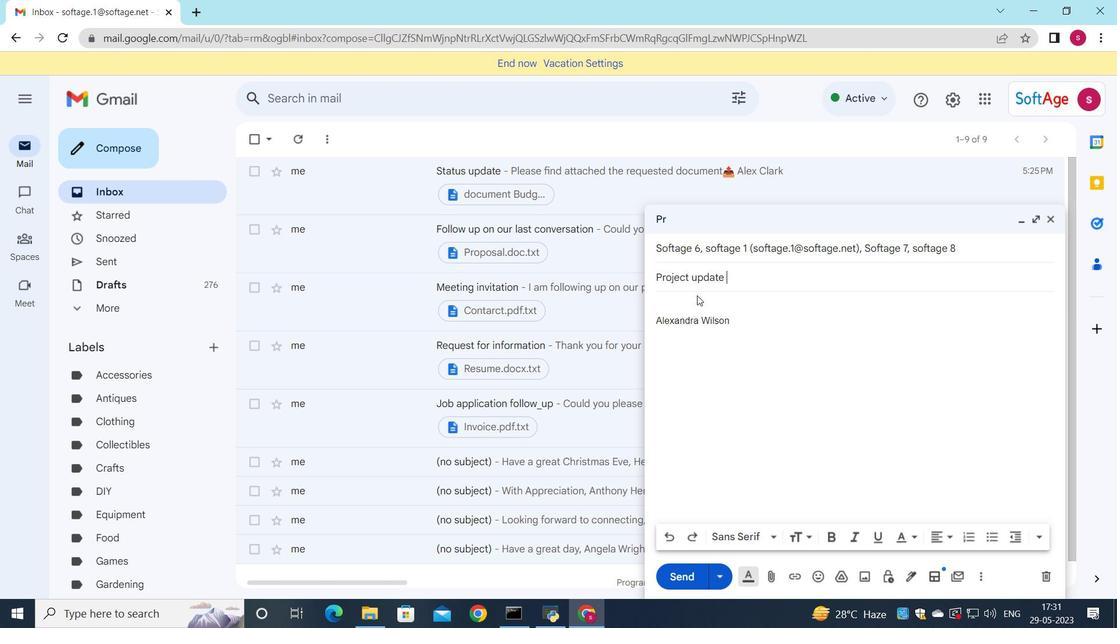 
Action: Mouse pressed left at (697, 295)
Screenshot: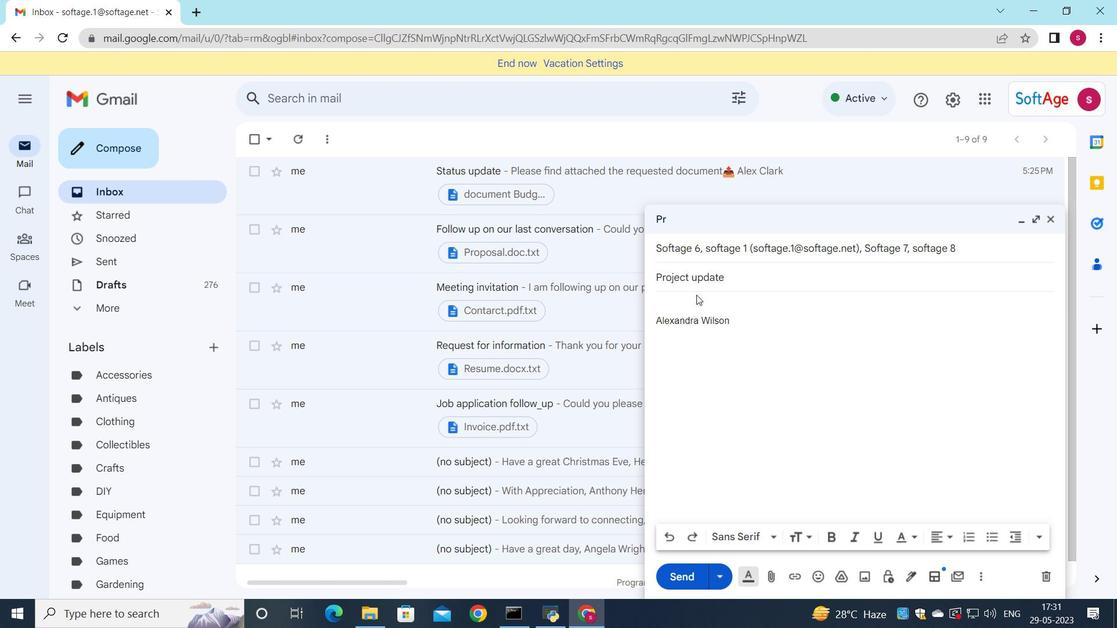 
Action: Key pressed <Key.shift>I<Key.space>apologize<Key.space>for<Key.space>an<Key.backspace><Key.backspace>the<Key.space>delay<Key.space>in<Key.space>my<Key.space>respond<Key.backspace>se.
Screenshot: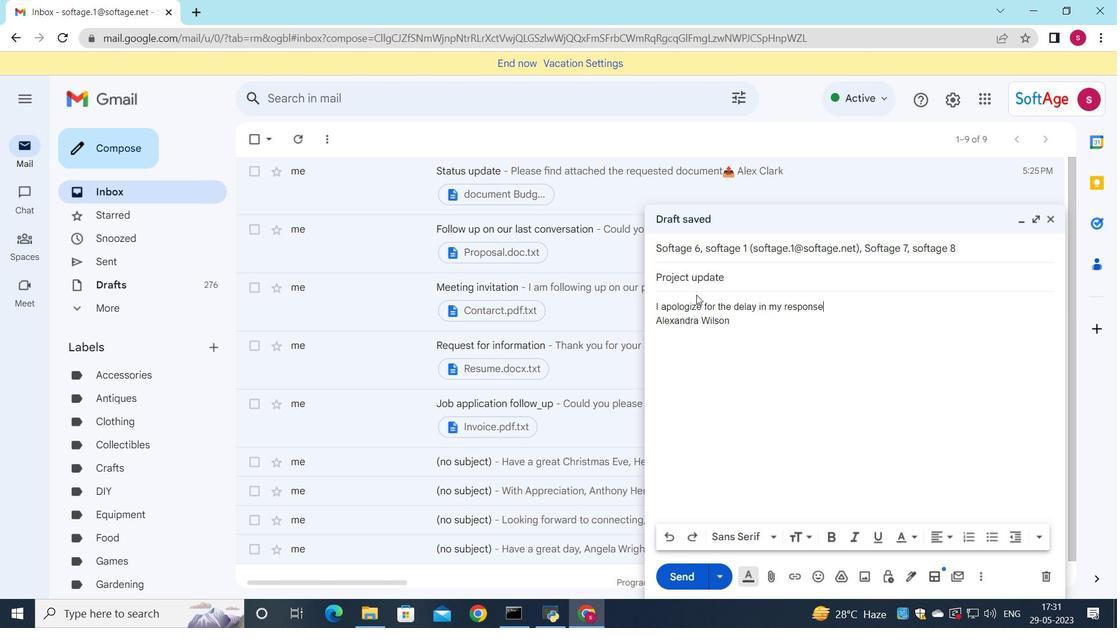 
Action: Mouse moved to (844, 392)
Screenshot: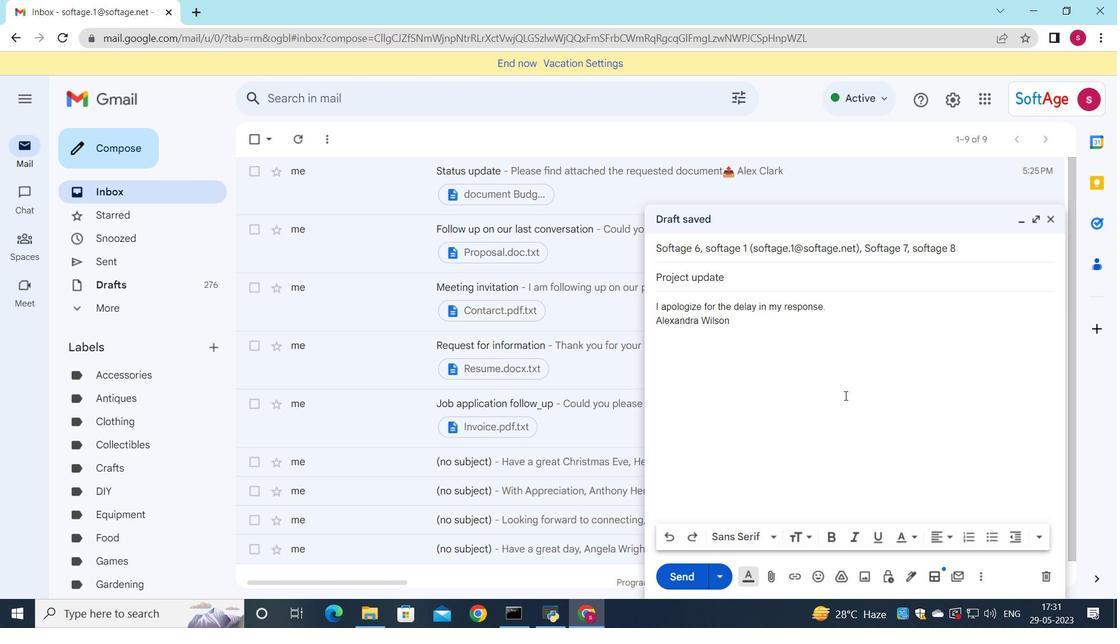 
Action: Key pressed <Key.backspace>
Screenshot: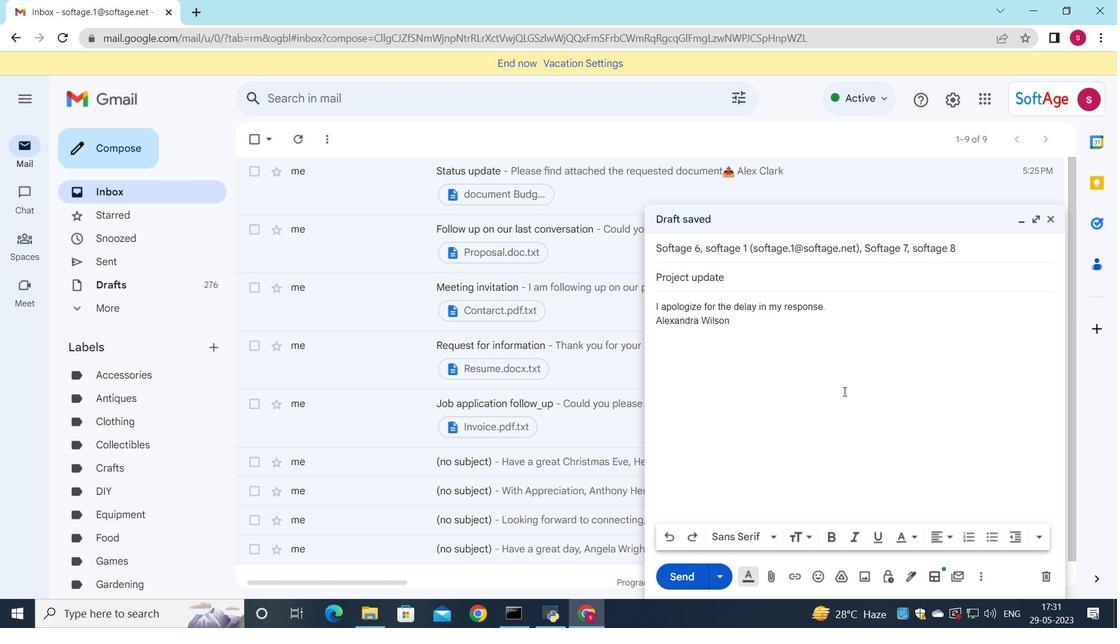 
Action: Mouse moved to (820, 575)
Screenshot: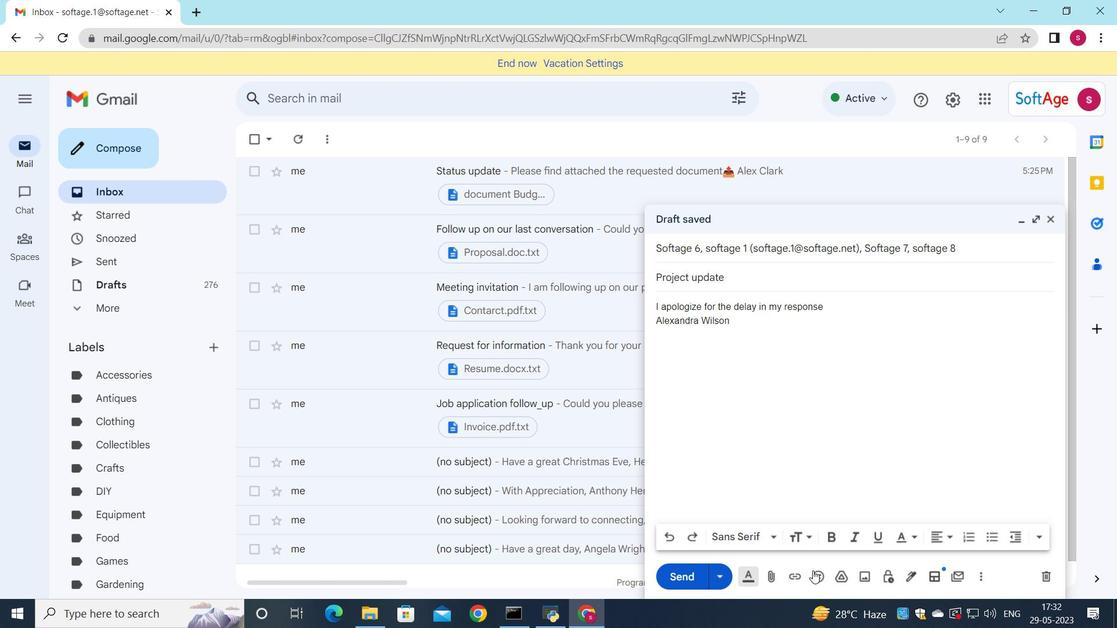 
Action: Mouse pressed left at (820, 575)
Screenshot: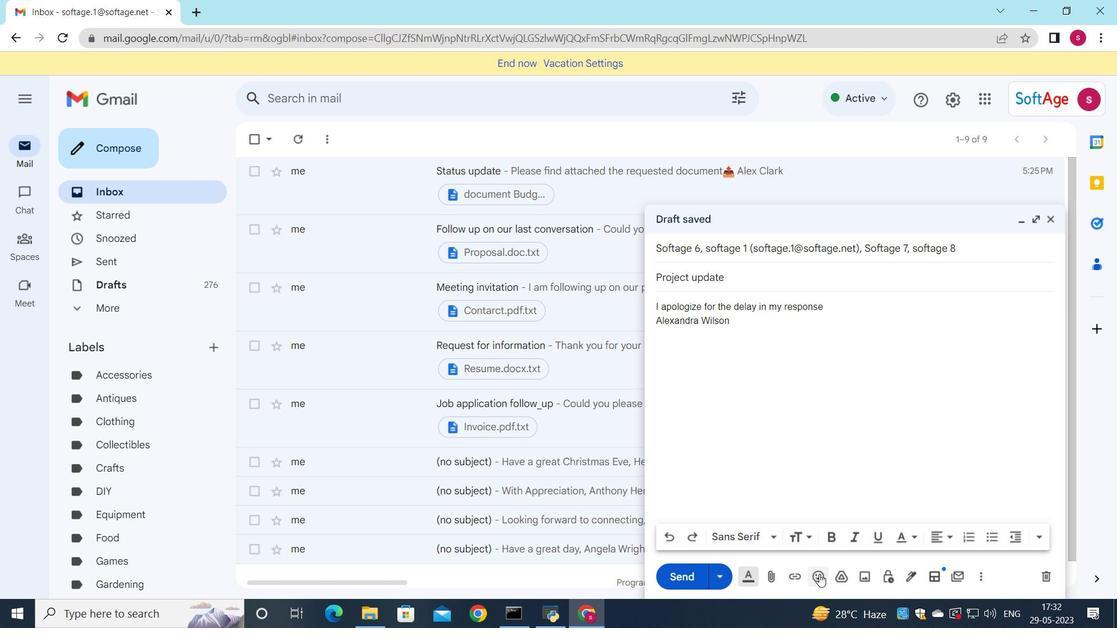 
Action: Mouse moved to (836, 472)
Screenshot: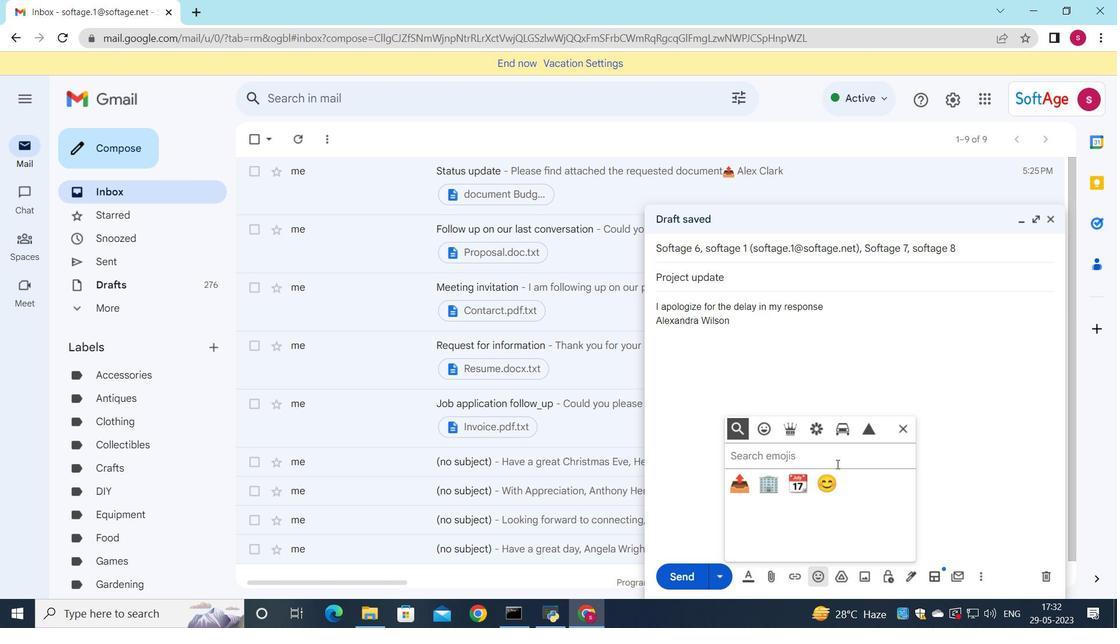 
Action: Key pressed bu
Screenshot: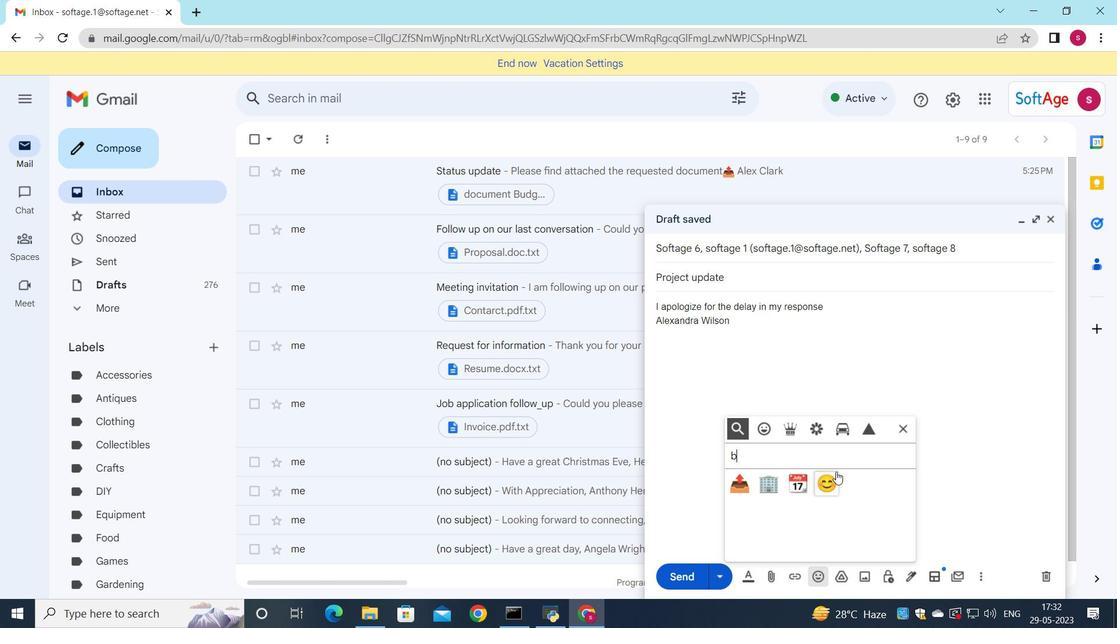 
Action: Mouse moved to (829, 496)
Screenshot: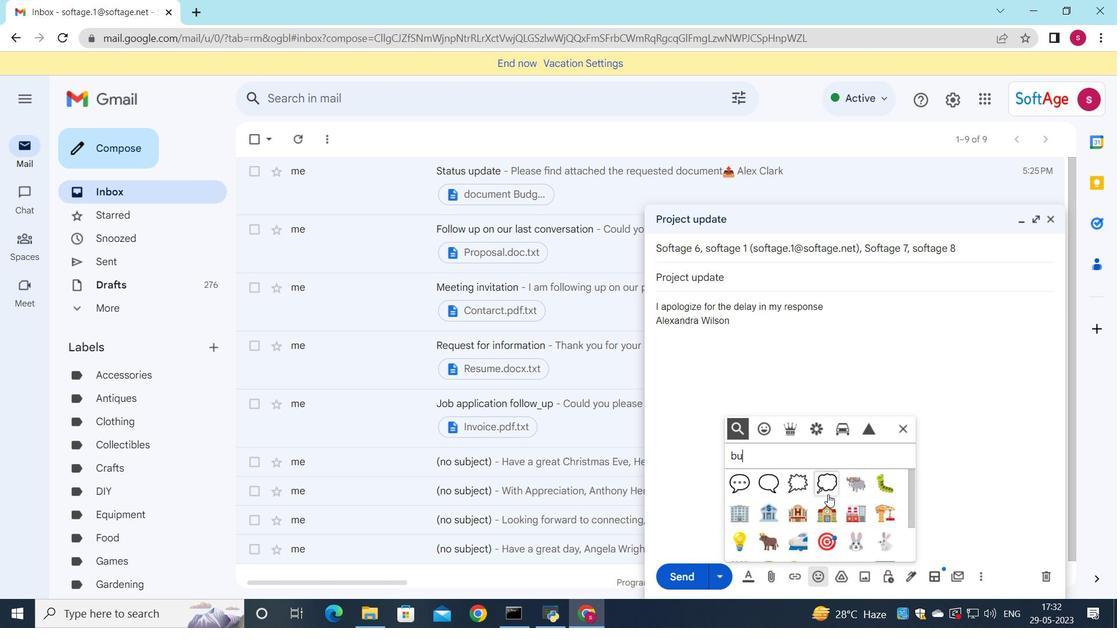
Action: Key pressed s
Screenshot: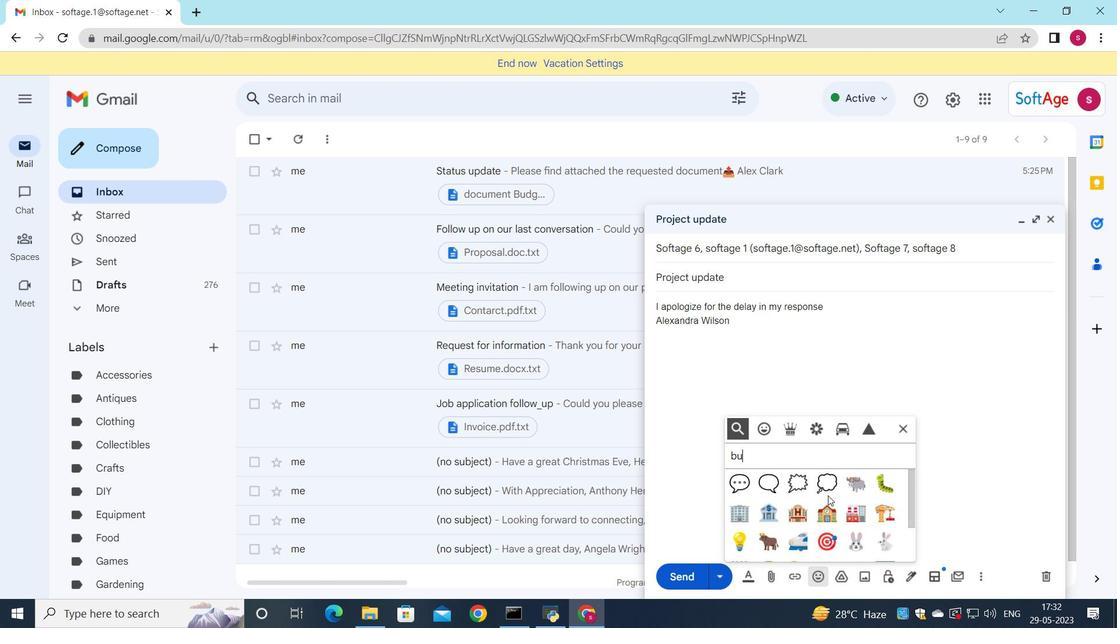 
Action: Mouse moved to (803, 490)
Screenshot: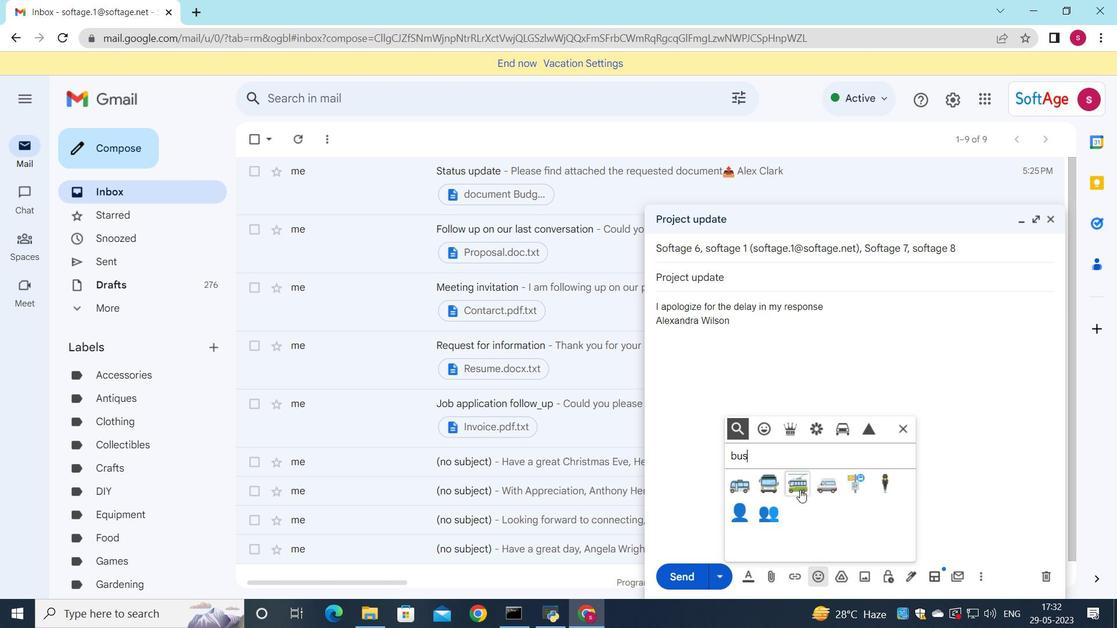 
Action: Mouse pressed left at (803, 490)
Screenshot: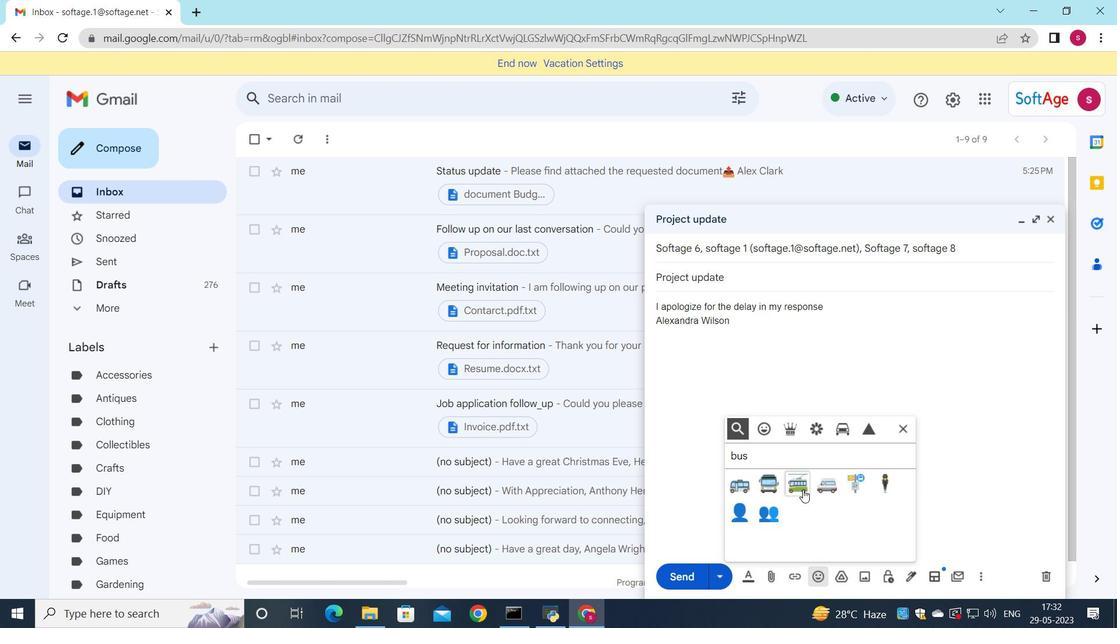 
Action: Mouse moved to (899, 428)
Screenshot: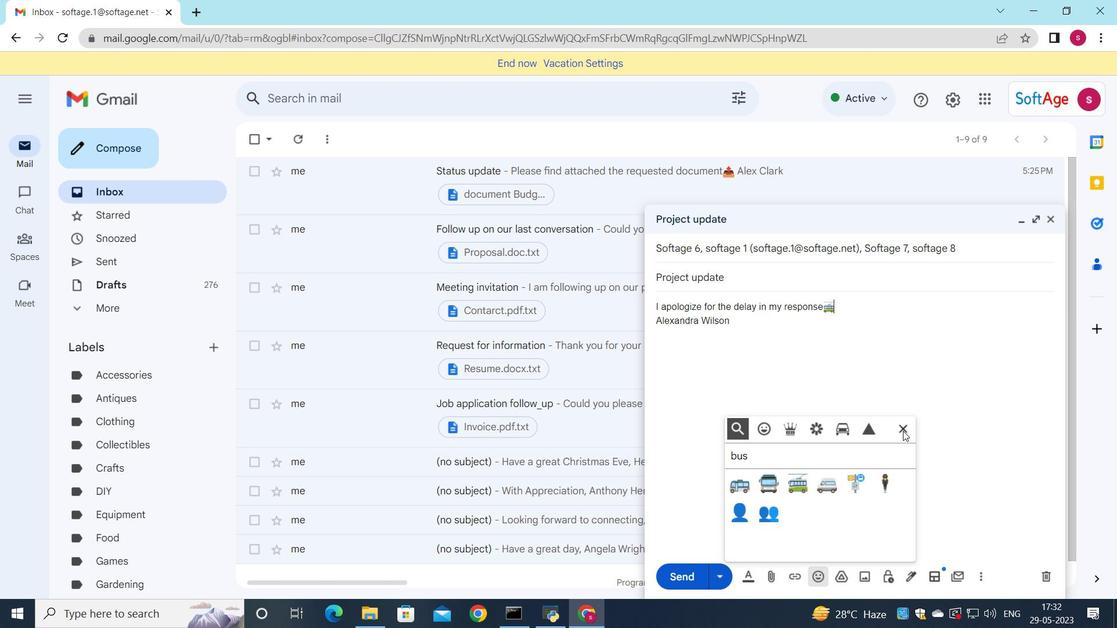 
Action: Mouse pressed left at (899, 428)
Screenshot: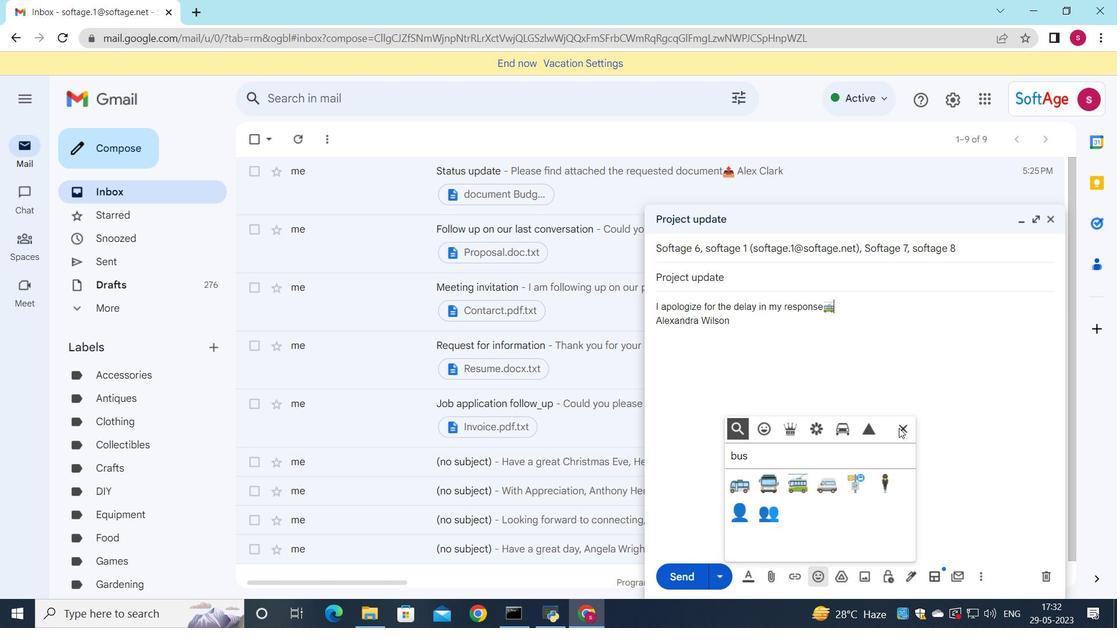 
Action: Mouse moved to (760, 387)
Screenshot: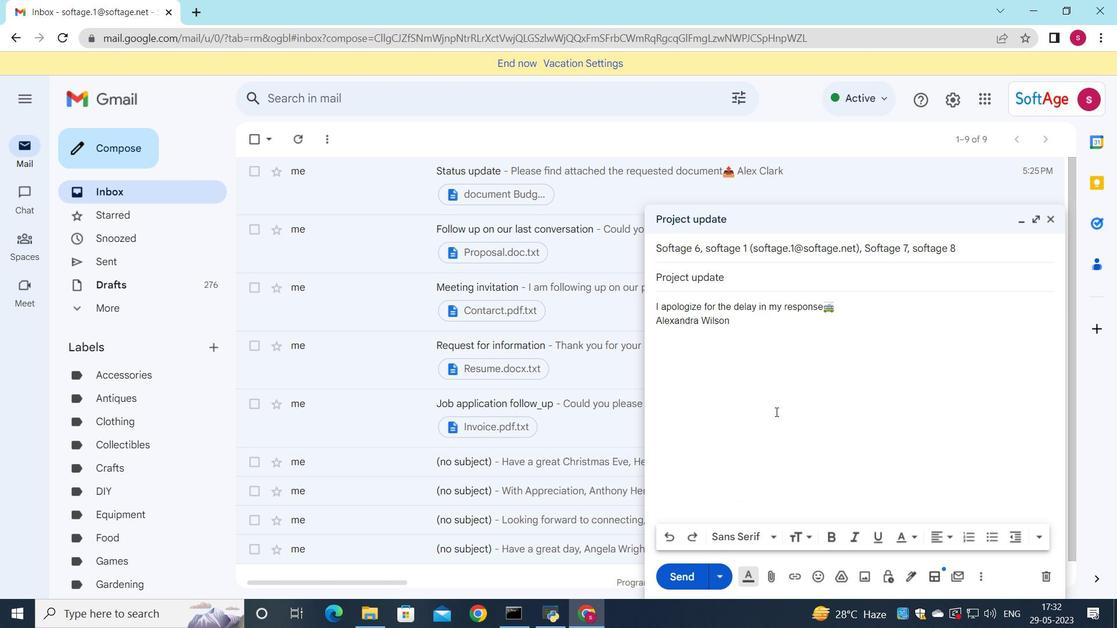 
Action: Mouse scrolled (760, 387) with delta (0, 0)
Screenshot: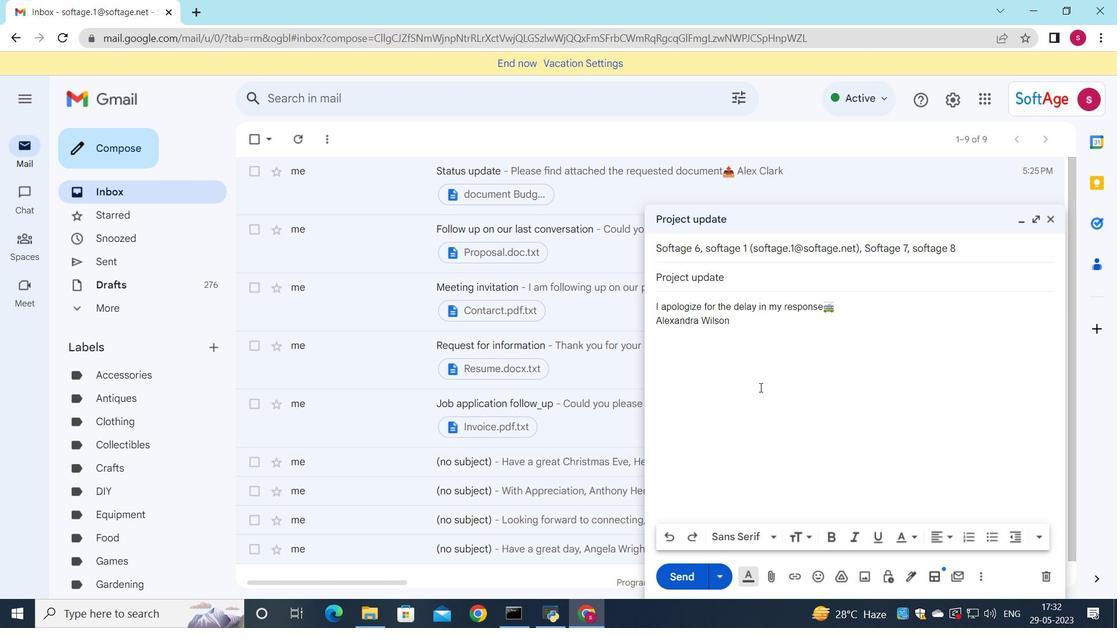 
Action: Mouse scrolled (760, 387) with delta (0, 0)
Screenshot: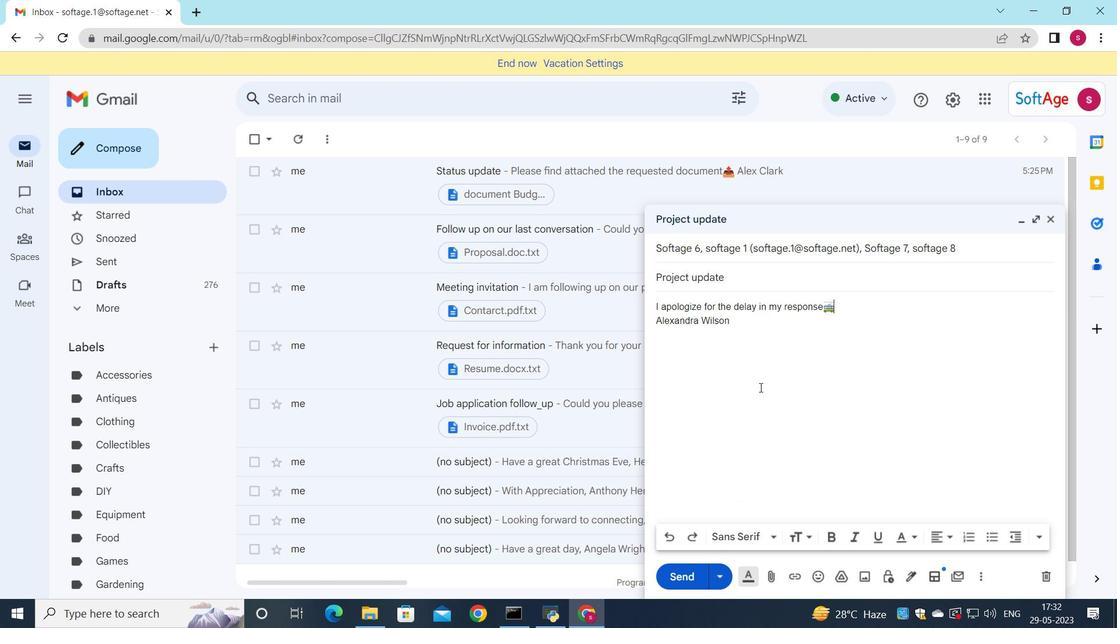 
Action: Mouse moved to (764, 392)
Screenshot: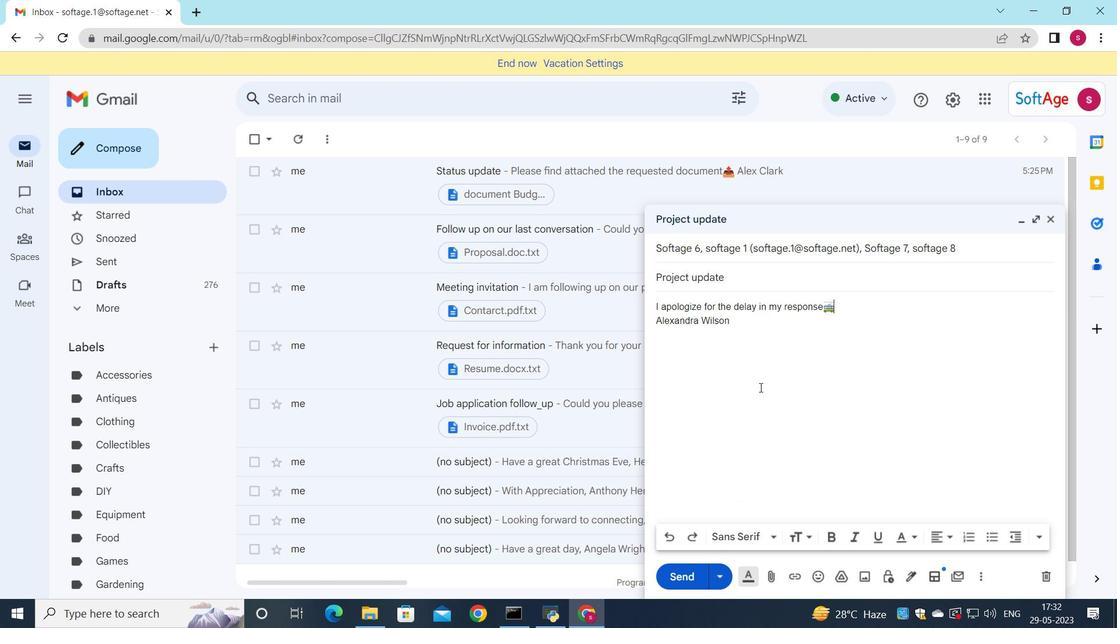 
Action: Mouse scrolled (764, 392) with delta (0, 0)
Screenshot: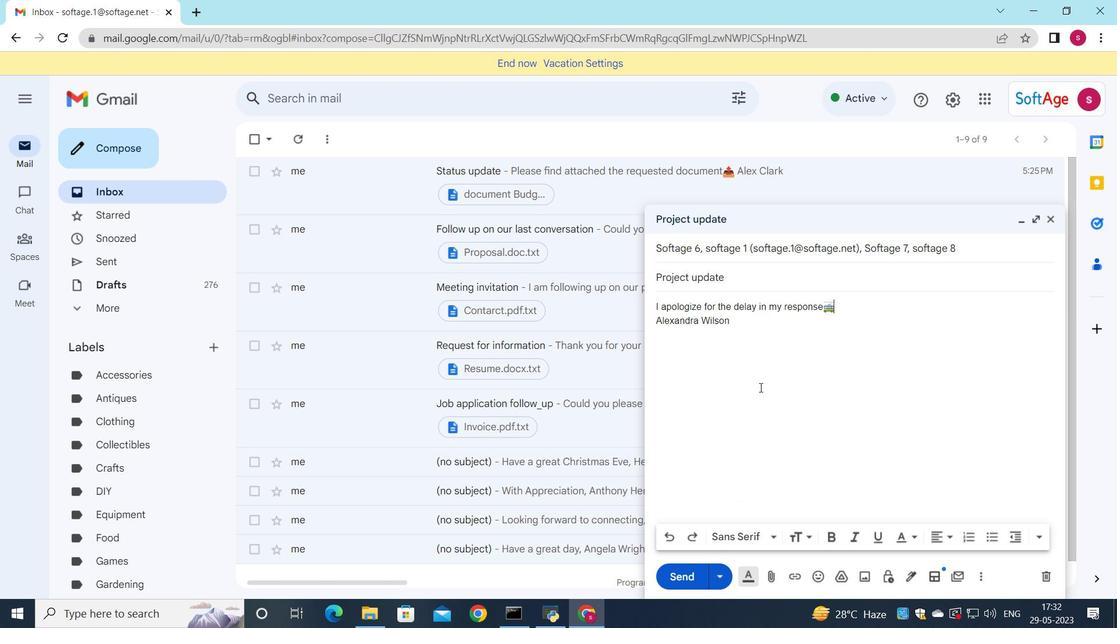 
Action: Mouse moved to (775, 576)
Screenshot: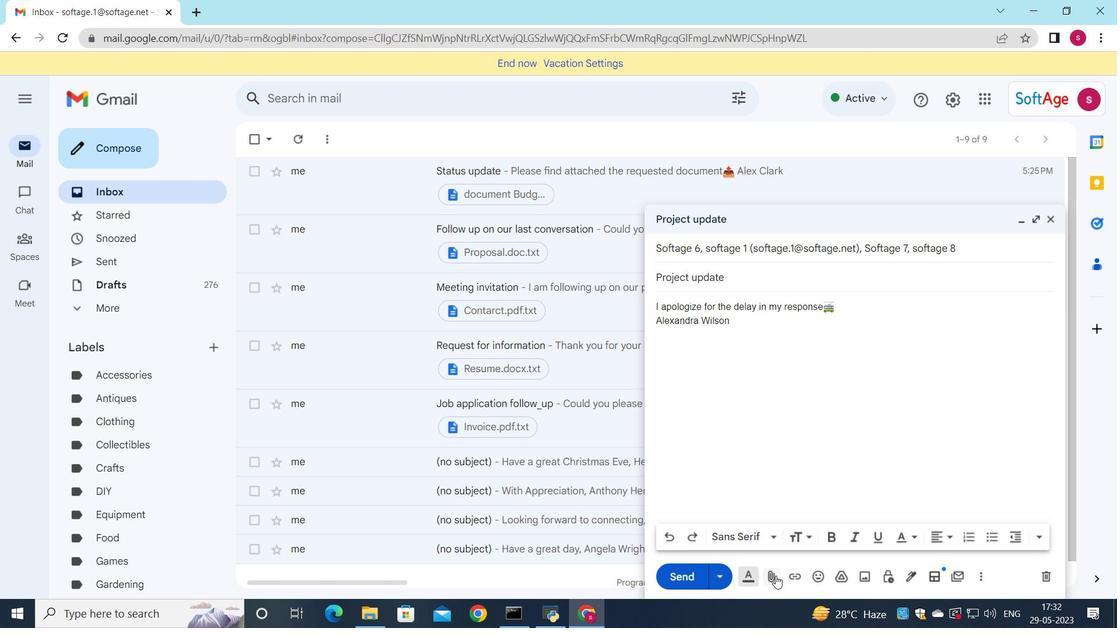
Action: Mouse pressed left at (775, 576)
Screenshot: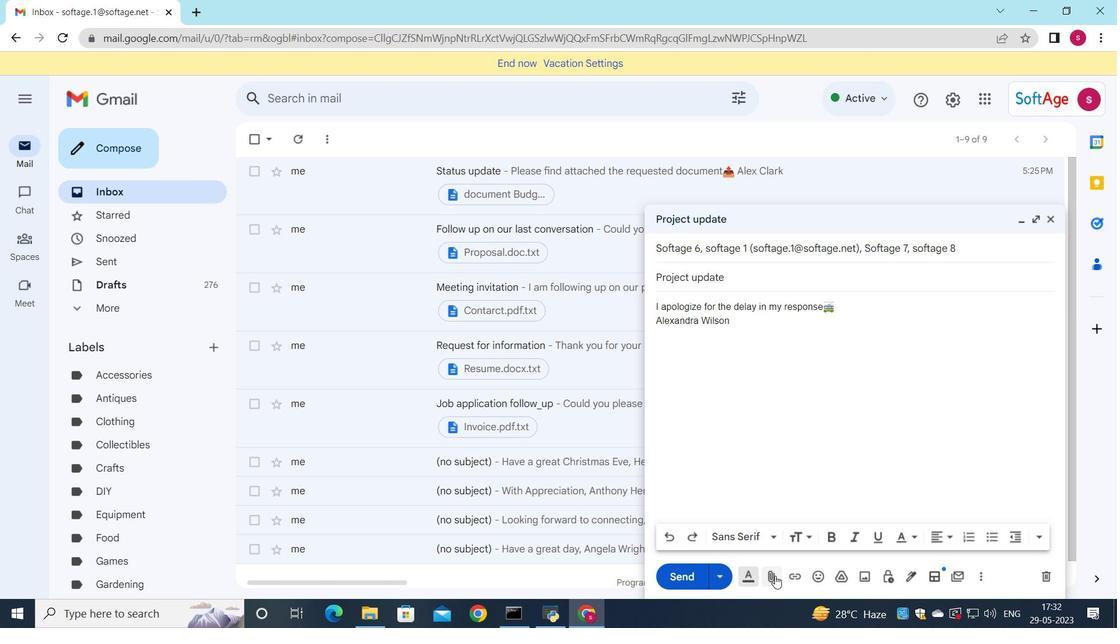 
Action: Mouse moved to (240, 108)
Screenshot: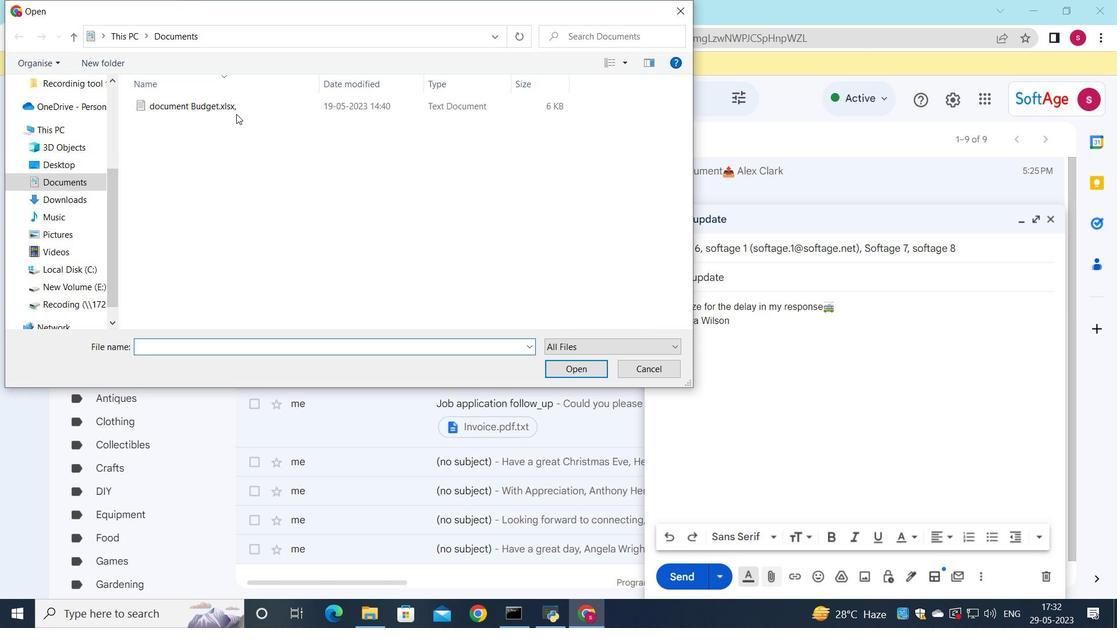
Action: Mouse pressed left at (240, 108)
Screenshot: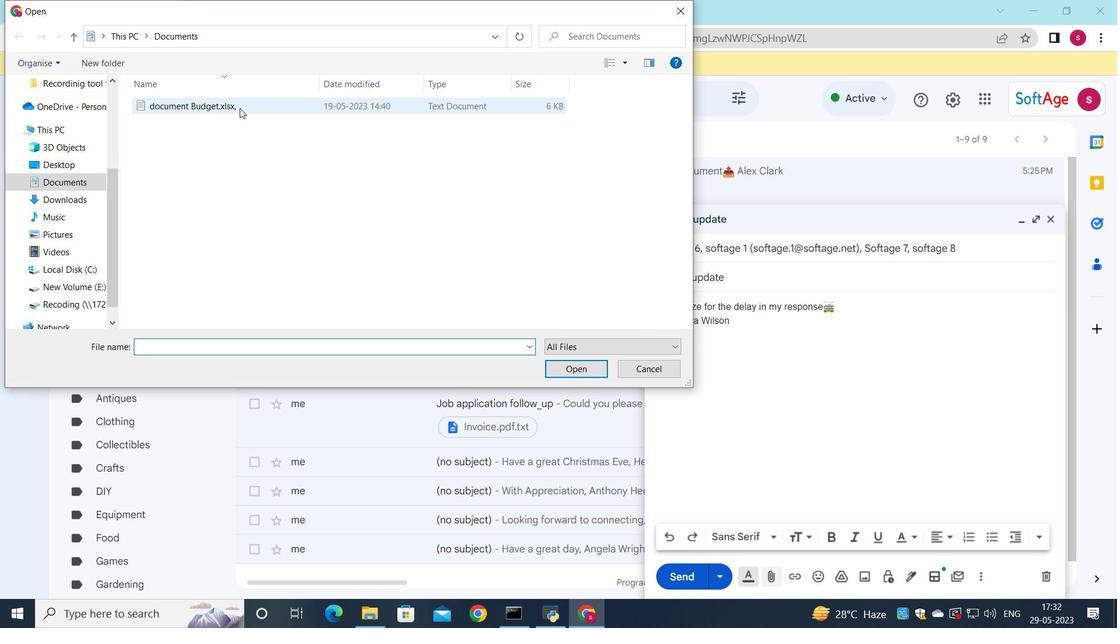 
Action: Mouse moved to (264, 105)
Screenshot: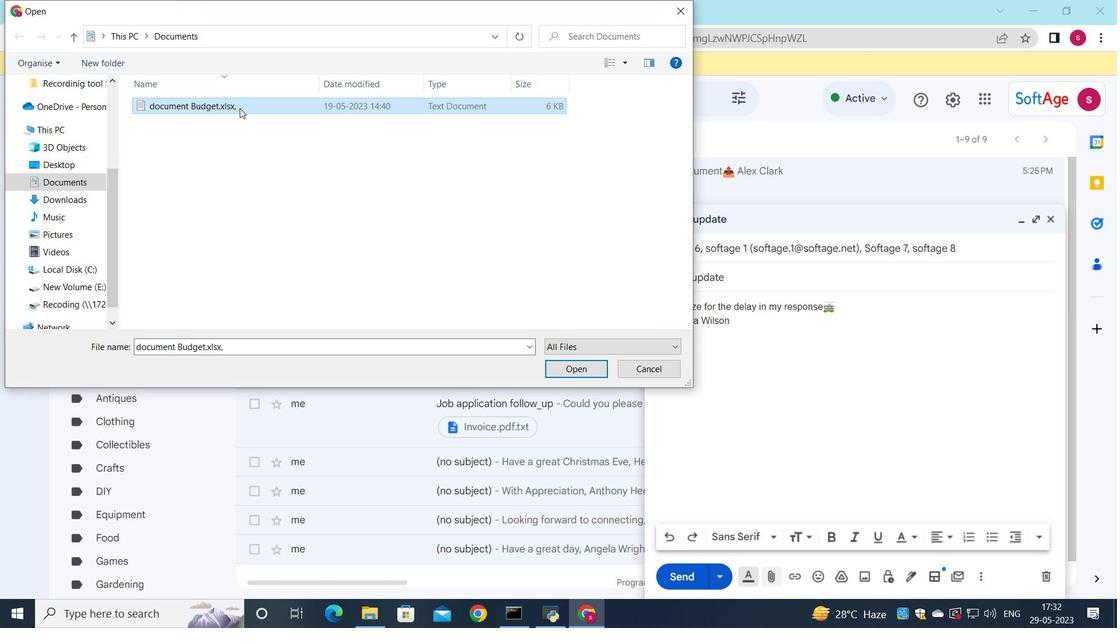
Action: Mouse pressed left at (264, 105)
Screenshot: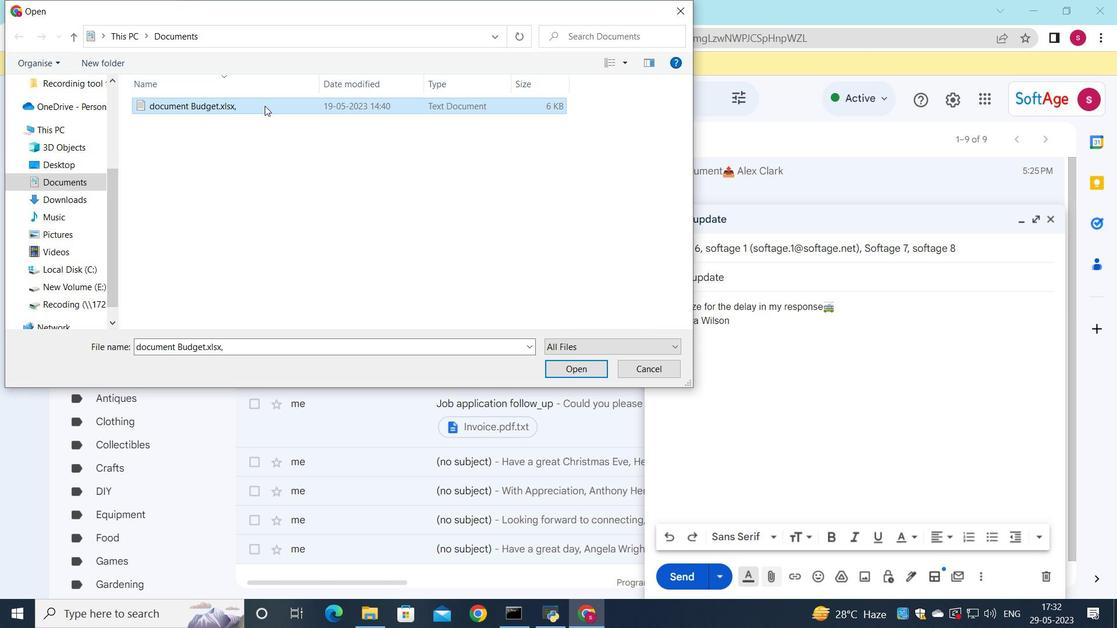 
Action: Mouse moved to (521, 145)
Screenshot: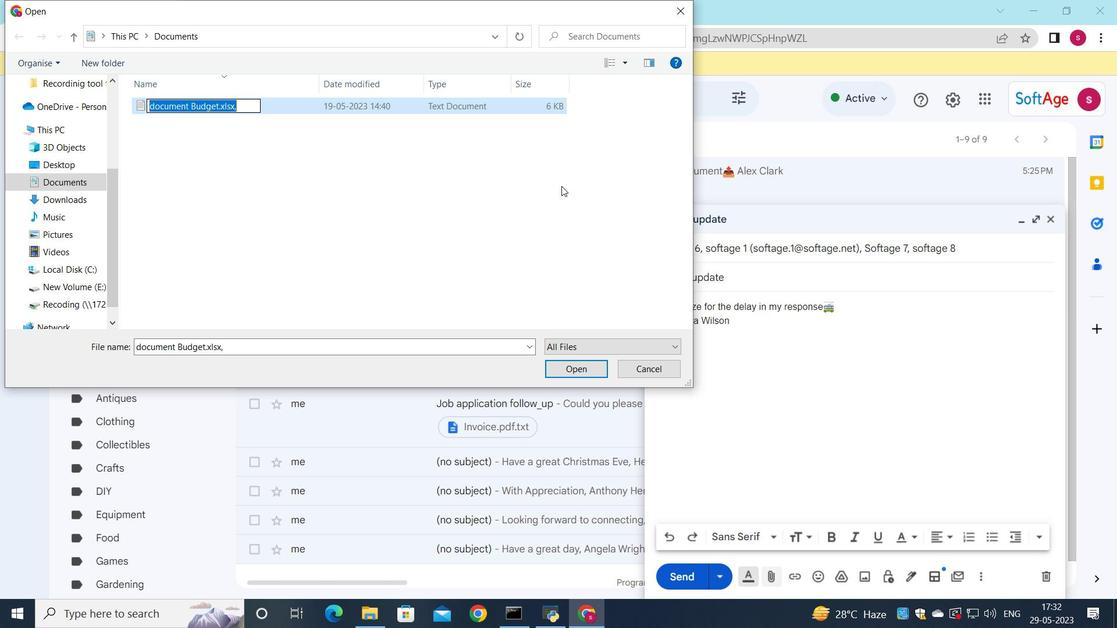 
Action: Key pressed <Key.shift>Project<Key.shift>_plan.docx,
Screenshot: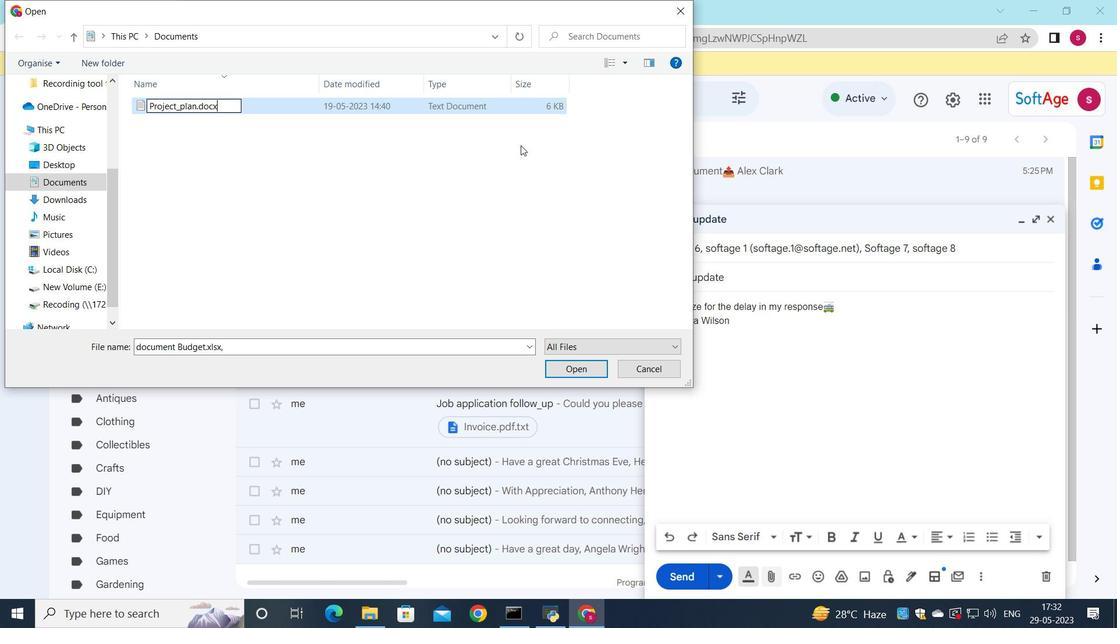 
Action: Mouse moved to (359, 129)
Screenshot: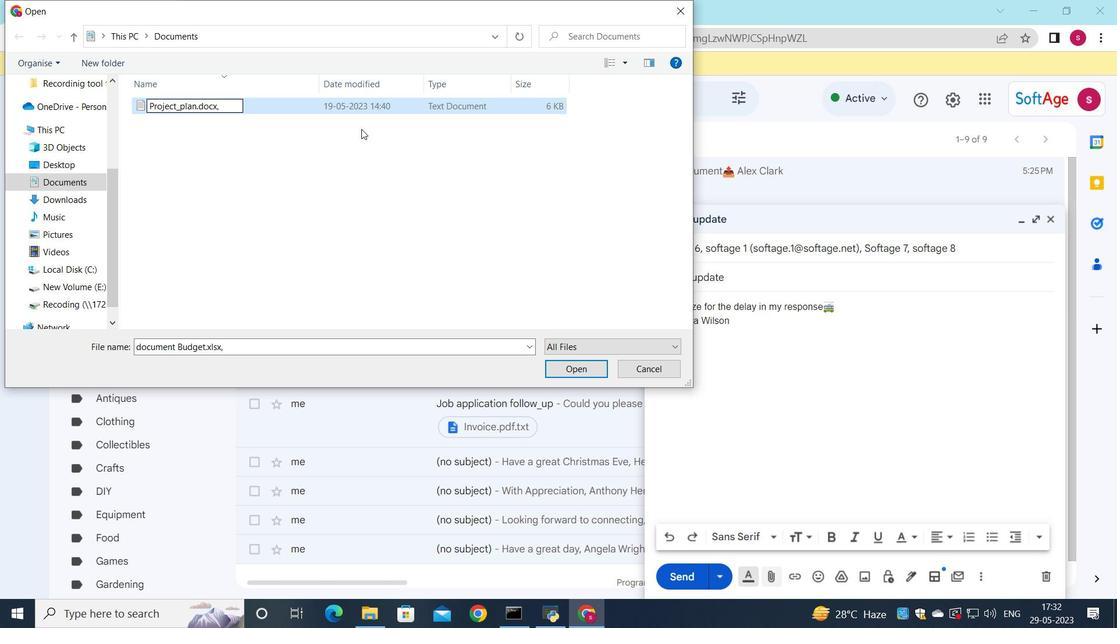 
Action: Key pressed <Key.backspace>
Screenshot: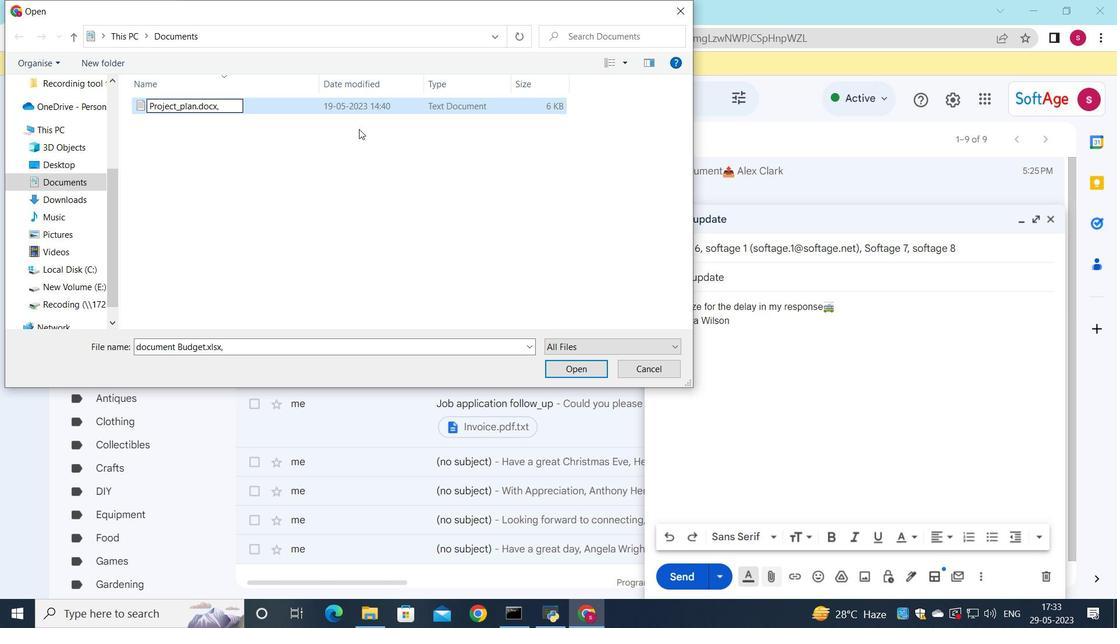 
Action: Mouse moved to (468, 102)
Screenshot: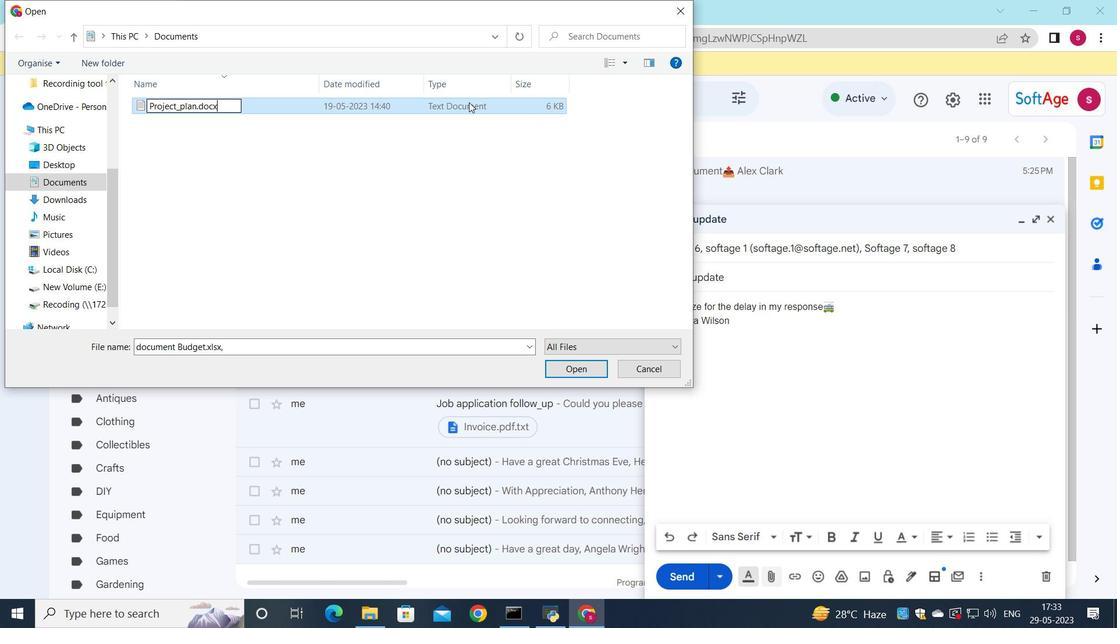 
Action: Mouse pressed left at (468, 102)
Screenshot: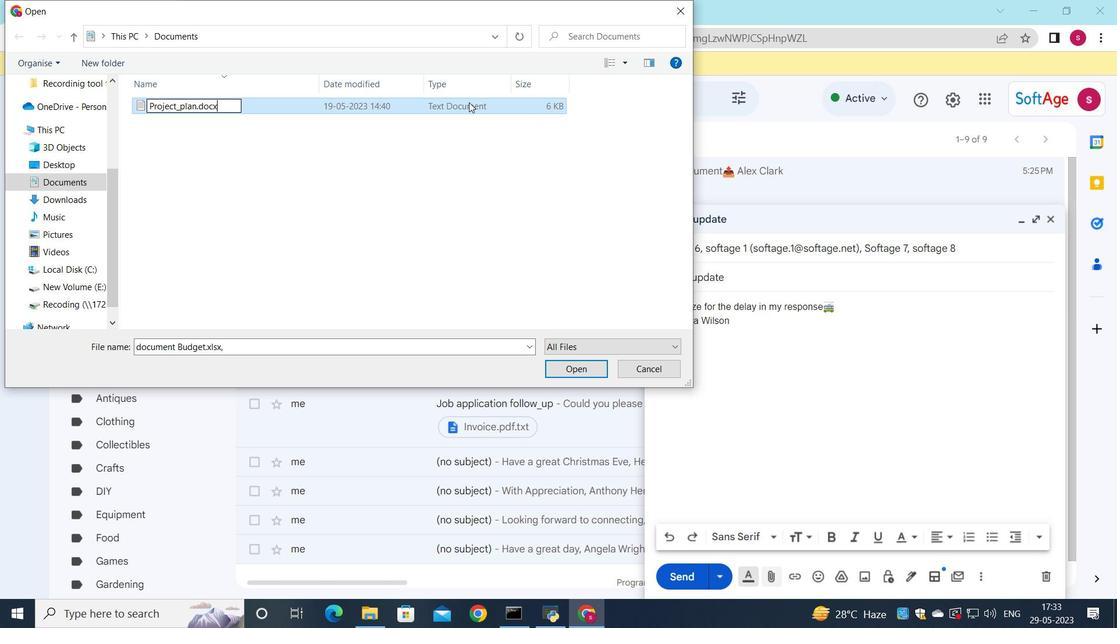
Action: Mouse moved to (565, 373)
Screenshot: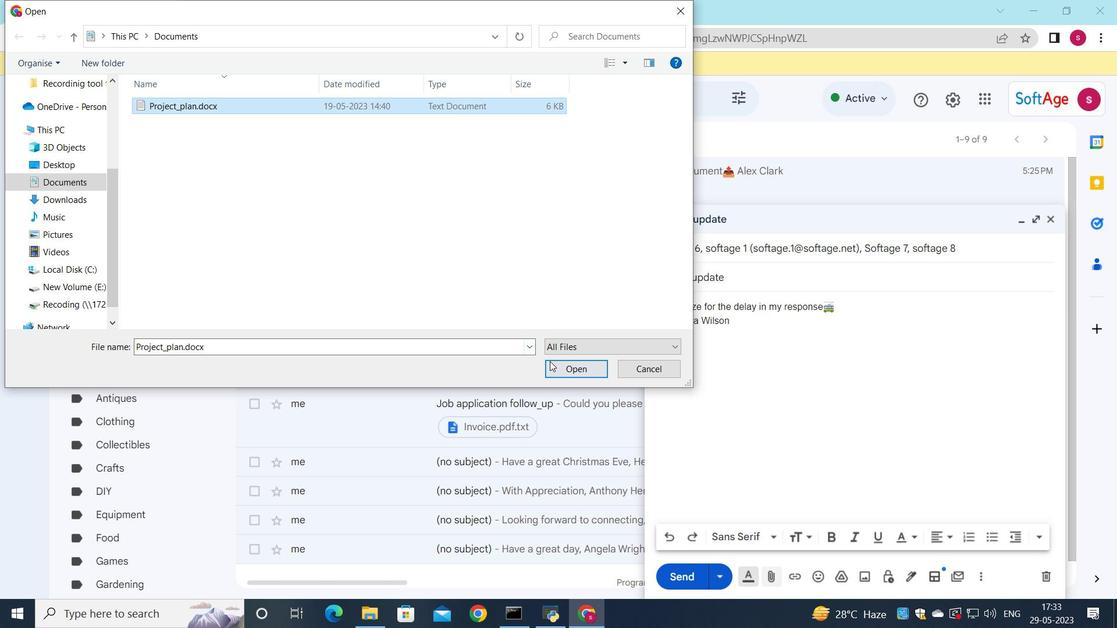 
Action: Mouse pressed left at (565, 373)
Screenshot: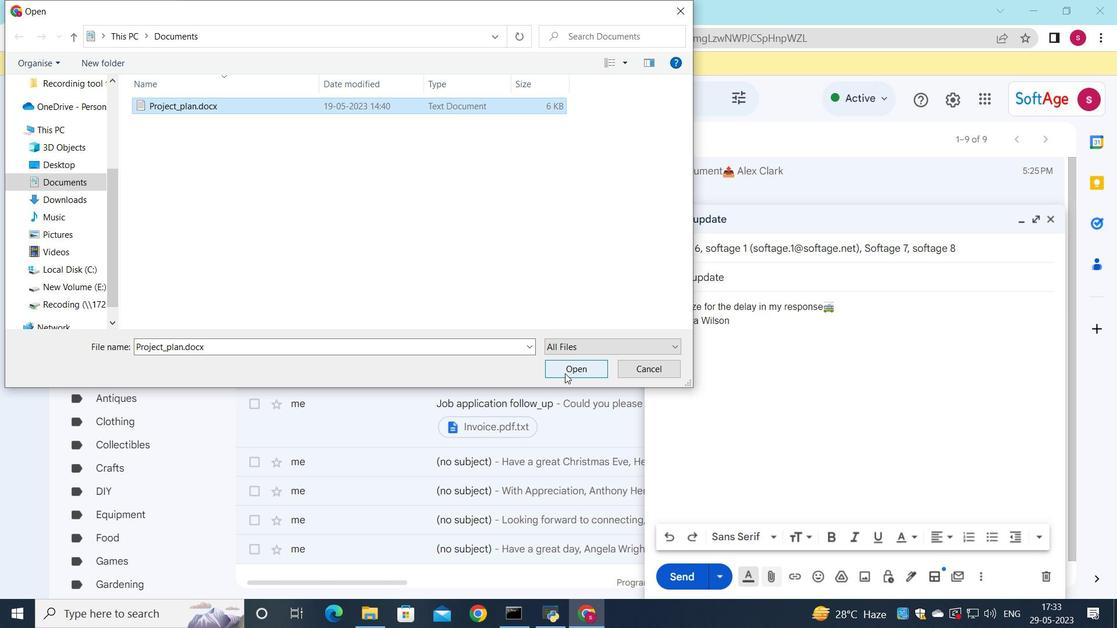 
Action: Mouse moved to (677, 575)
Screenshot: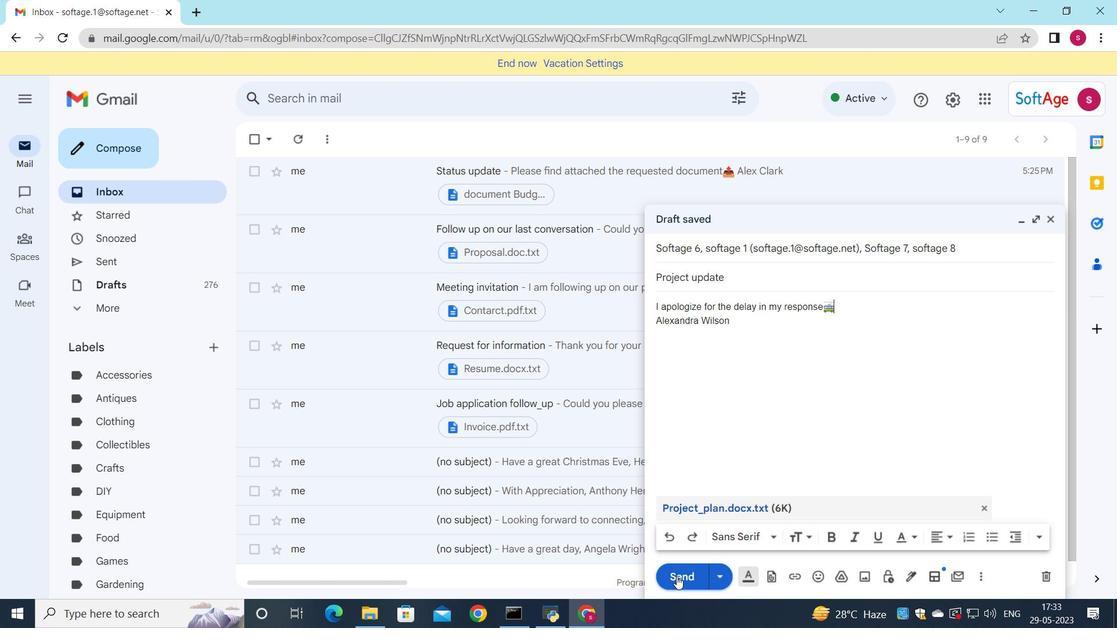 
Action: Mouse pressed left at (677, 575)
Screenshot: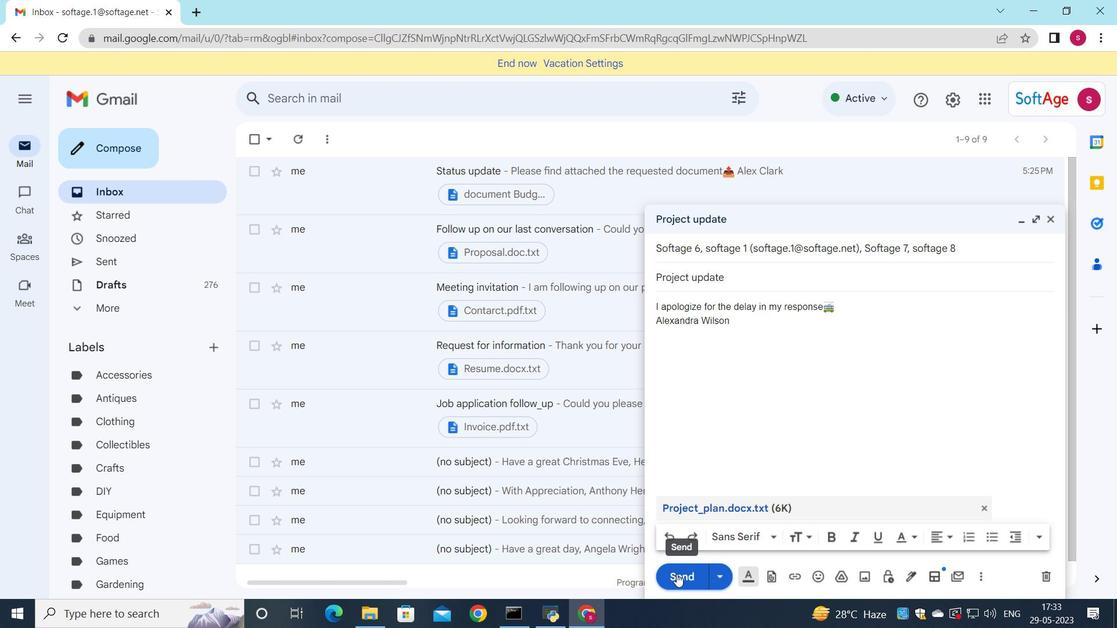 
Action: Mouse moved to (150, 257)
Screenshot: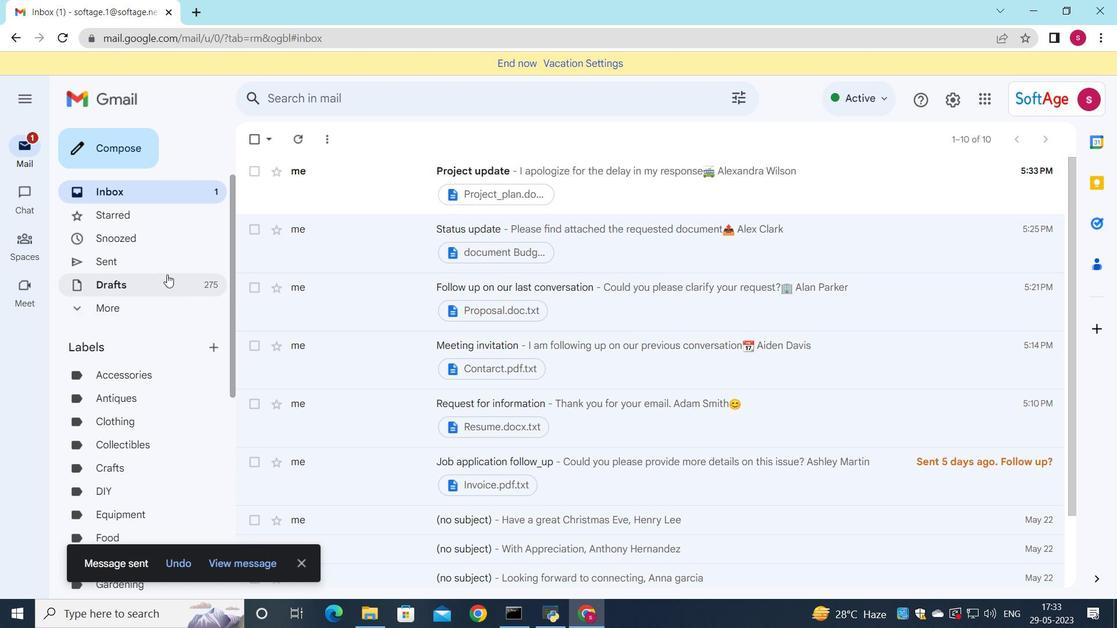 
Action: Mouse pressed left at (150, 257)
Screenshot: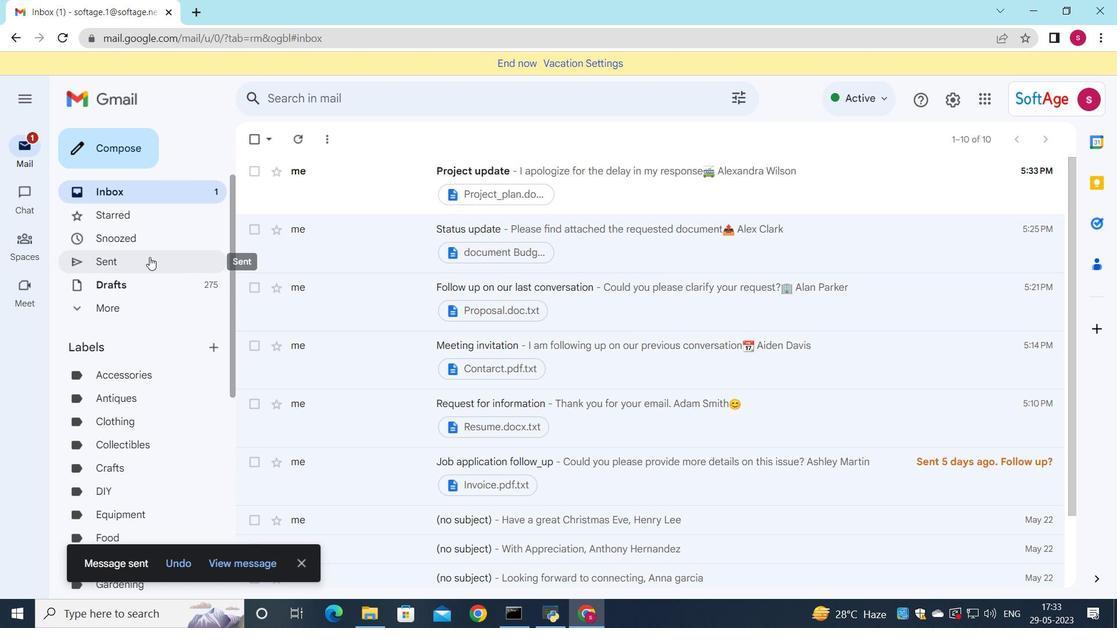 
Action: Mouse moved to (595, 214)
Screenshot: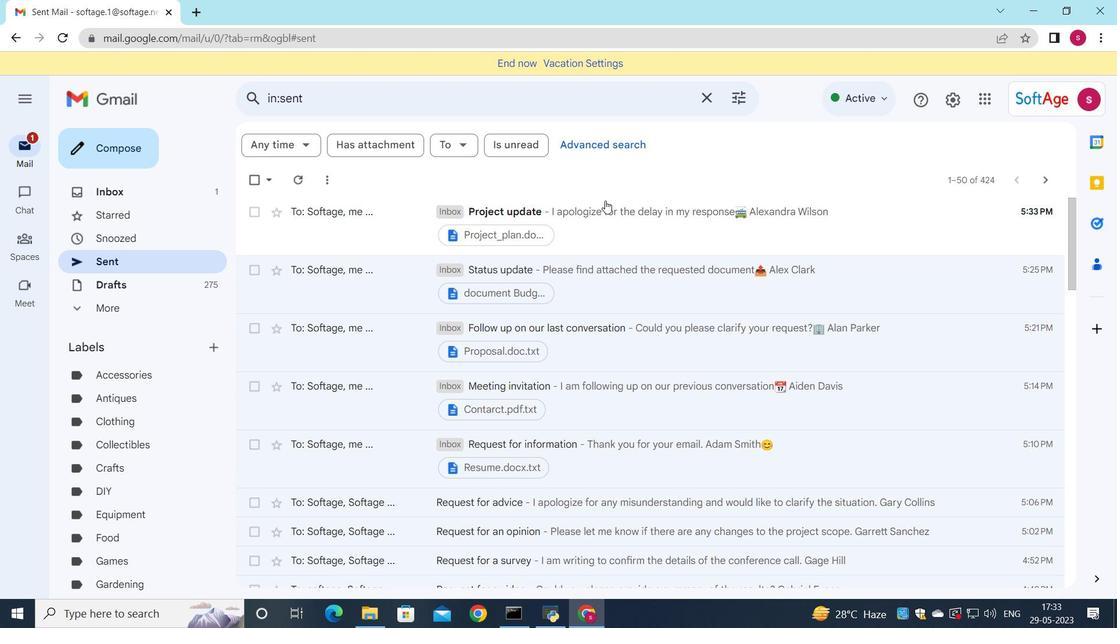 
Action: Mouse pressed left at (595, 214)
Screenshot: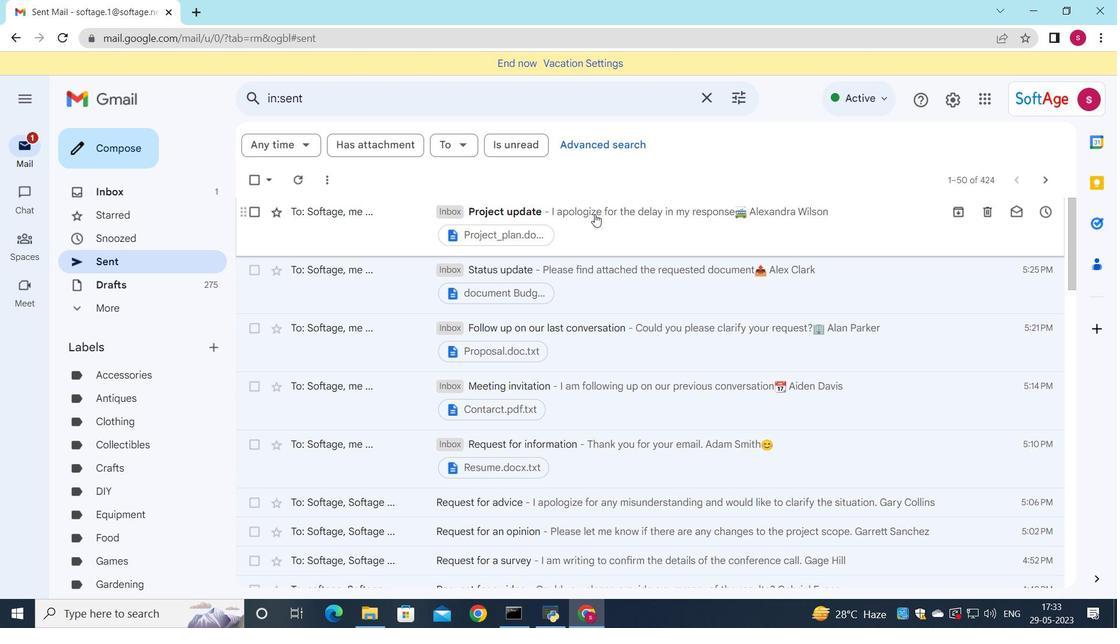 
Action: Mouse moved to (737, 252)
Screenshot: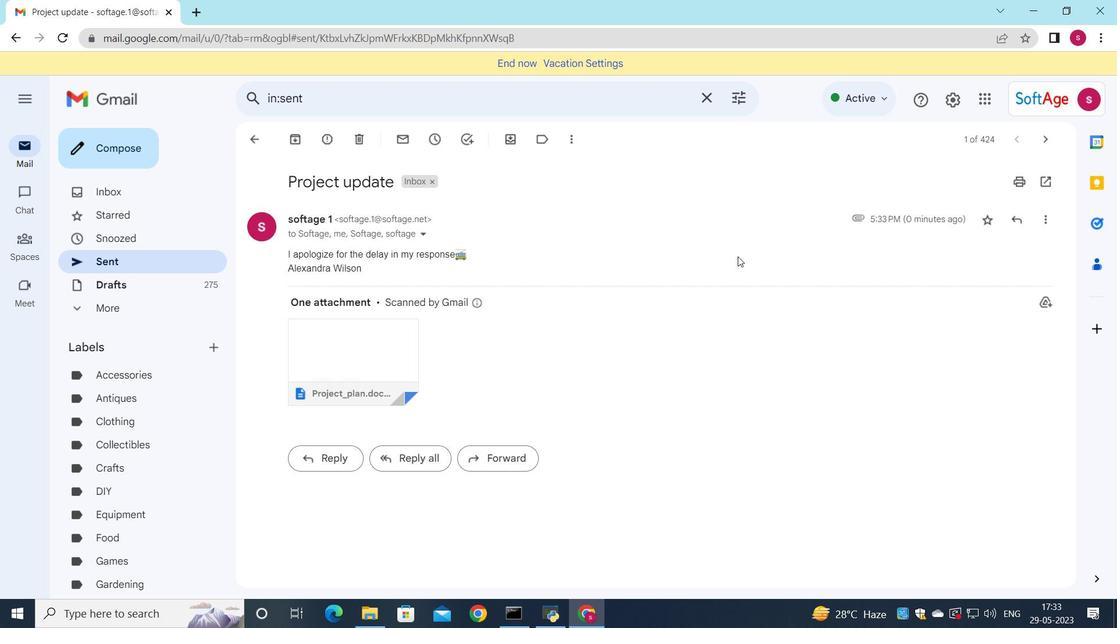 
